 Task: Find connections with filter location Bahādurgarh with filter topic #Datawith filter profile language English with filter current company [24]7.ai with filter school Vivekanandha College of Engineering for Women with filter industry Women's Handbag Manufacturing with filter service category Life Coaching with filter keywords title Virtual Assistant
Action: Mouse moved to (593, 73)
Screenshot: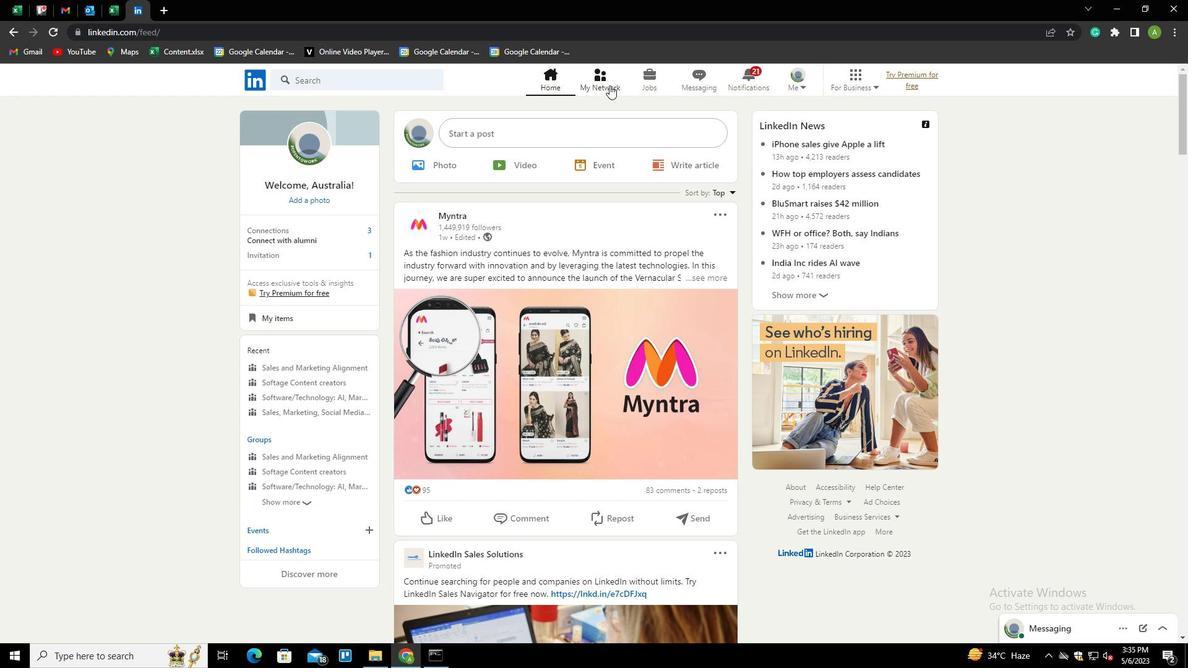 
Action: Mouse pressed left at (593, 73)
Screenshot: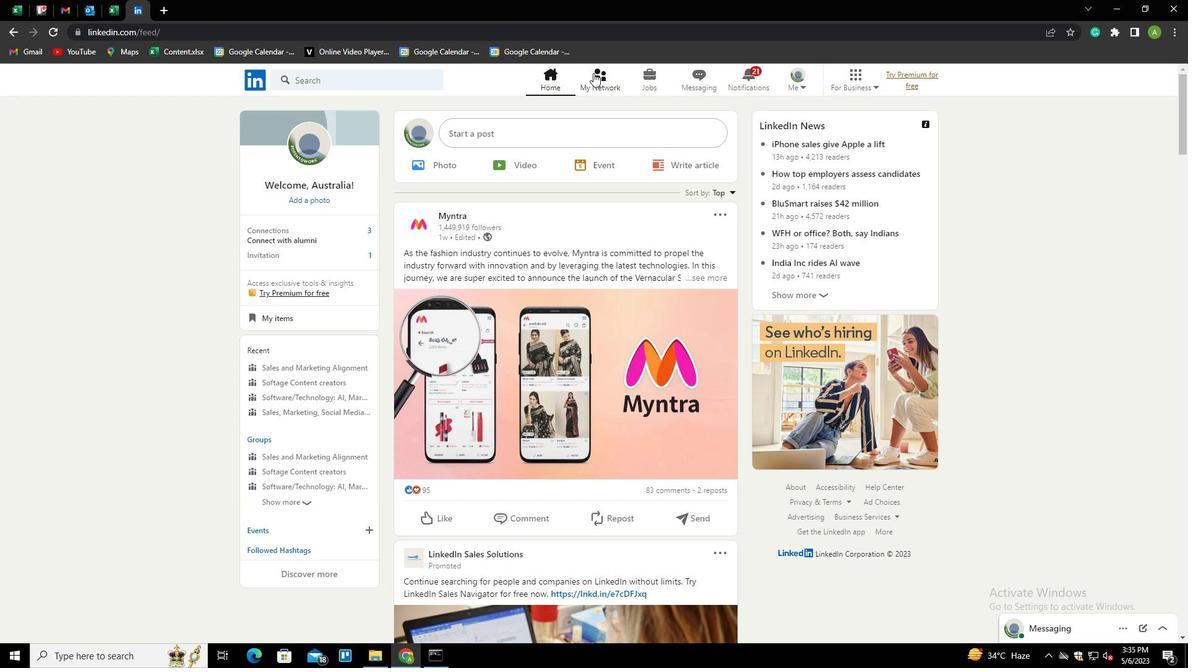 
Action: Mouse moved to (319, 145)
Screenshot: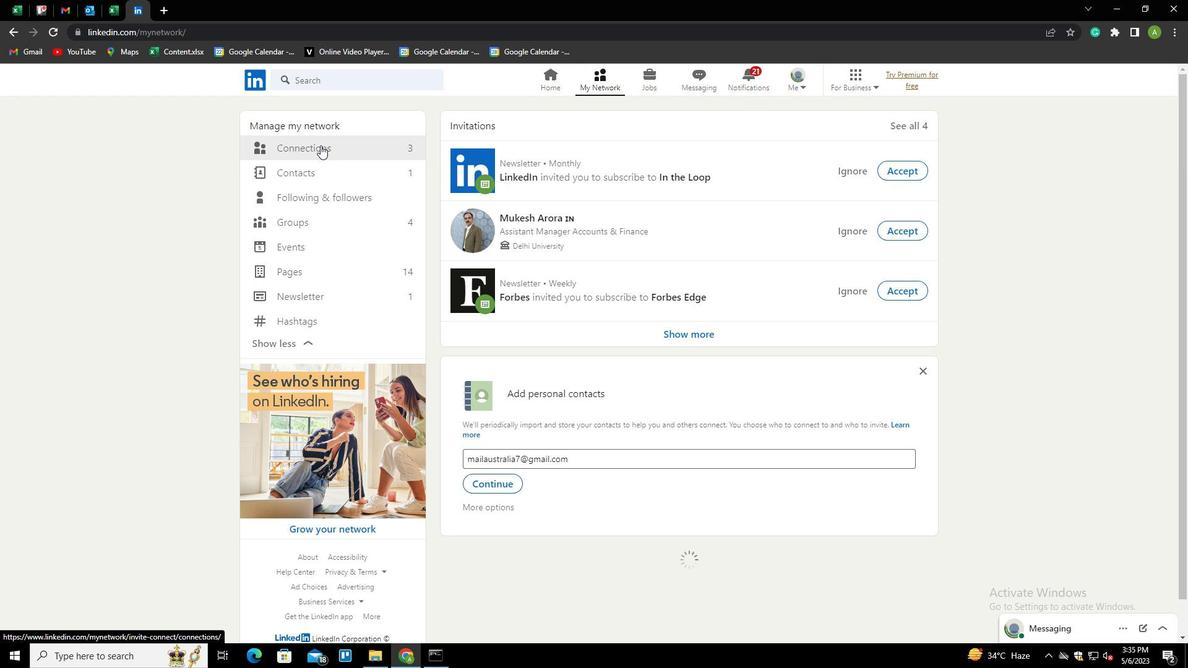 
Action: Mouse pressed left at (319, 145)
Screenshot: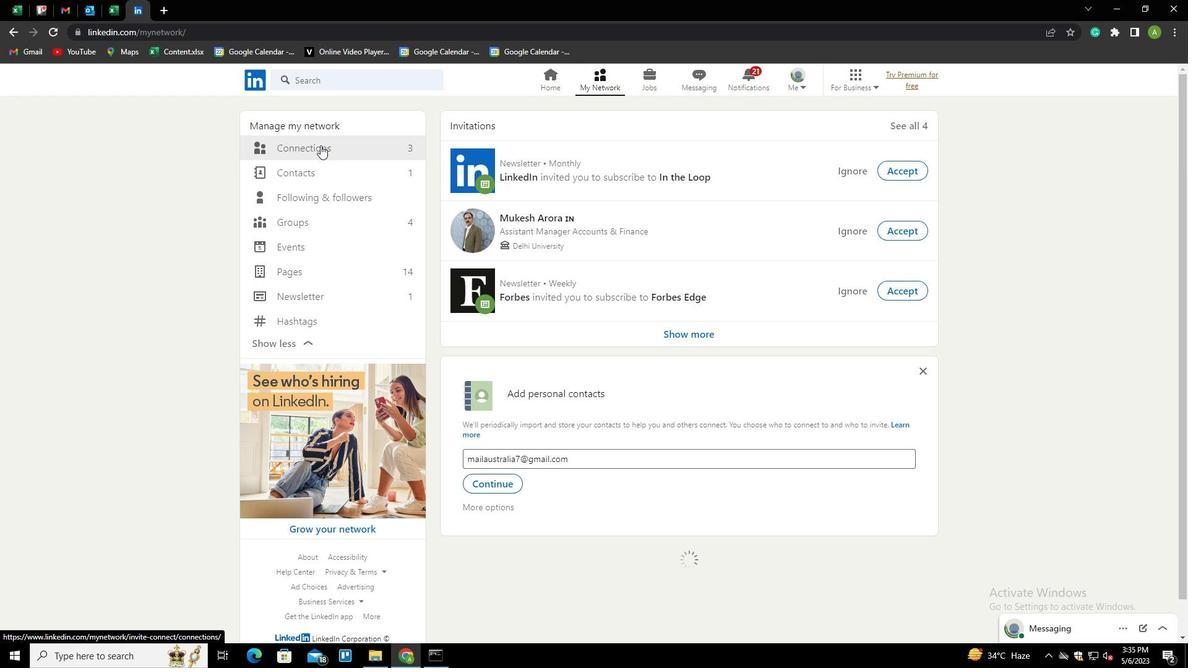 
Action: Mouse moved to (683, 144)
Screenshot: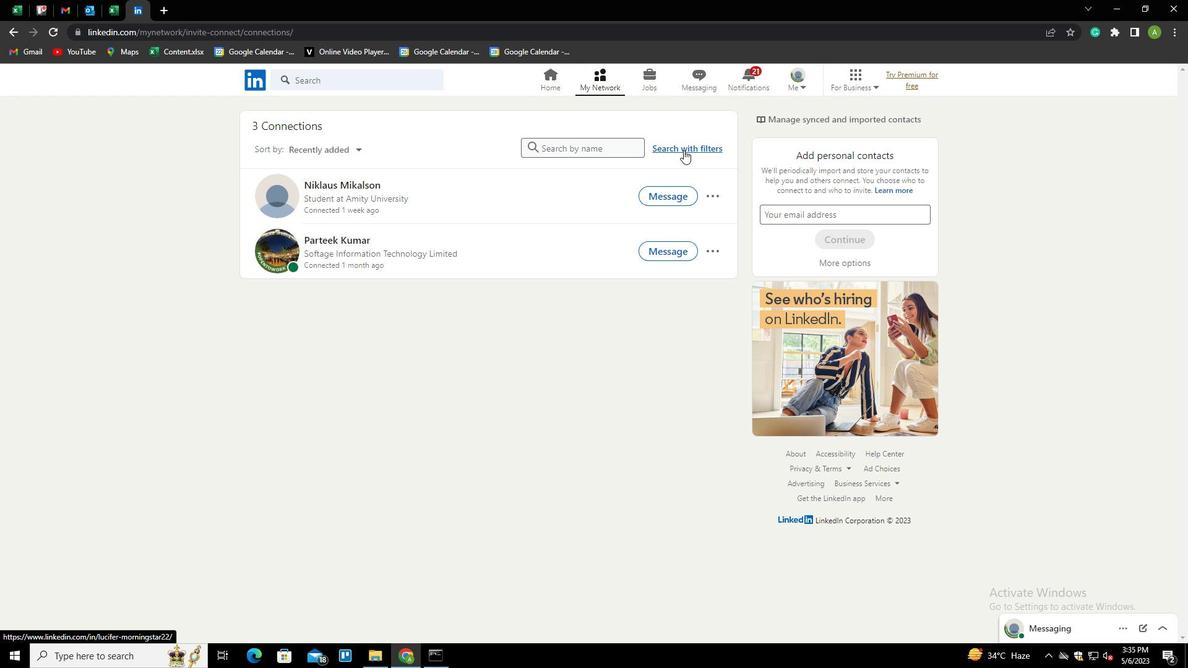 
Action: Mouse pressed left at (683, 144)
Screenshot: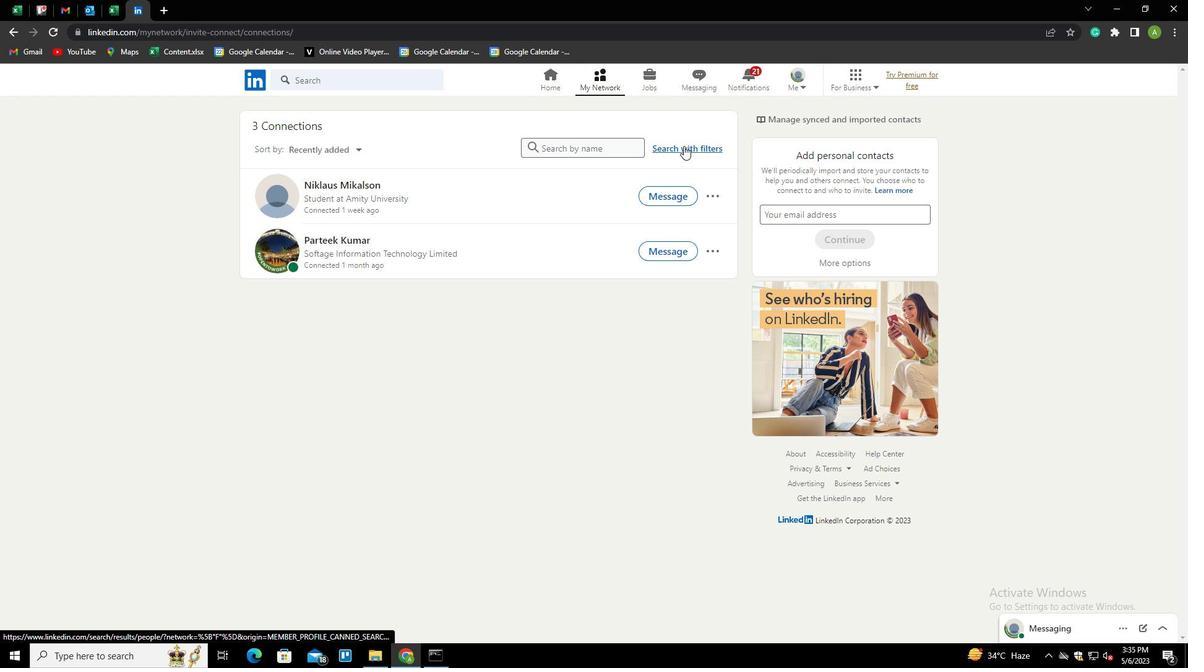 
Action: Mouse moved to (630, 109)
Screenshot: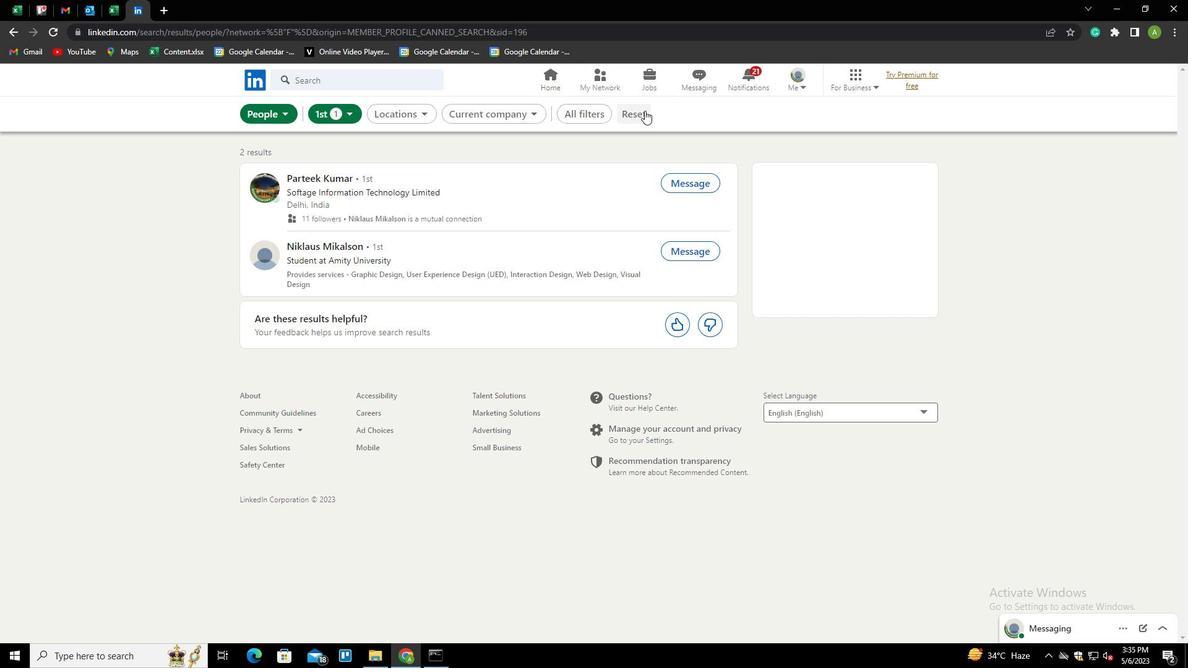
Action: Mouse pressed left at (630, 109)
Screenshot: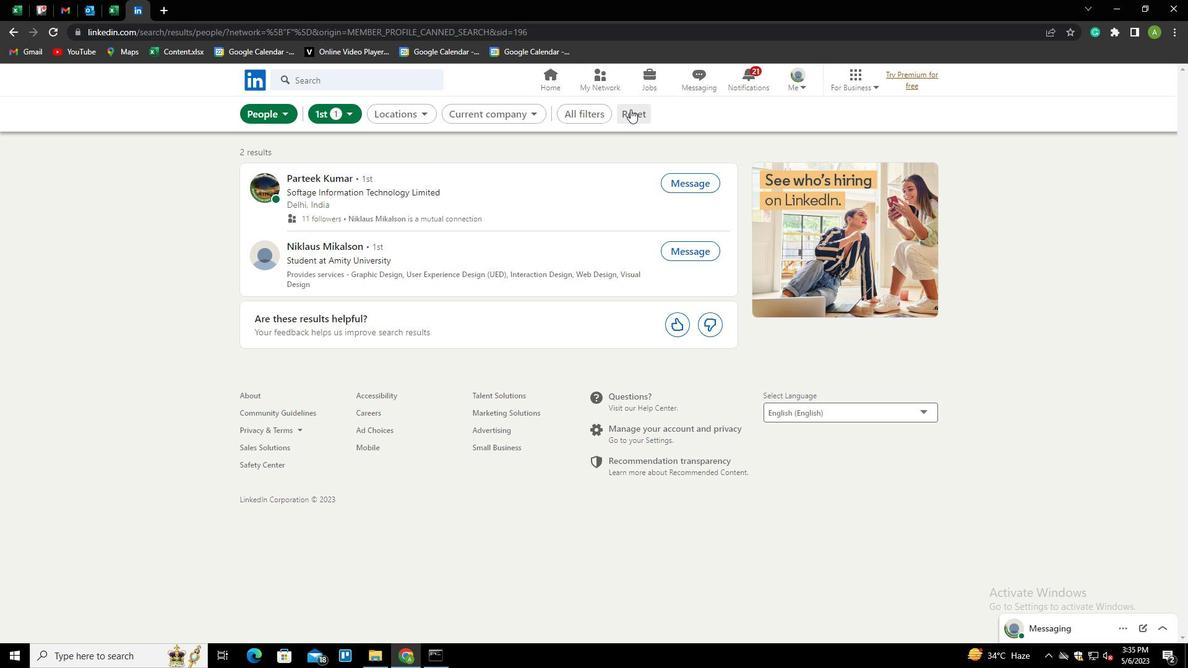 
Action: Mouse moved to (614, 115)
Screenshot: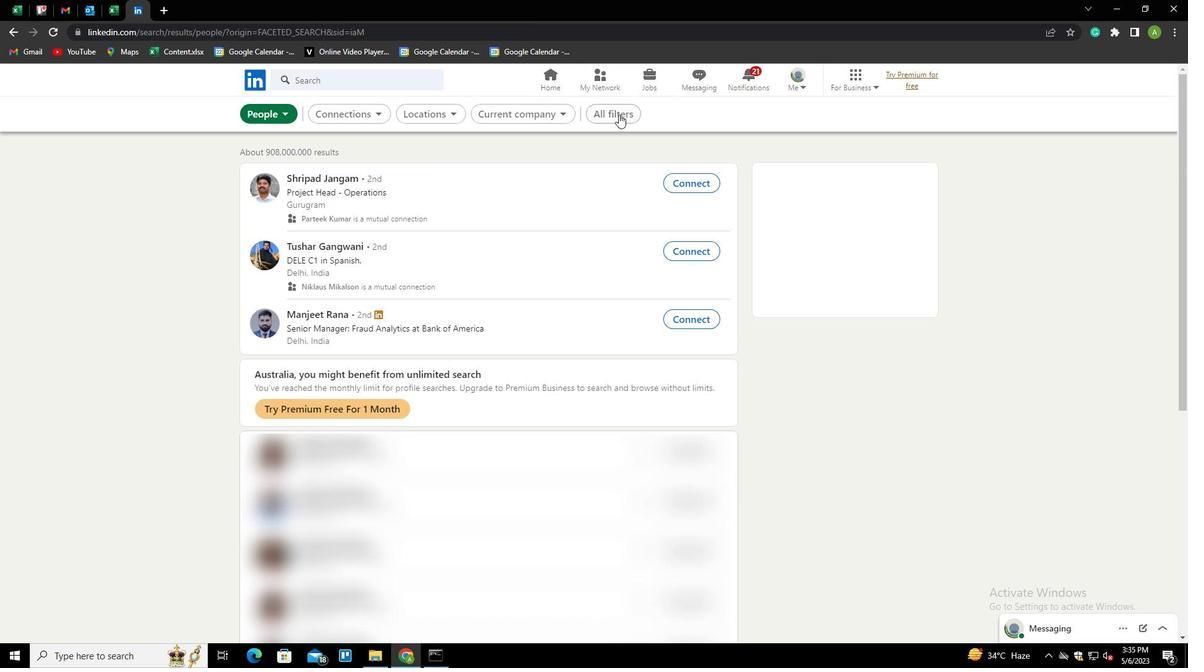 
Action: Mouse pressed left at (614, 115)
Screenshot: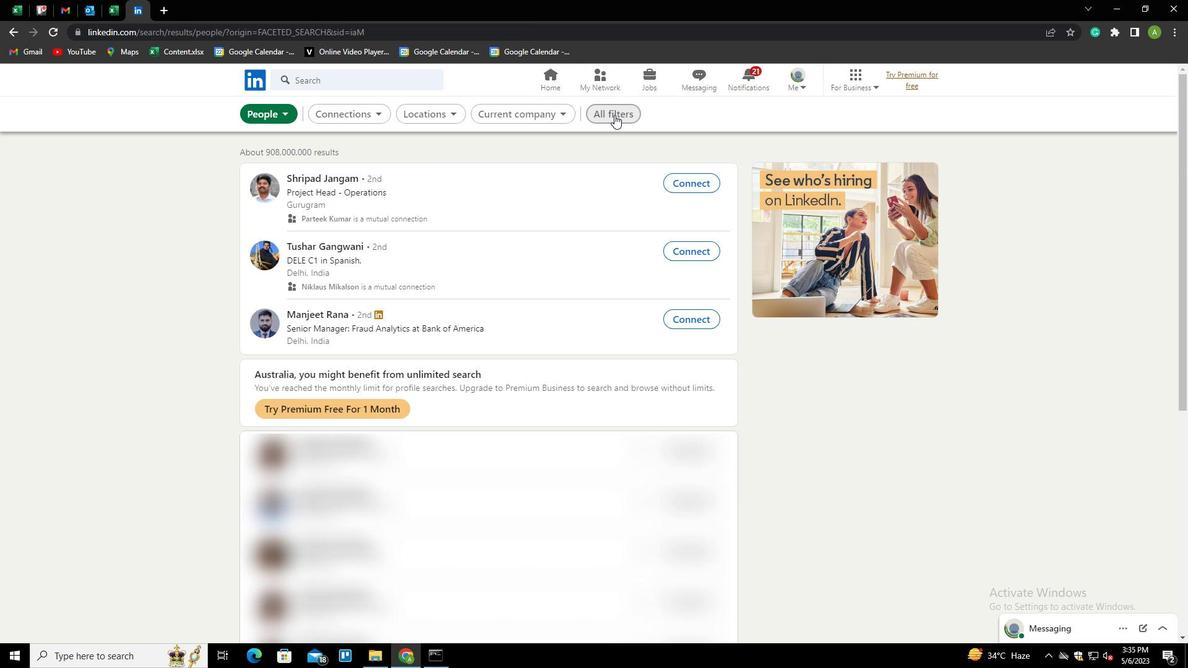
Action: Mouse moved to (1088, 354)
Screenshot: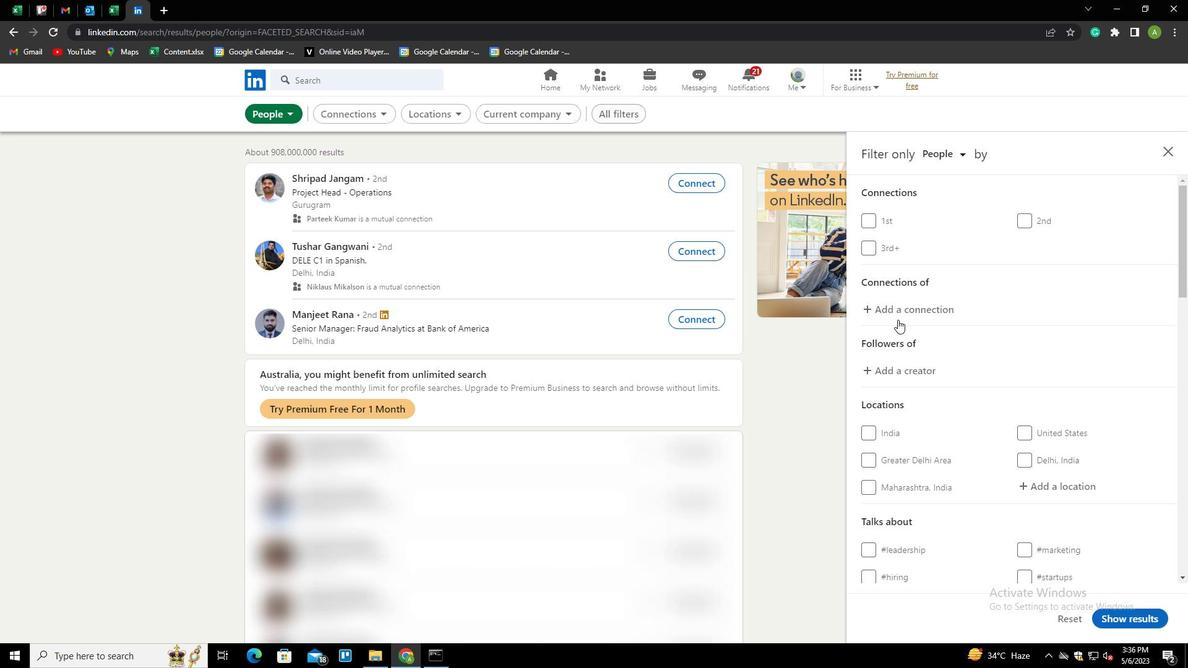 
Action: Mouse scrolled (1088, 353) with delta (0, 0)
Screenshot: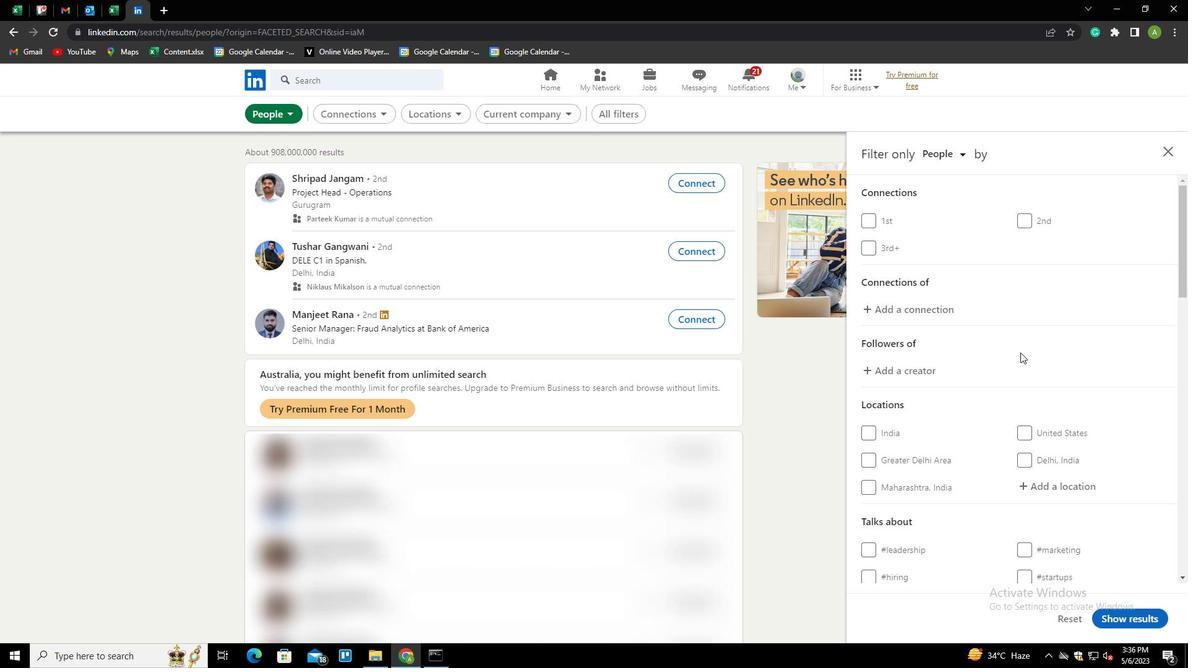 
Action: Mouse moved to (1088, 354)
Screenshot: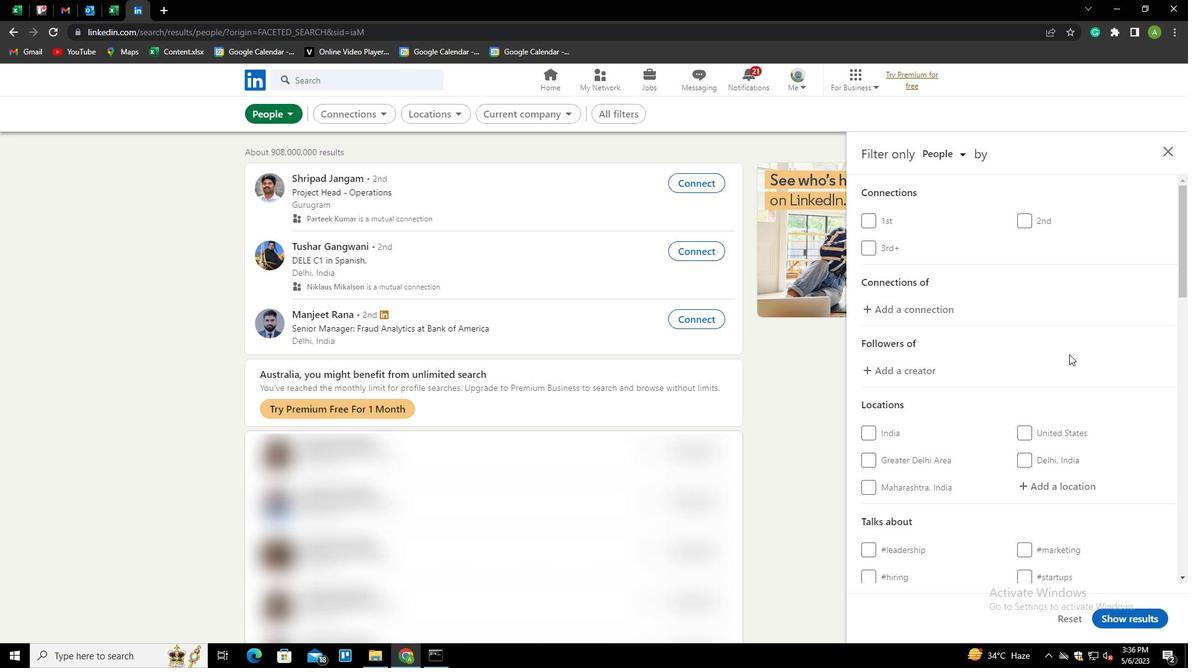 
Action: Mouse scrolled (1088, 353) with delta (0, 0)
Screenshot: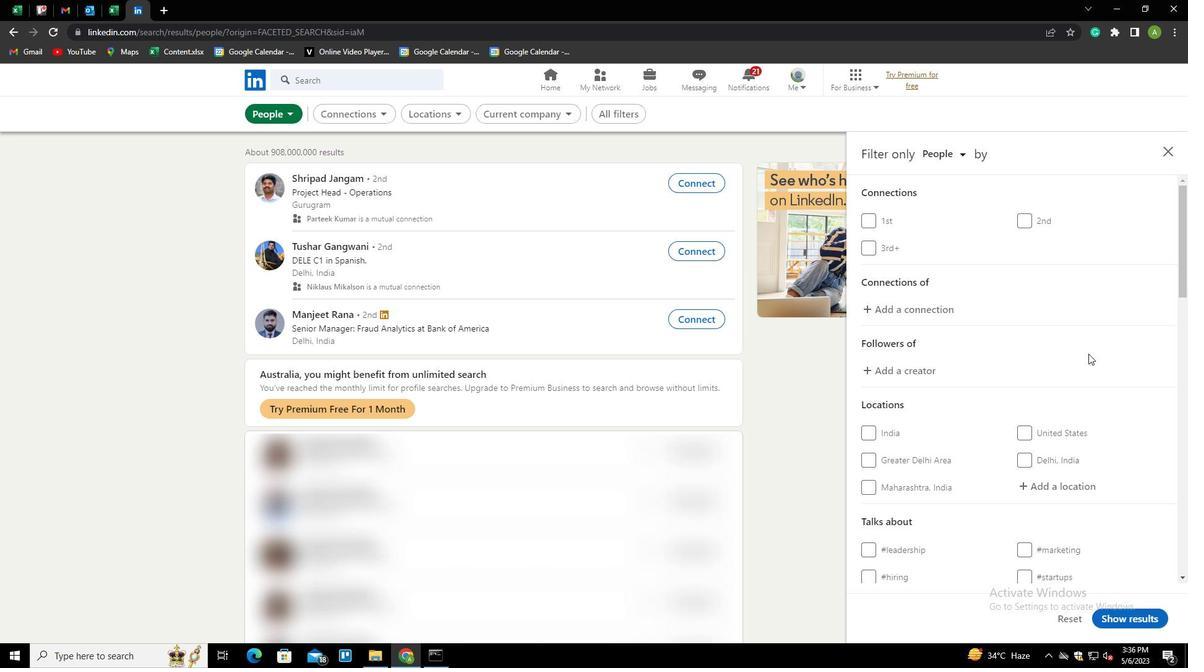 
Action: Mouse scrolled (1088, 353) with delta (0, 0)
Screenshot: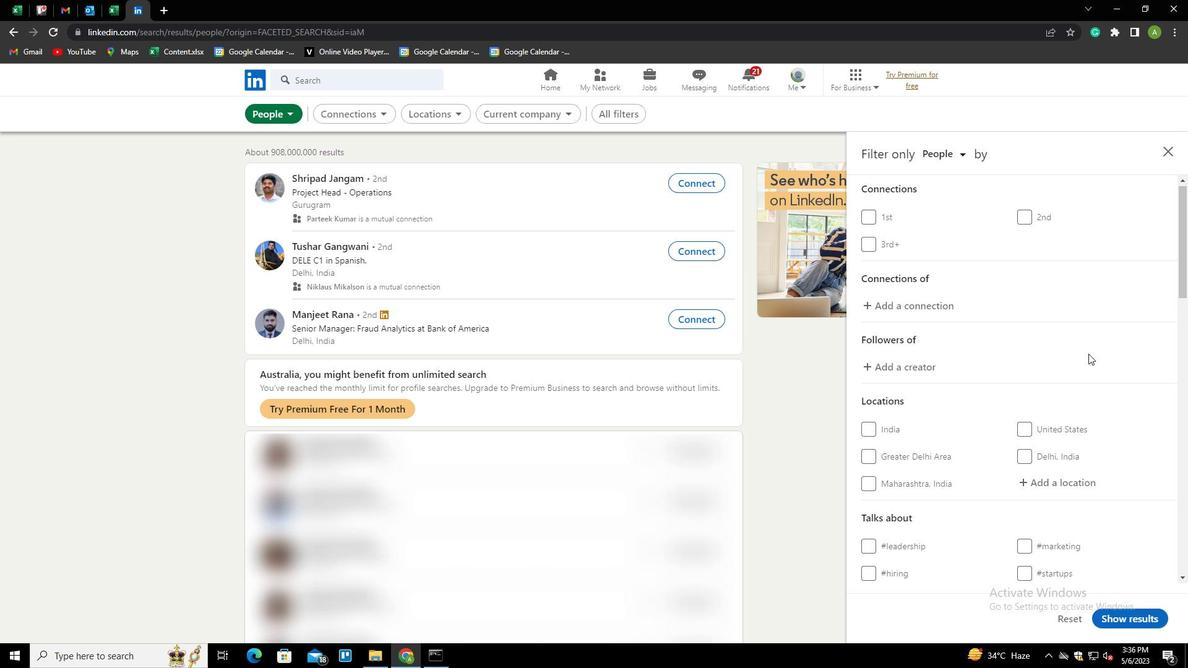 
Action: Mouse moved to (1037, 306)
Screenshot: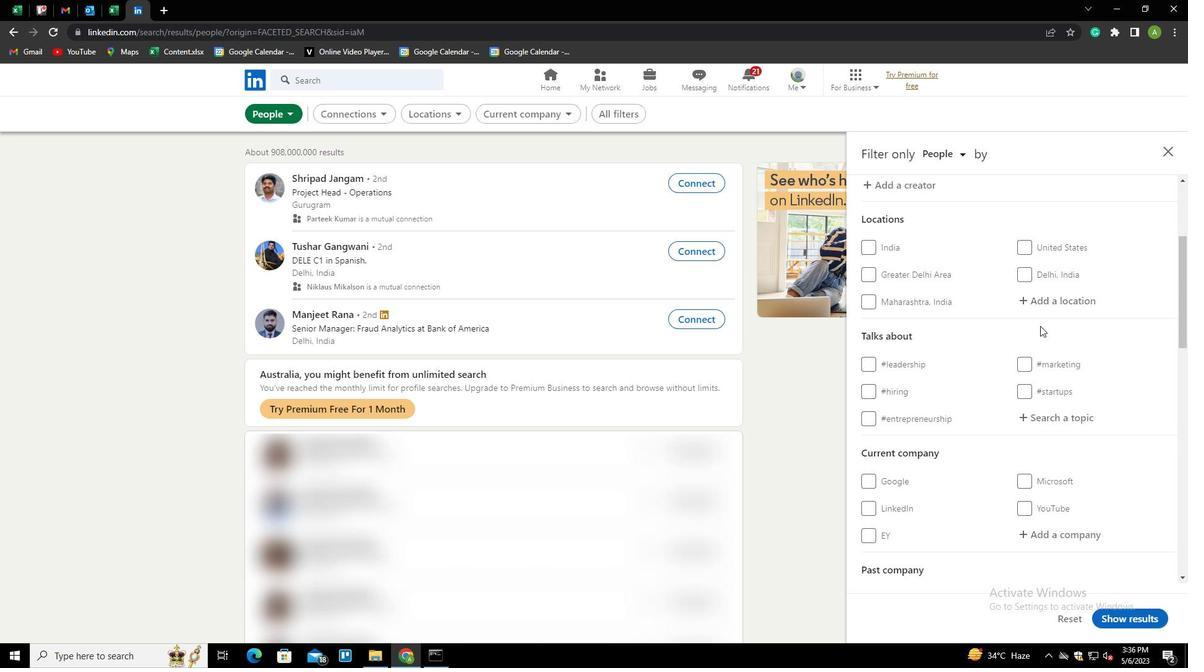 
Action: Mouse pressed left at (1037, 306)
Screenshot: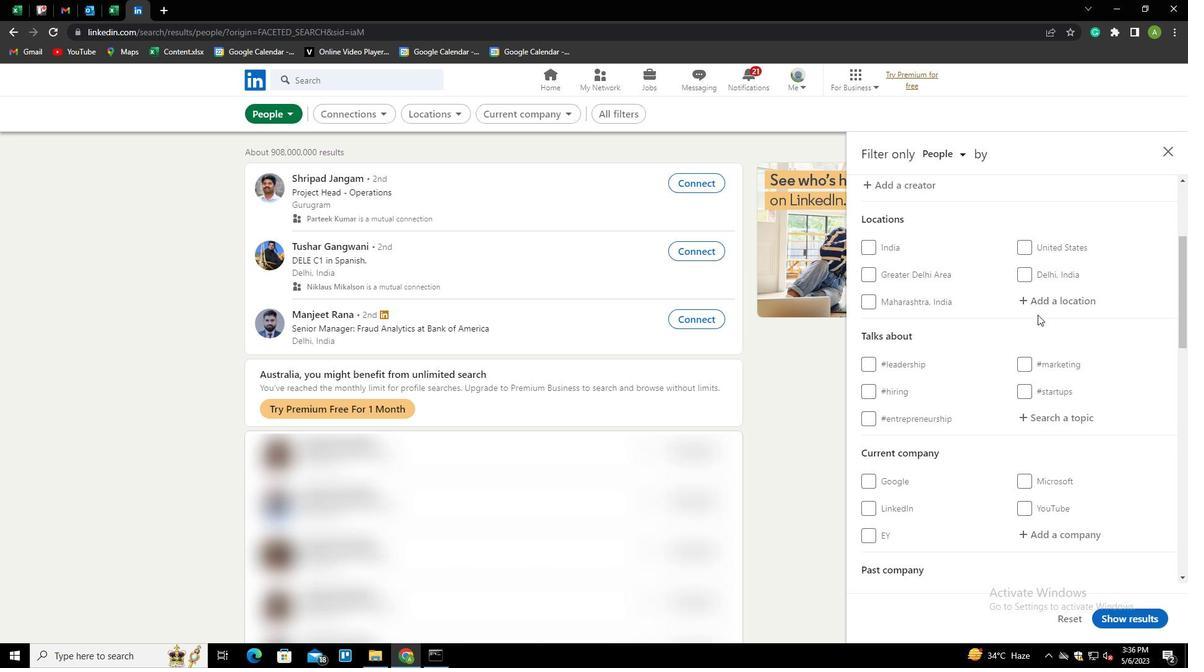 
Action: Key pressed <Key.shift>B
Screenshot: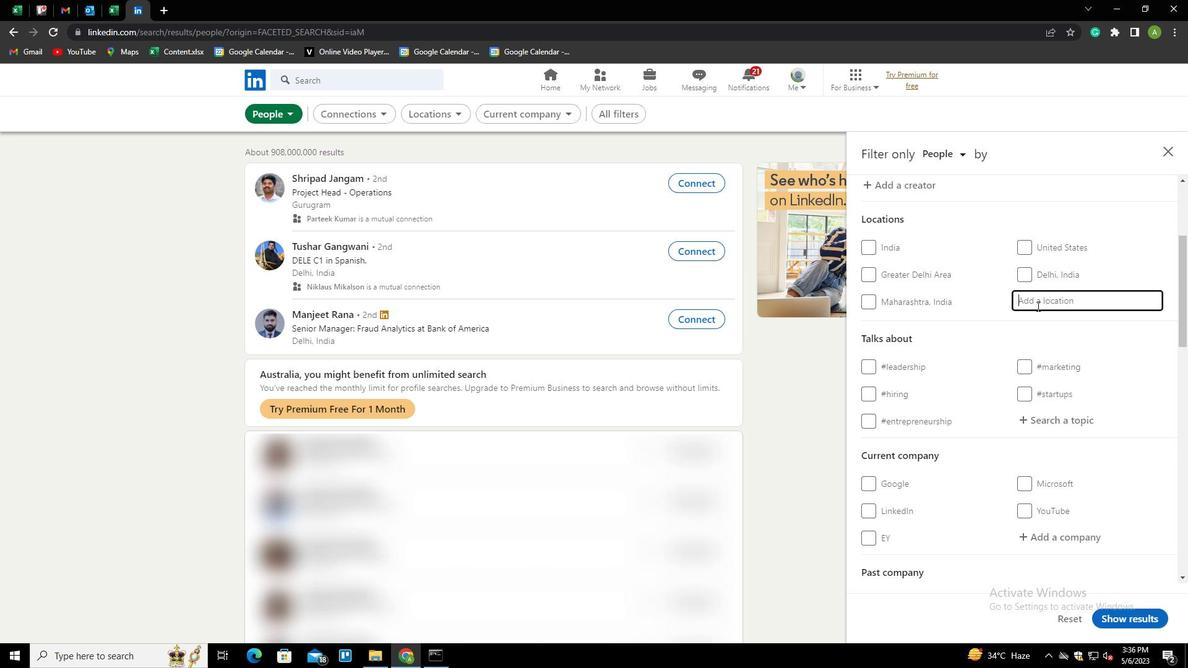 
Action: Mouse moved to (1007, 276)
Screenshot: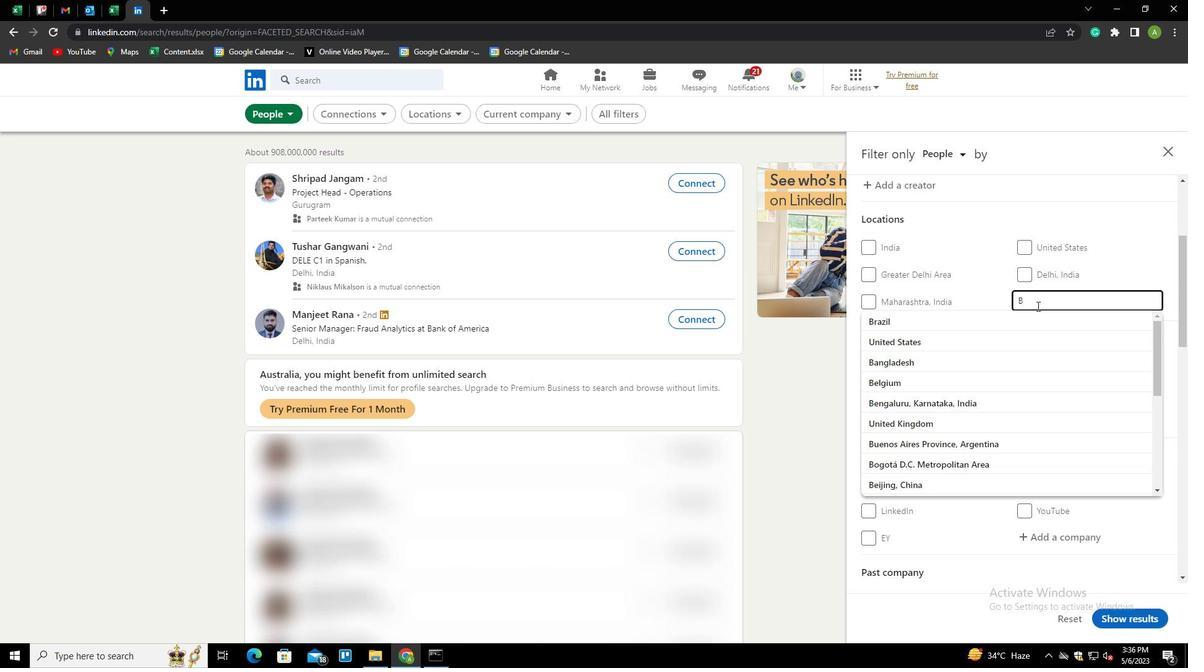 
Action: Key pressed AHADURGARH<Key.down><Key.enter>
Screenshot: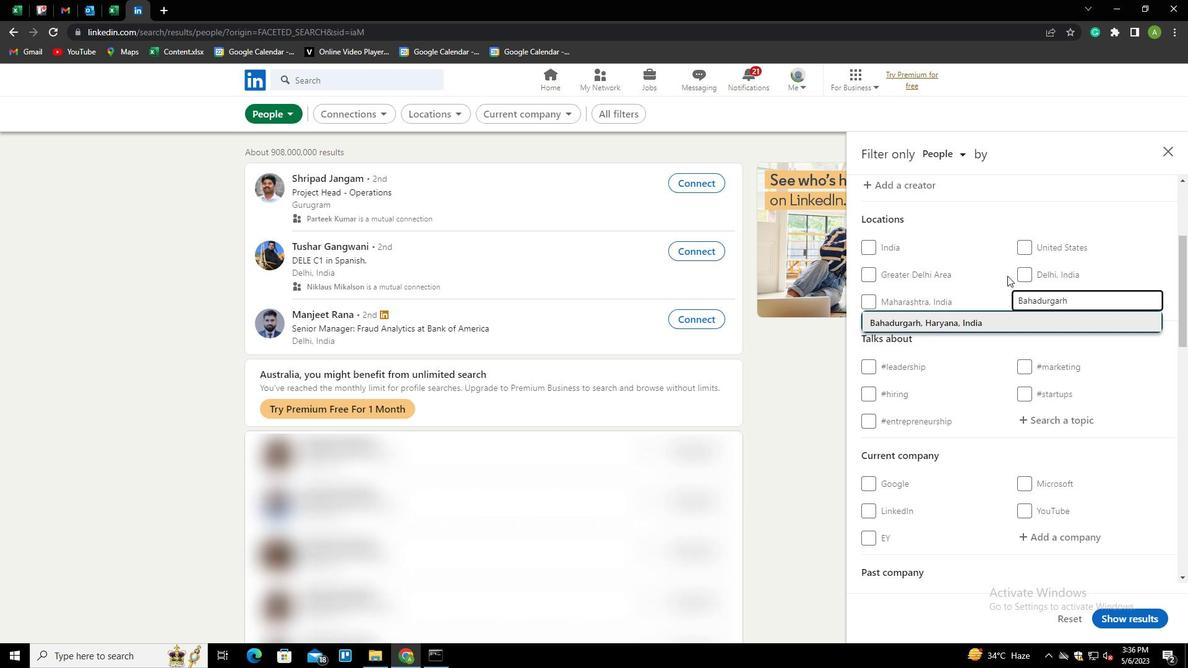 
Action: Mouse moved to (1010, 277)
Screenshot: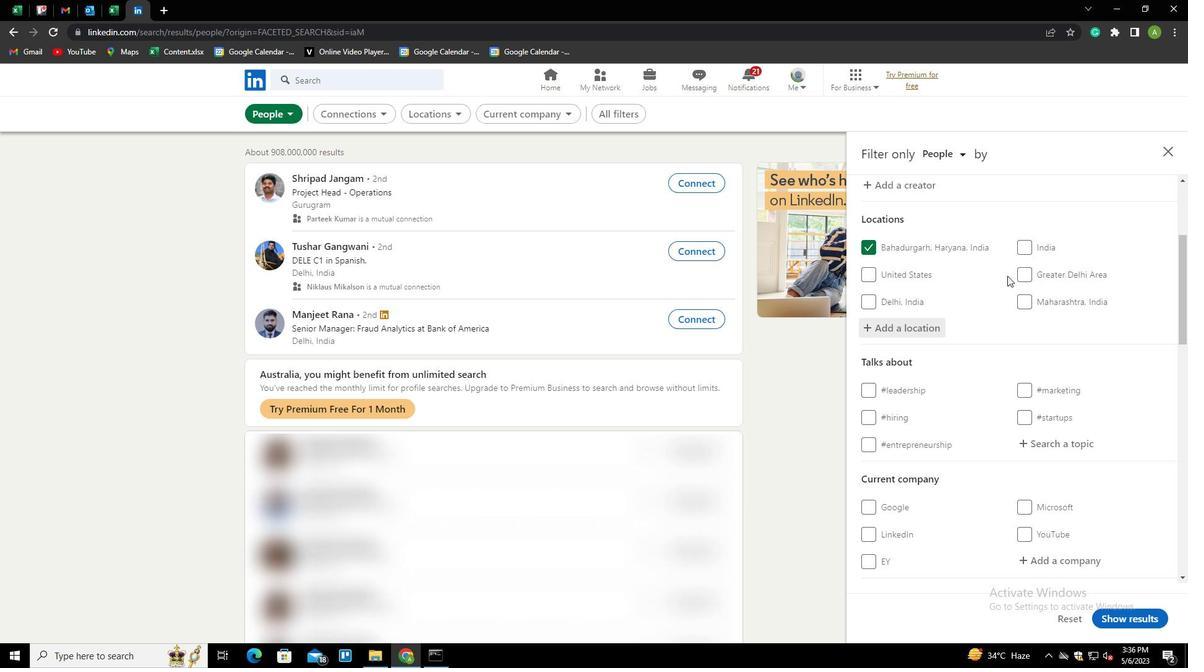 
Action: Mouse scrolled (1010, 276) with delta (0, 0)
Screenshot: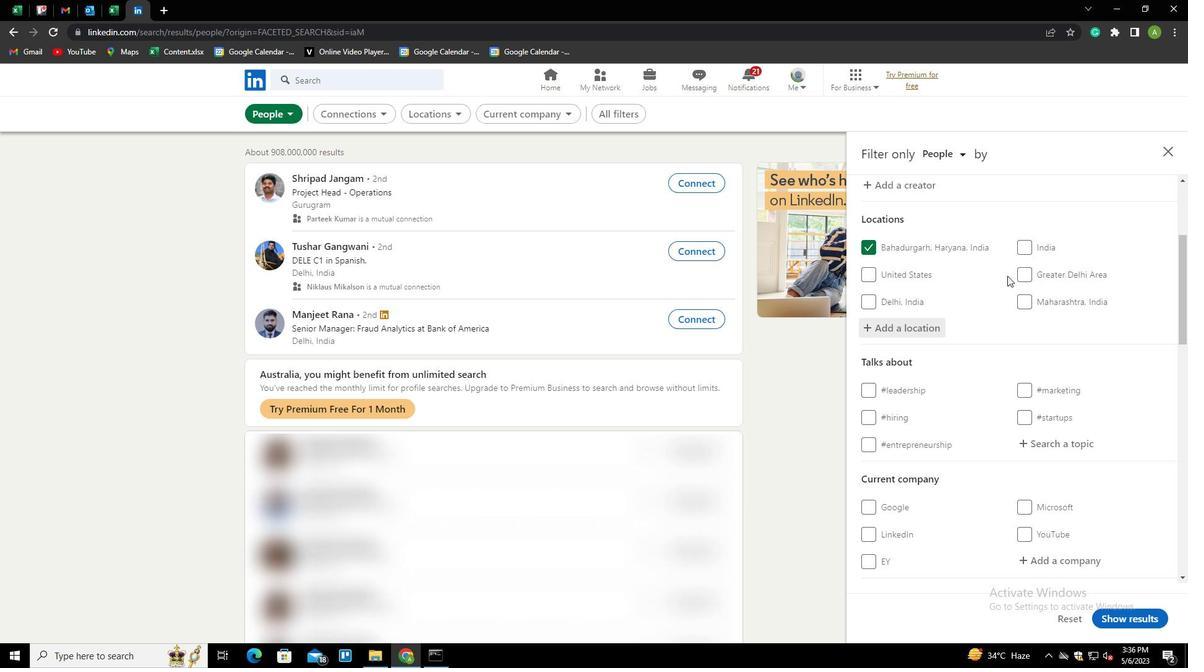 
Action: Mouse moved to (1009, 279)
Screenshot: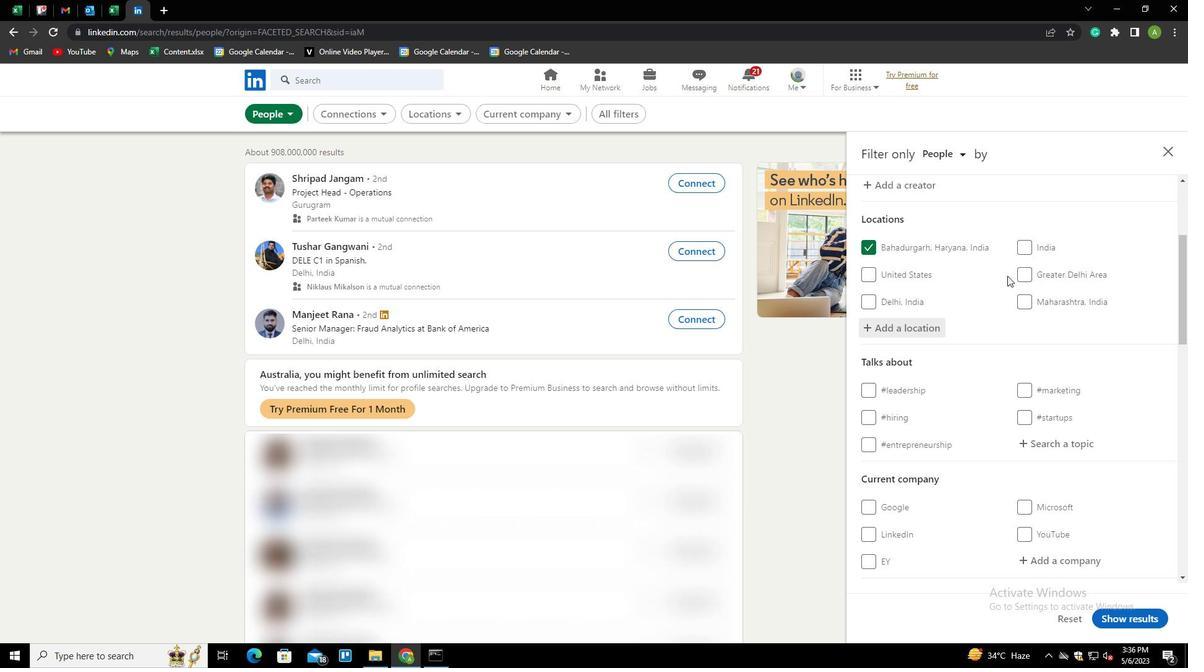 
Action: Mouse scrolled (1009, 279) with delta (0, 0)
Screenshot: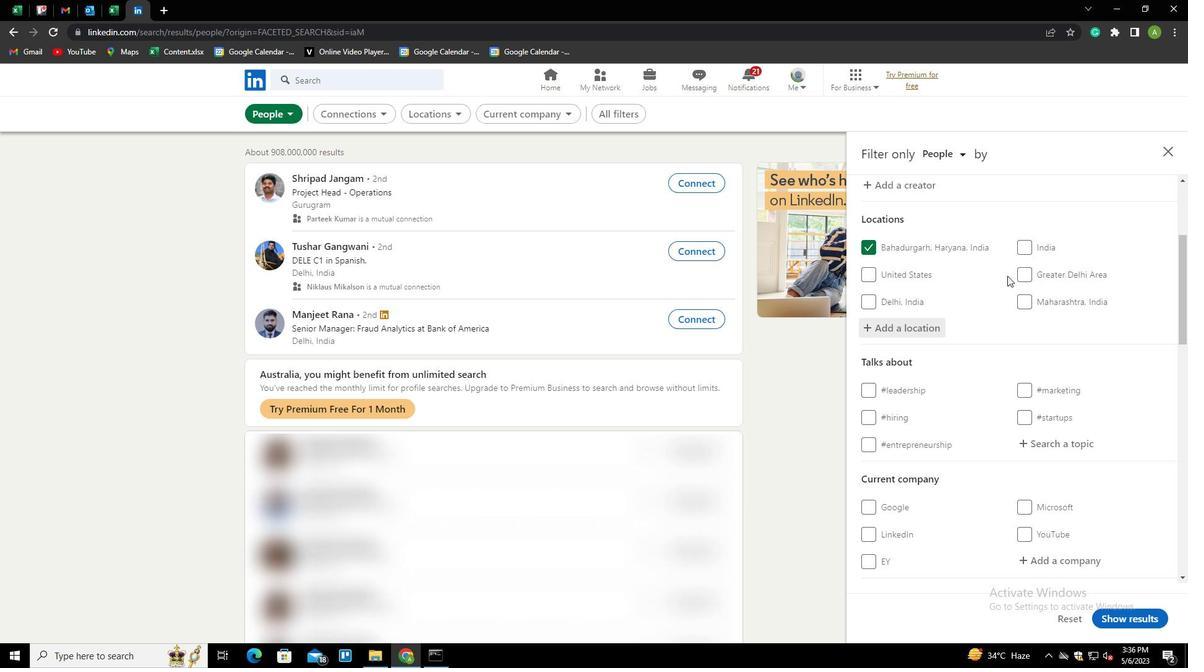 
Action: Mouse moved to (1008, 280)
Screenshot: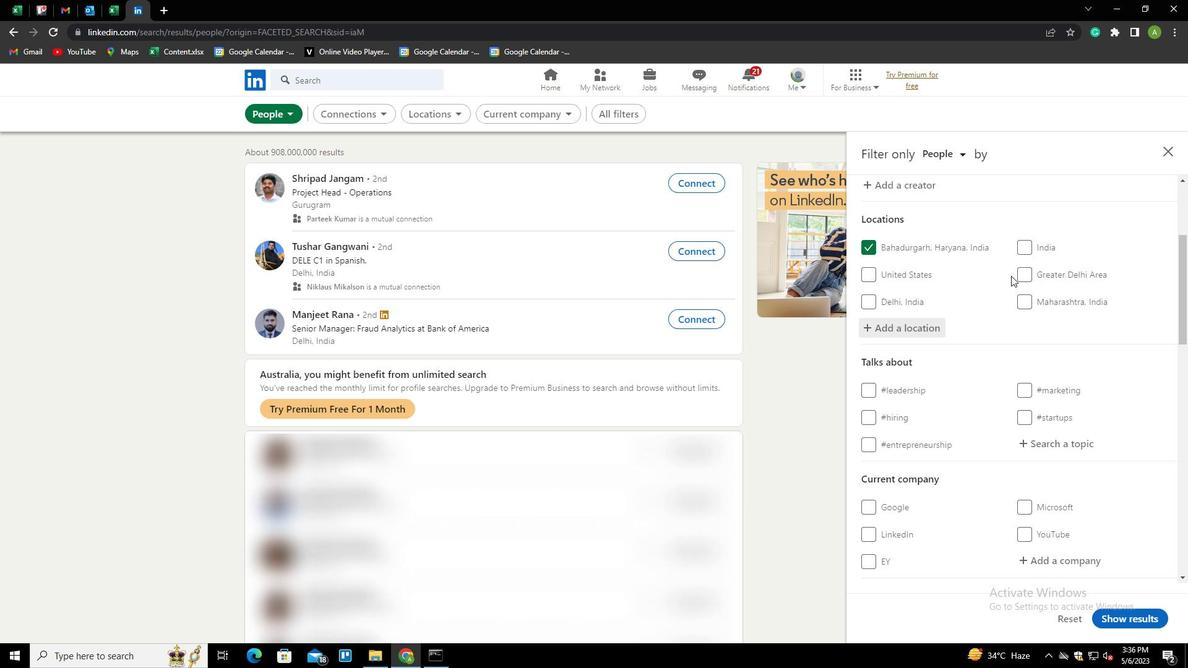 
Action: Mouse scrolled (1008, 279) with delta (0, 0)
Screenshot: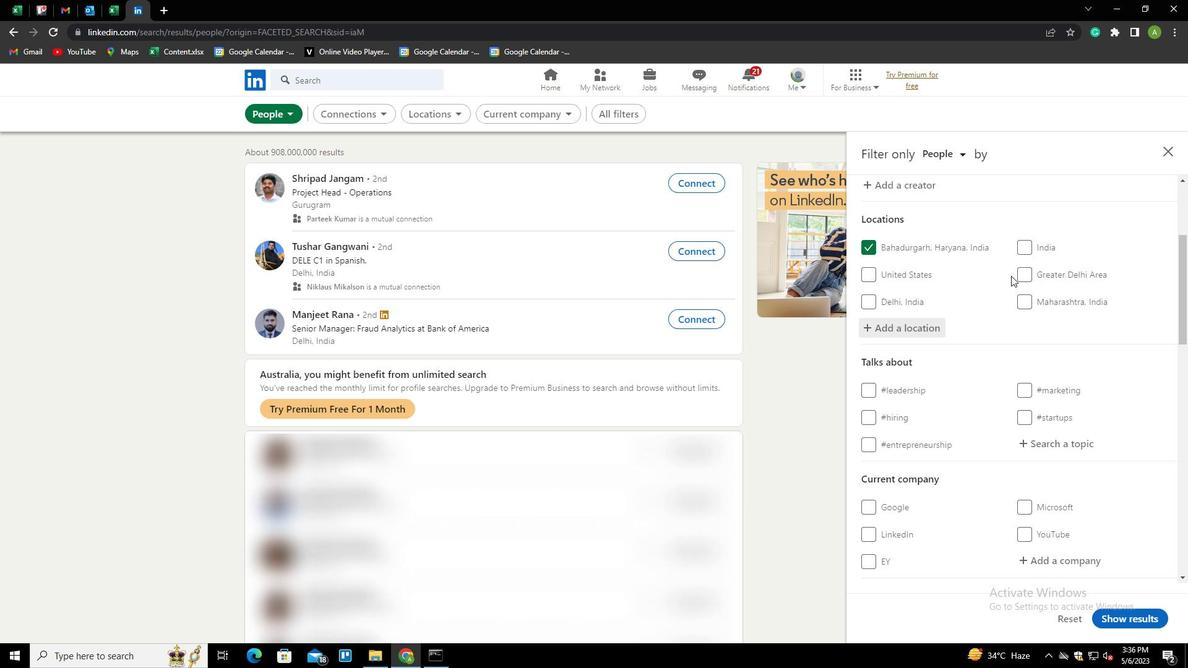 
Action: Mouse moved to (1068, 254)
Screenshot: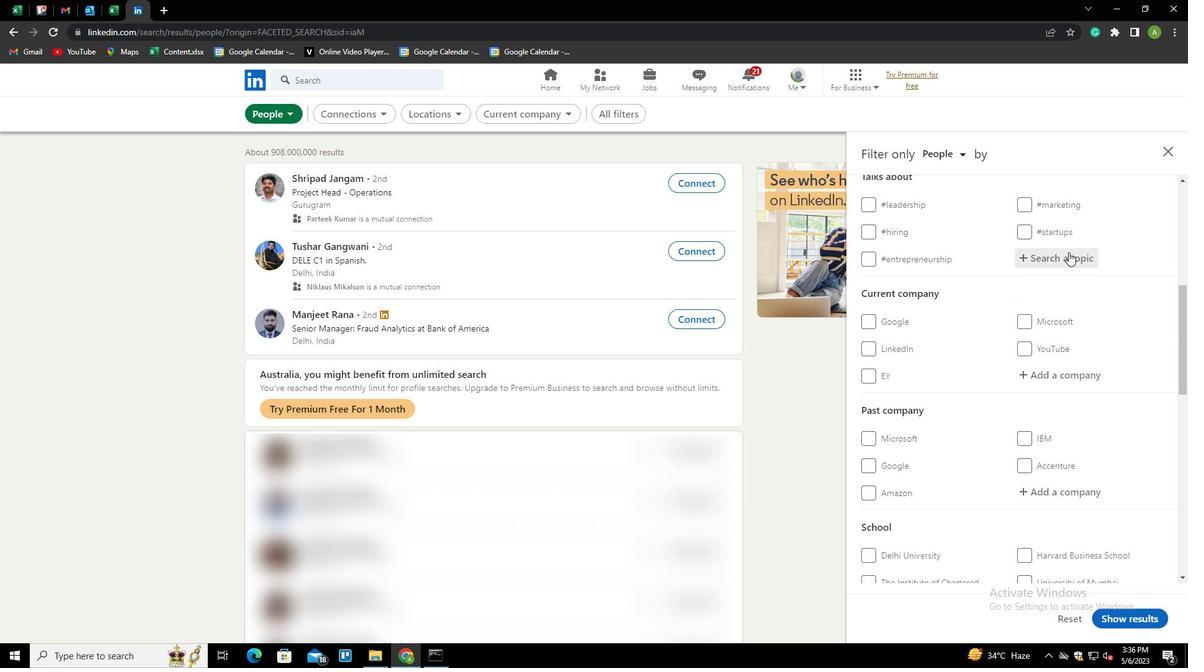 
Action: Mouse pressed left at (1068, 254)
Screenshot: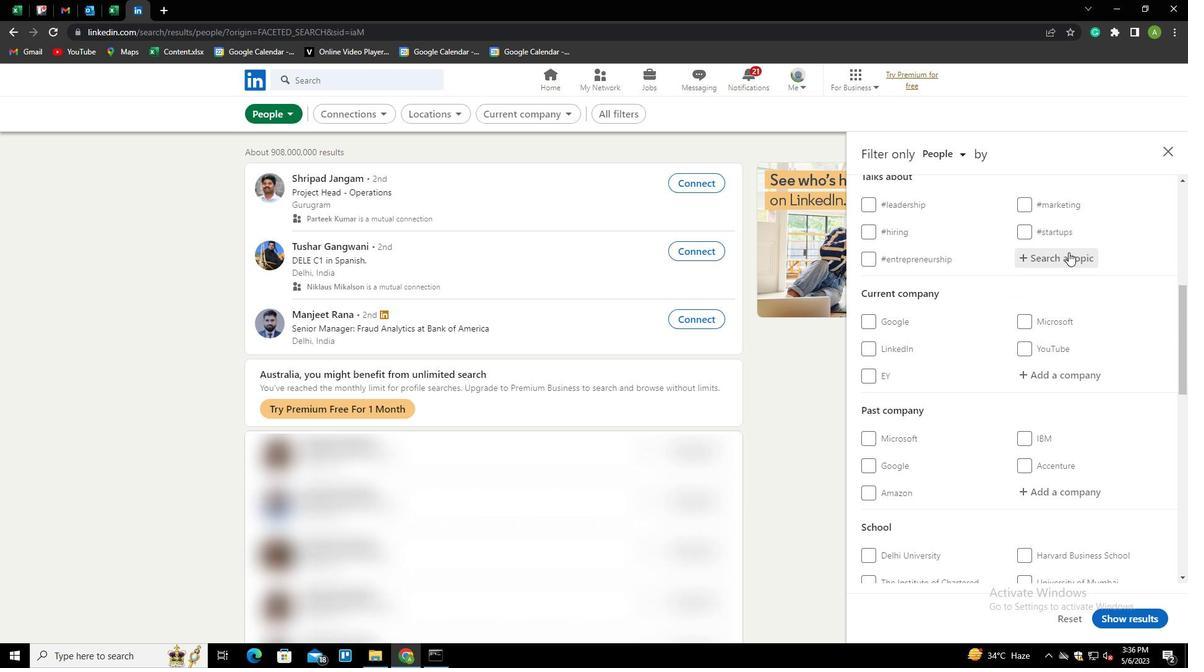 
Action: Key pressed DATA<Key.down><Key.enter>
Screenshot: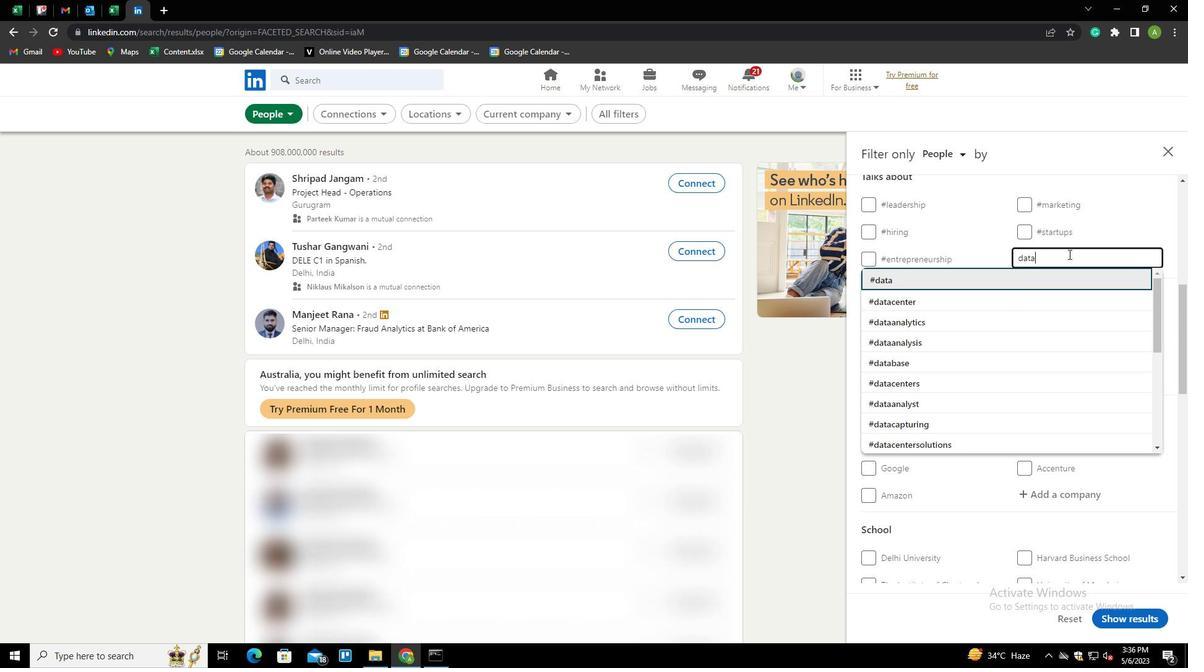 
Action: Mouse scrolled (1068, 253) with delta (0, 0)
Screenshot: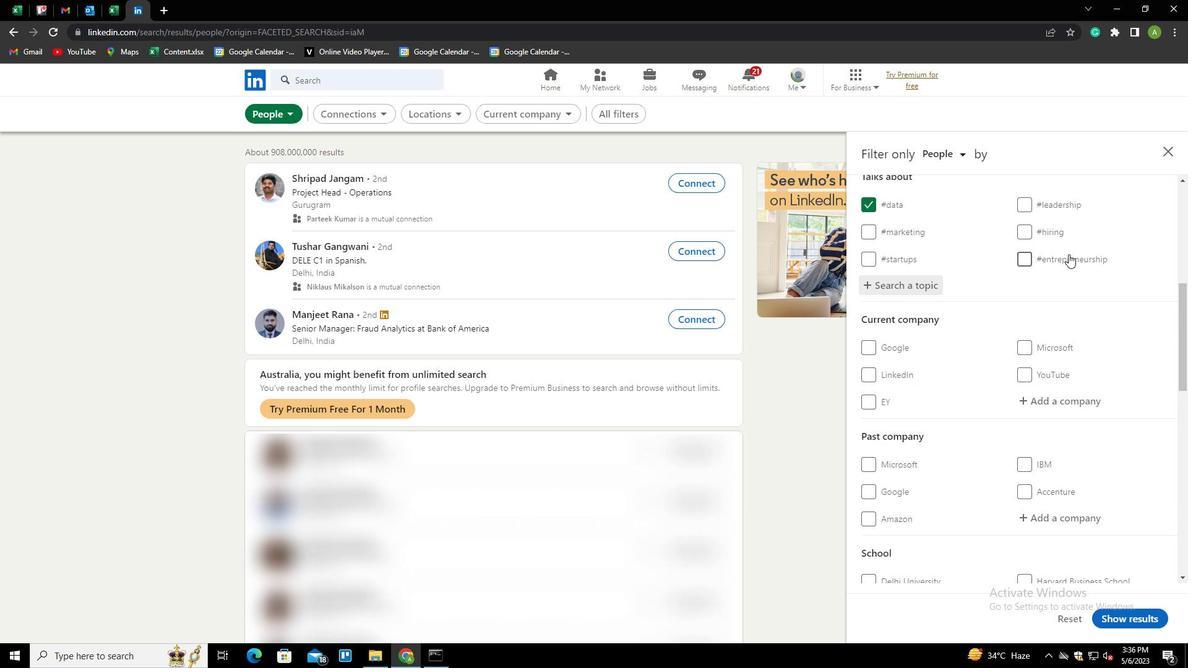 
Action: Mouse moved to (1065, 266)
Screenshot: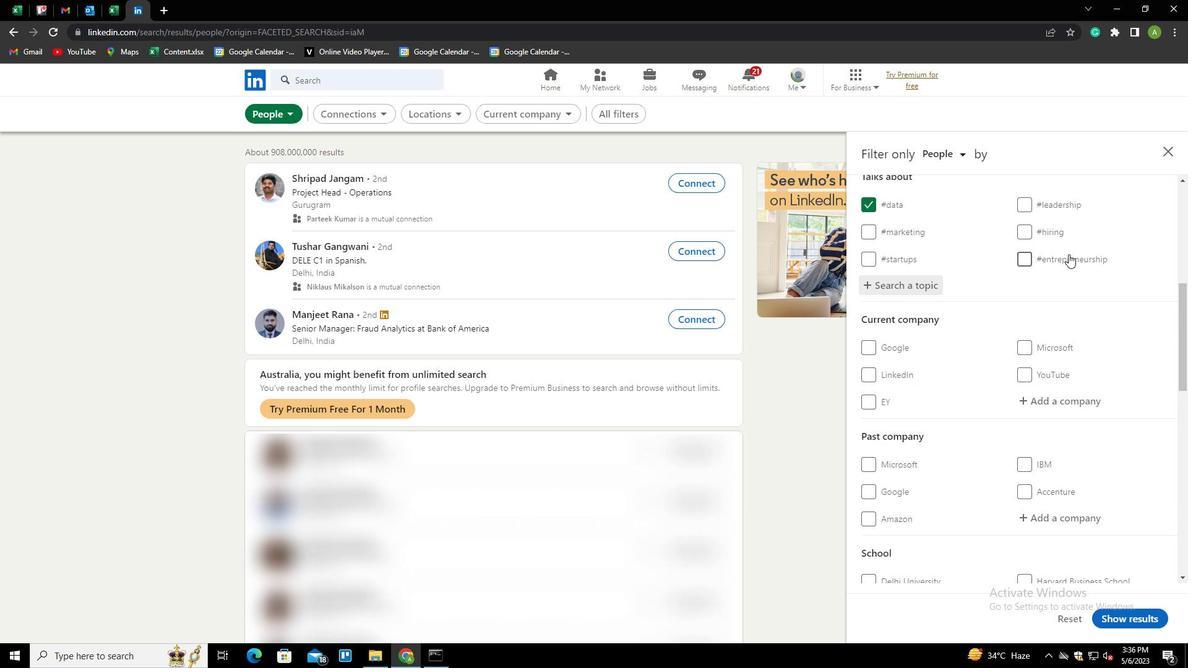
Action: Mouse scrolled (1065, 266) with delta (0, 0)
Screenshot: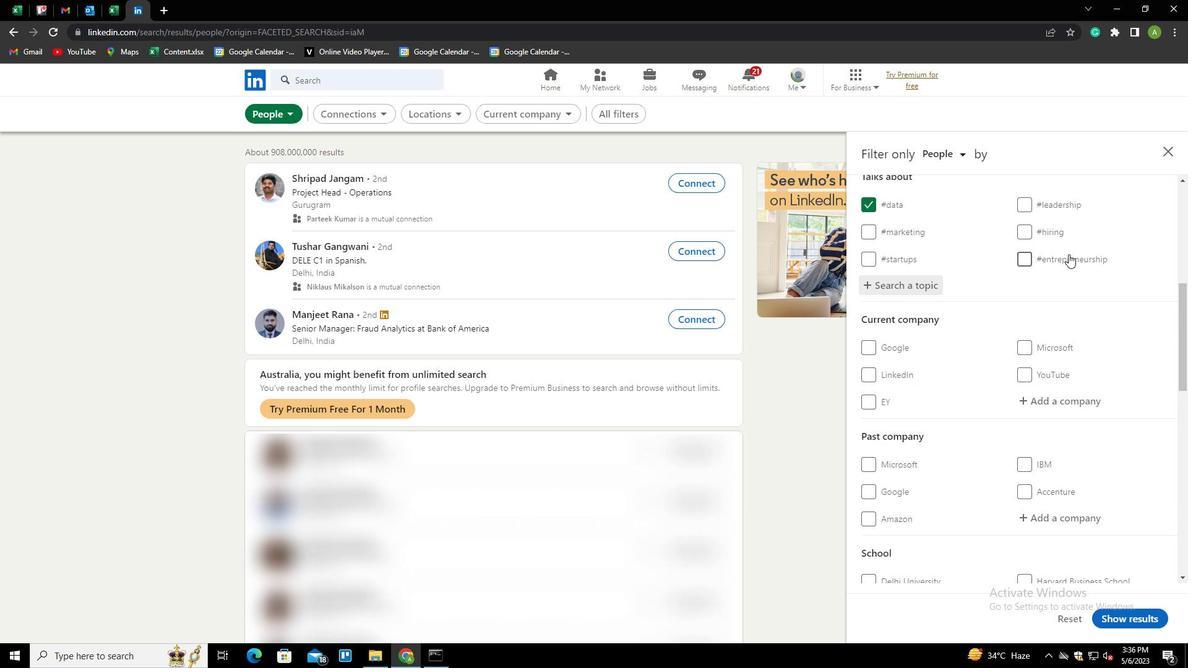 
Action: Mouse moved to (1064, 271)
Screenshot: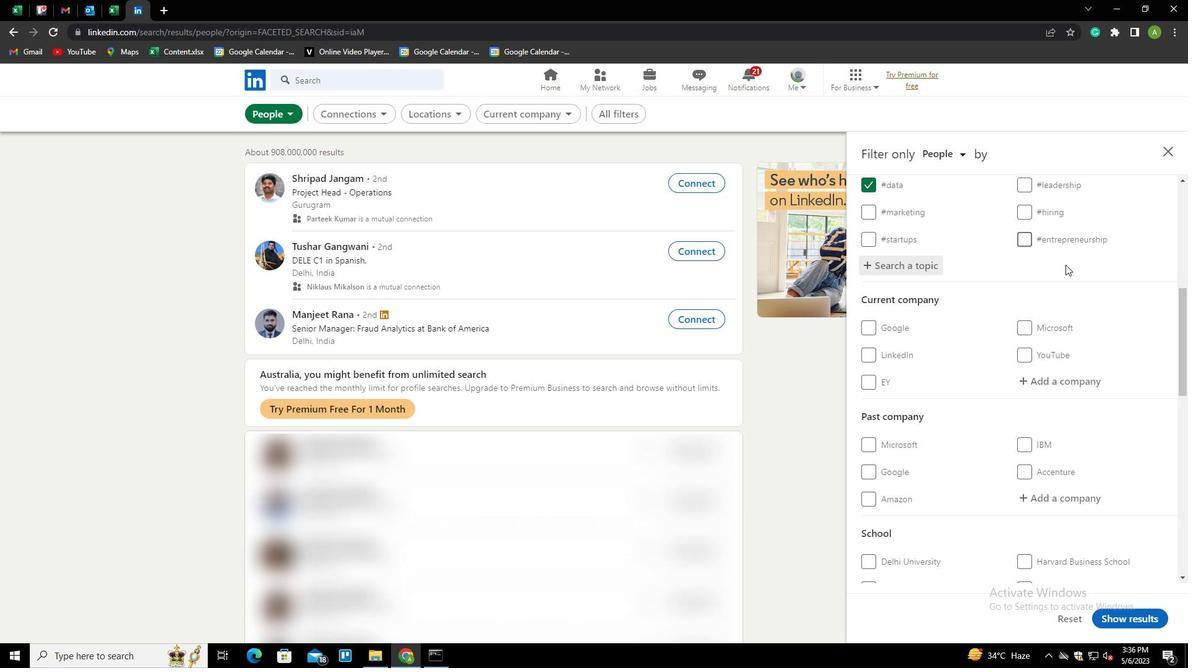 
Action: Mouse scrolled (1064, 270) with delta (0, 0)
Screenshot: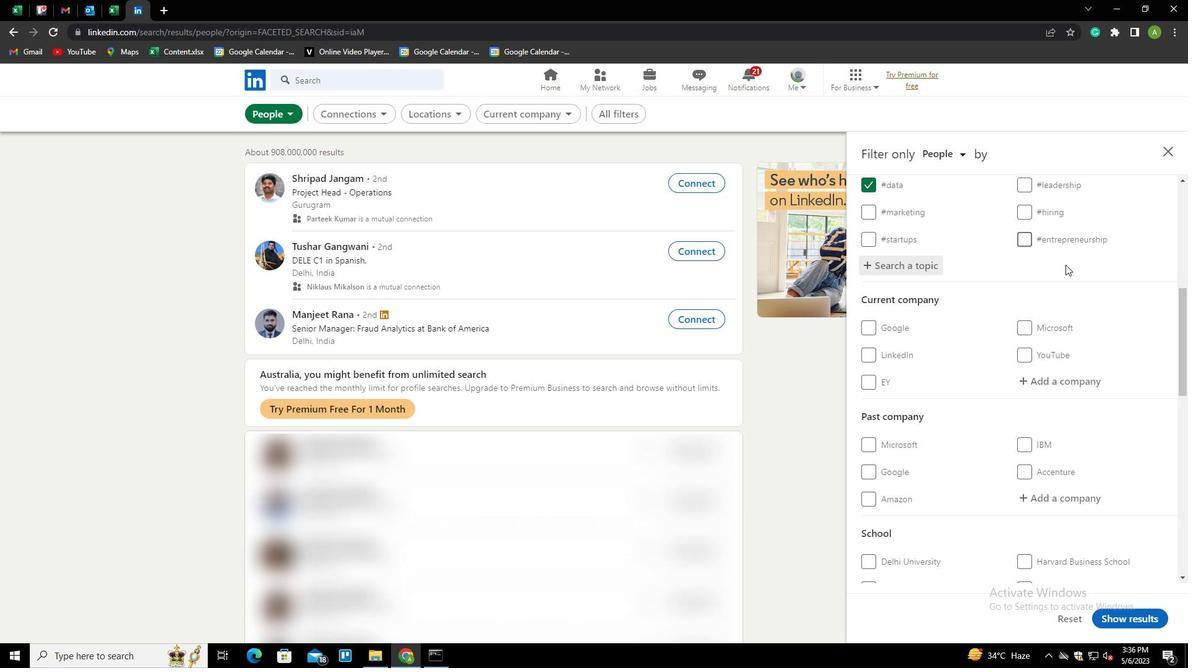 
Action: Mouse moved to (1064, 275)
Screenshot: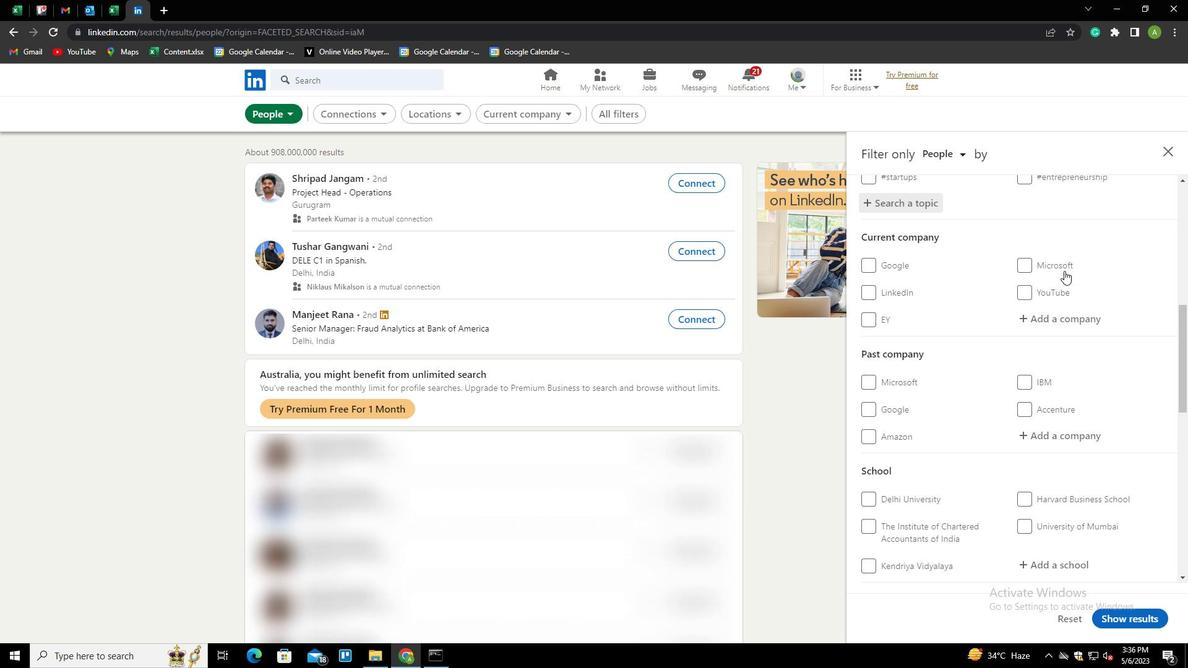 
Action: Mouse scrolled (1064, 274) with delta (0, 0)
Screenshot: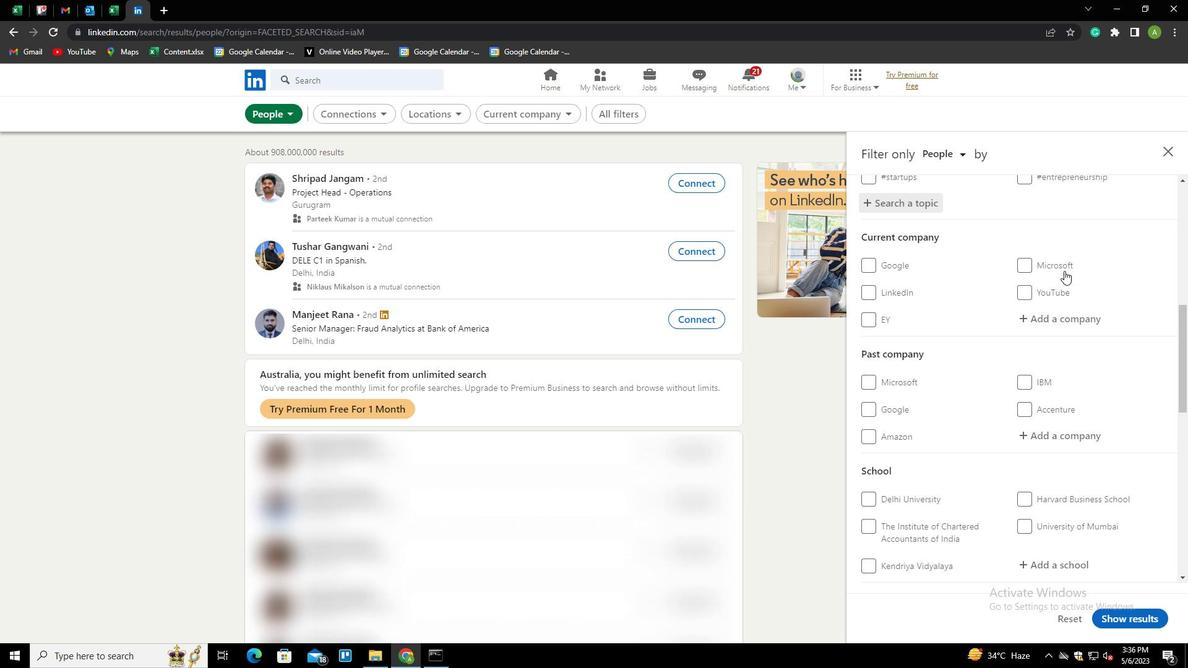
Action: Mouse moved to (1063, 279)
Screenshot: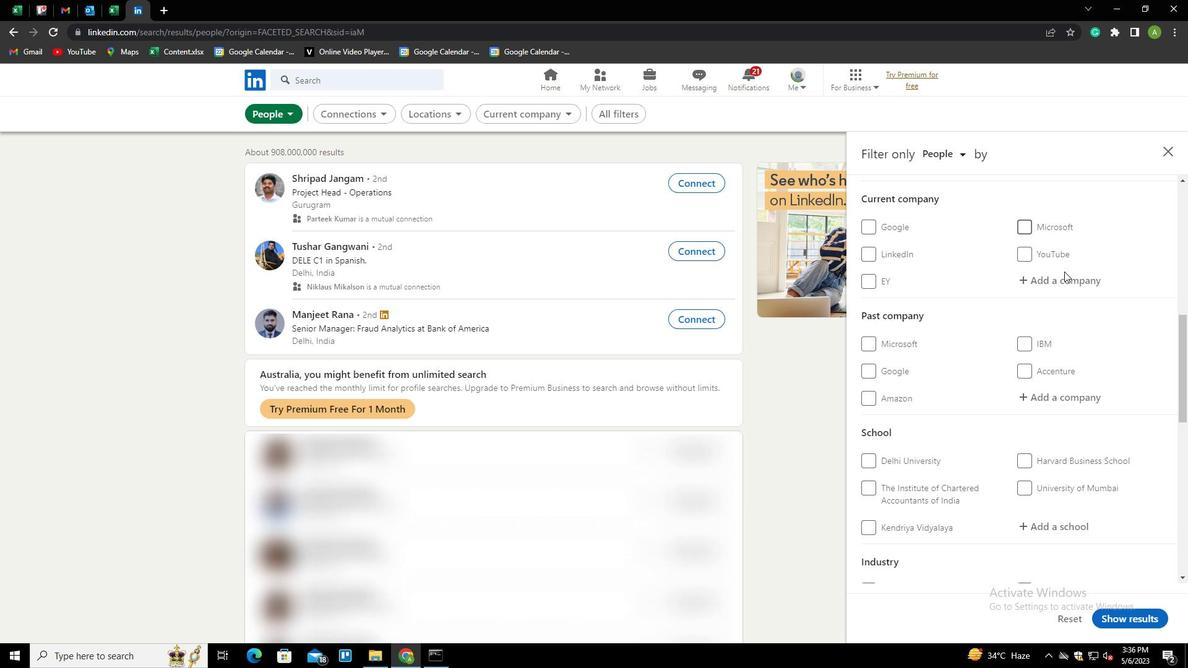 
Action: Mouse scrolled (1063, 278) with delta (0, 0)
Screenshot: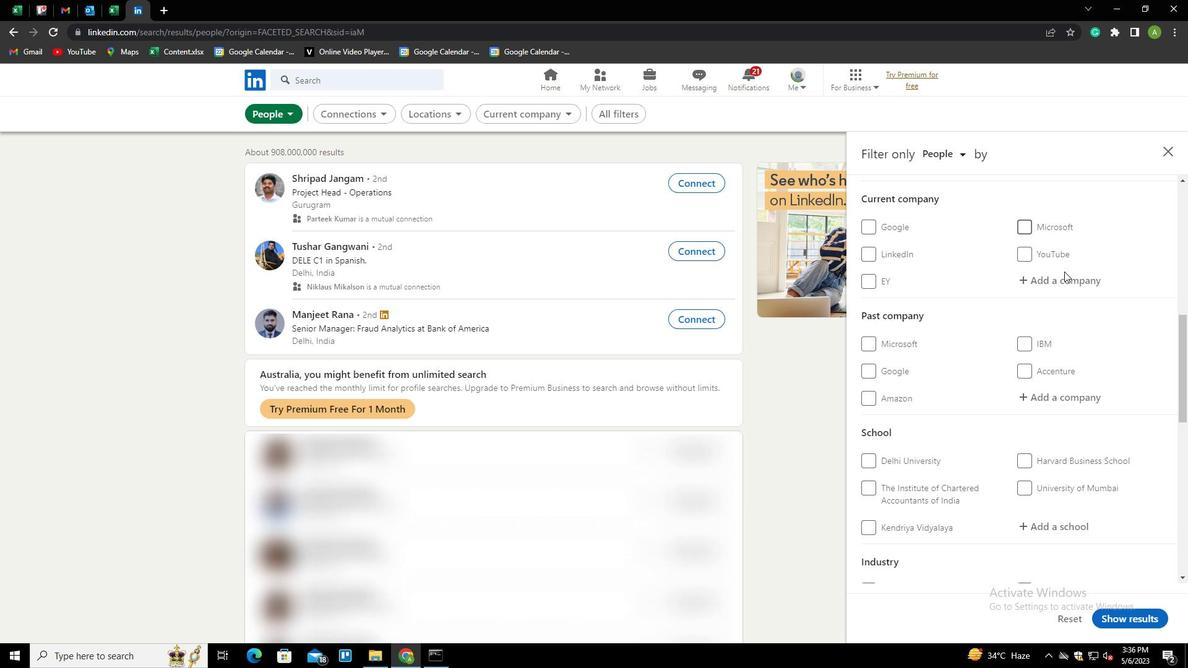 
Action: Mouse moved to (1063, 279)
Screenshot: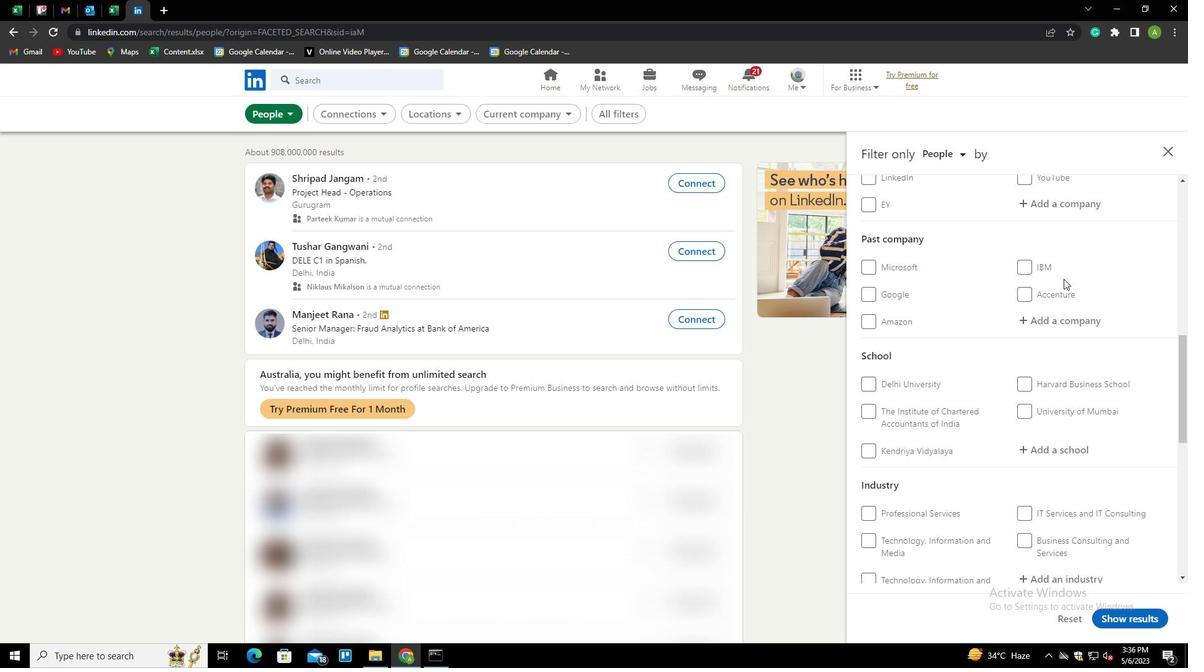 
Action: Mouse scrolled (1063, 279) with delta (0, 0)
Screenshot: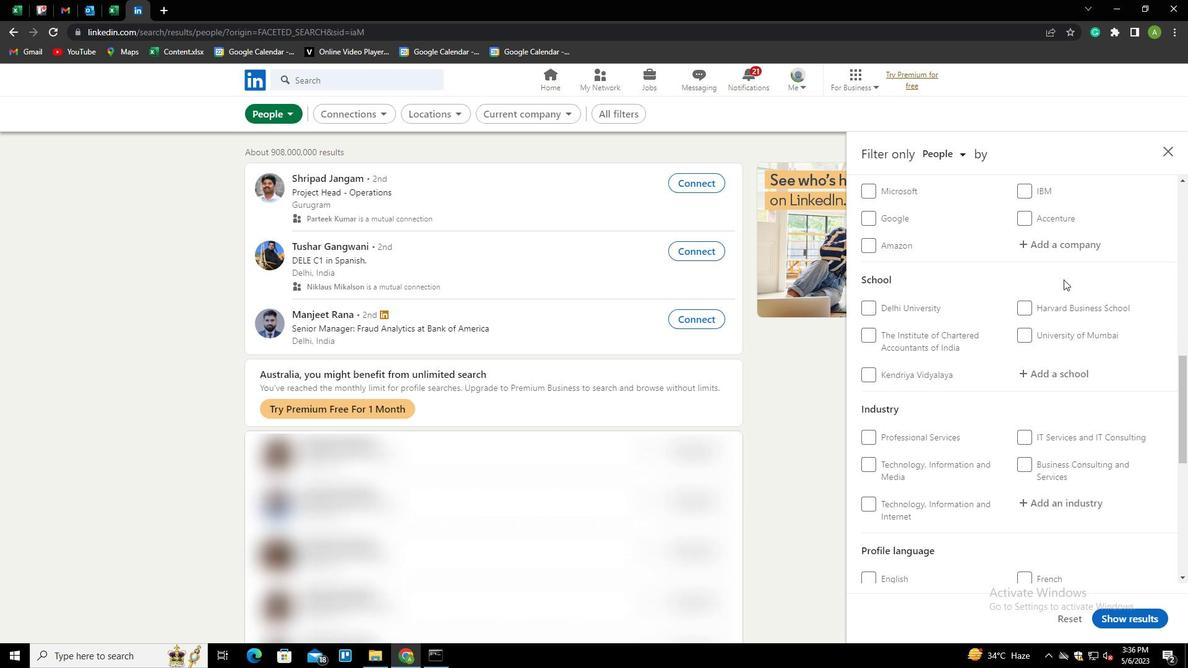 
Action: Mouse scrolled (1063, 279) with delta (0, 0)
Screenshot: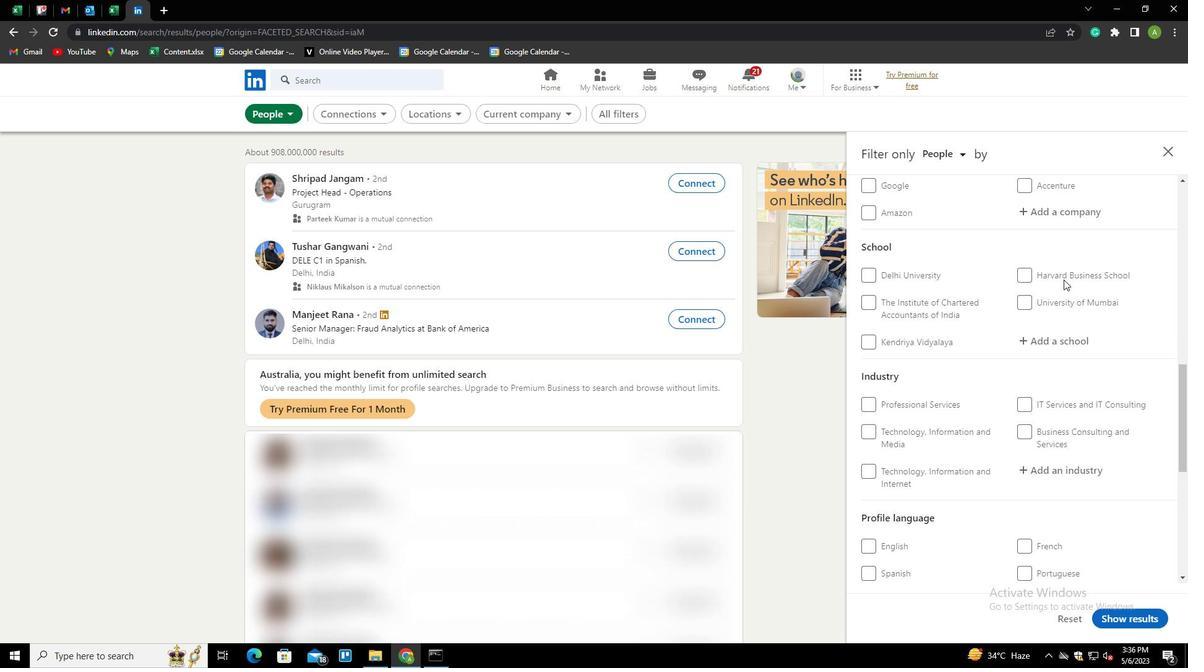 
Action: Mouse scrolled (1063, 279) with delta (0, 0)
Screenshot: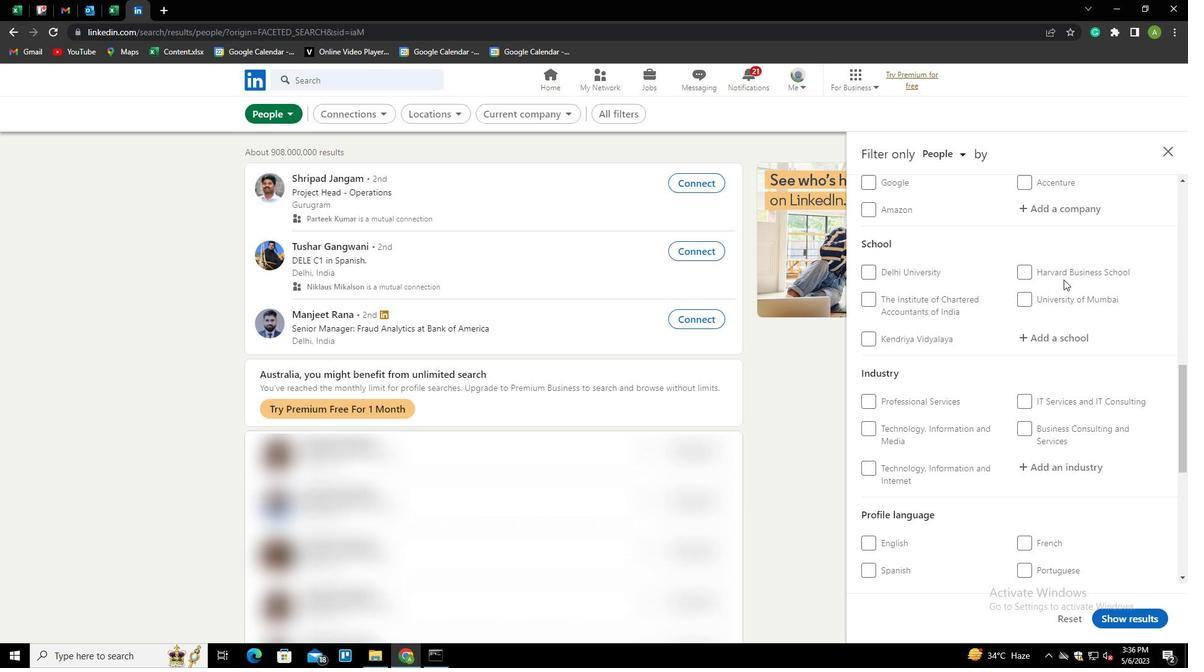 
Action: Mouse moved to (865, 356)
Screenshot: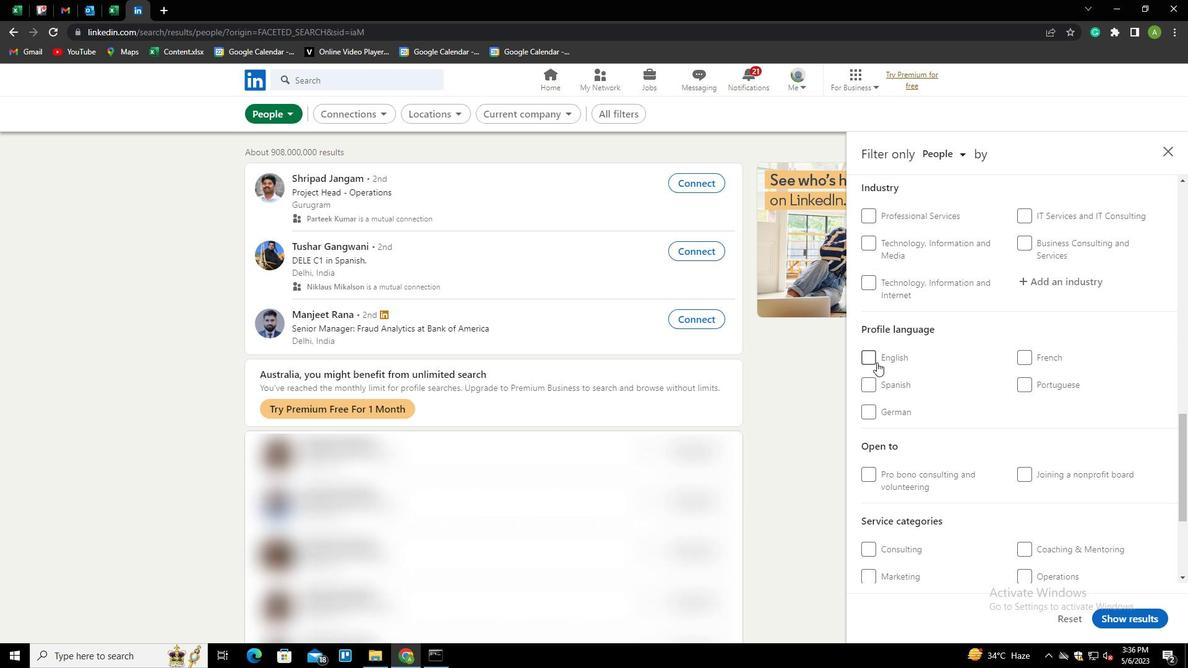 
Action: Mouse pressed left at (865, 356)
Screenshot: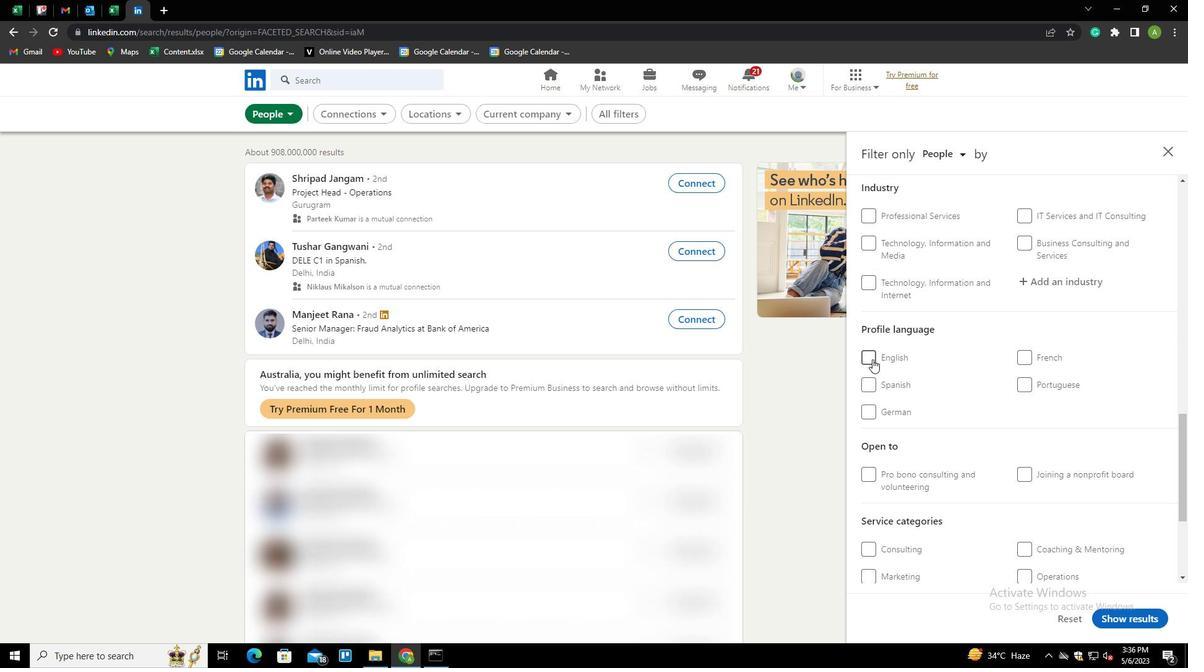 
Action: Mouse moved to (1041, 352)
Screenshot: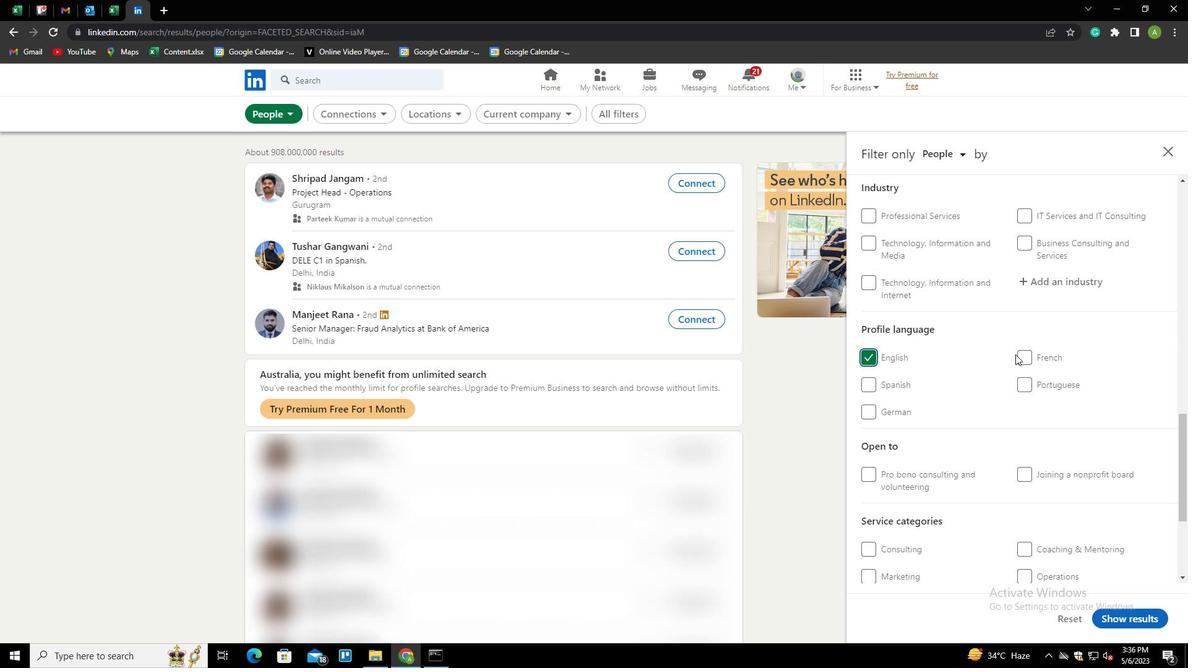 
Action: Mouse scrolled (1041, 353) with delta (0, 0)
Screenshot: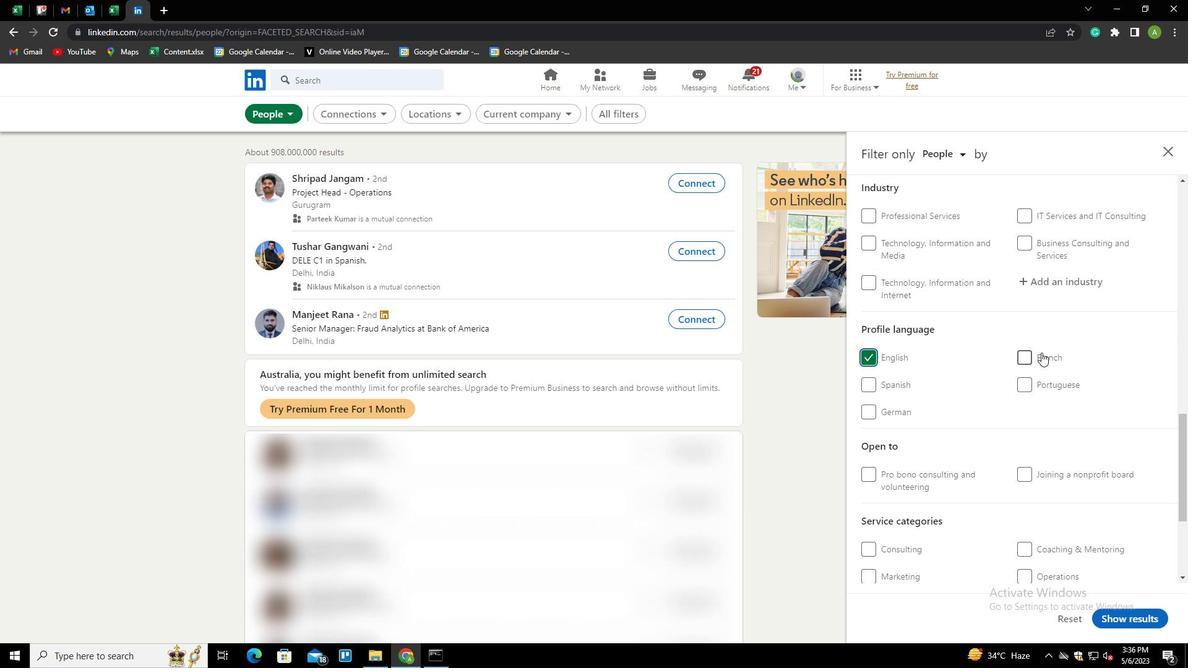 
Action: Mouse scrolled (1041, 353) with delta (0, 0)
Screenshot: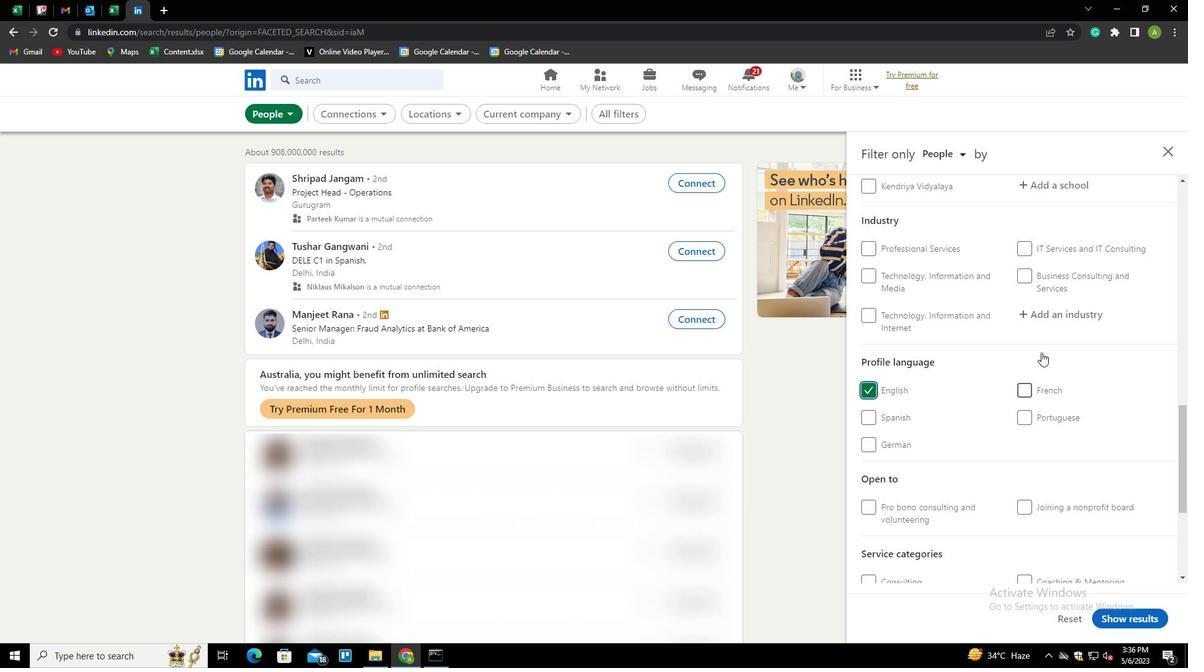 
Action: Mouse scrolled (1041, 353) with delta (0, 0)
Screenshot: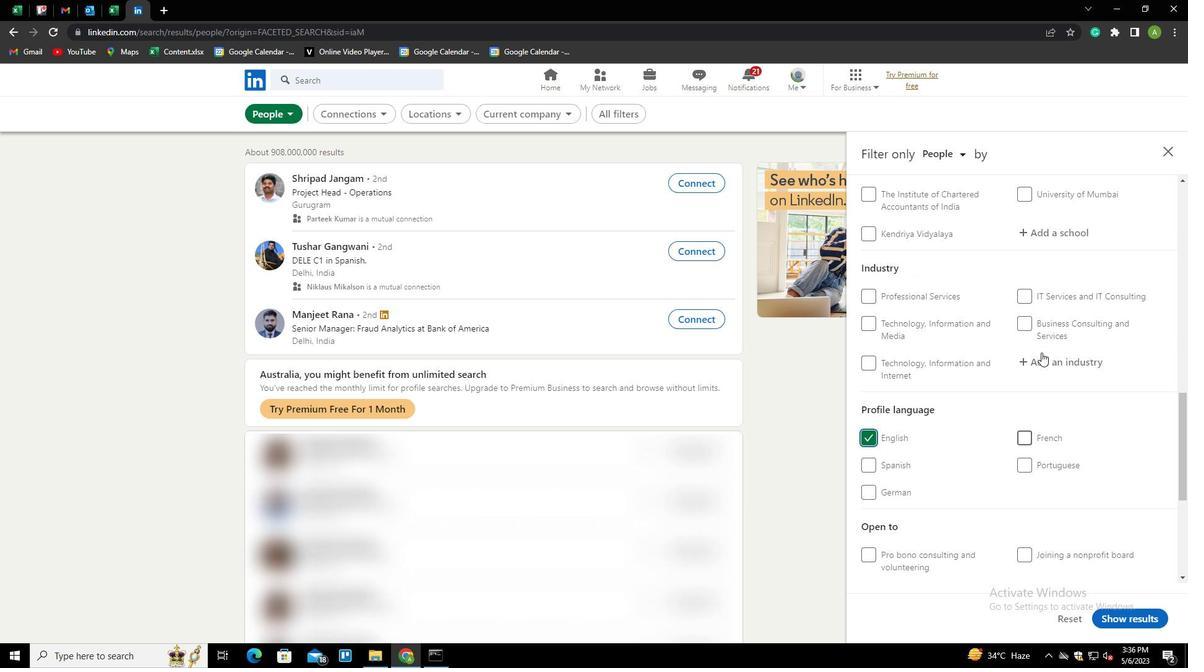 
Action: Mouse scrolled (1041, 353) with delta (0, 0)
Screenshot: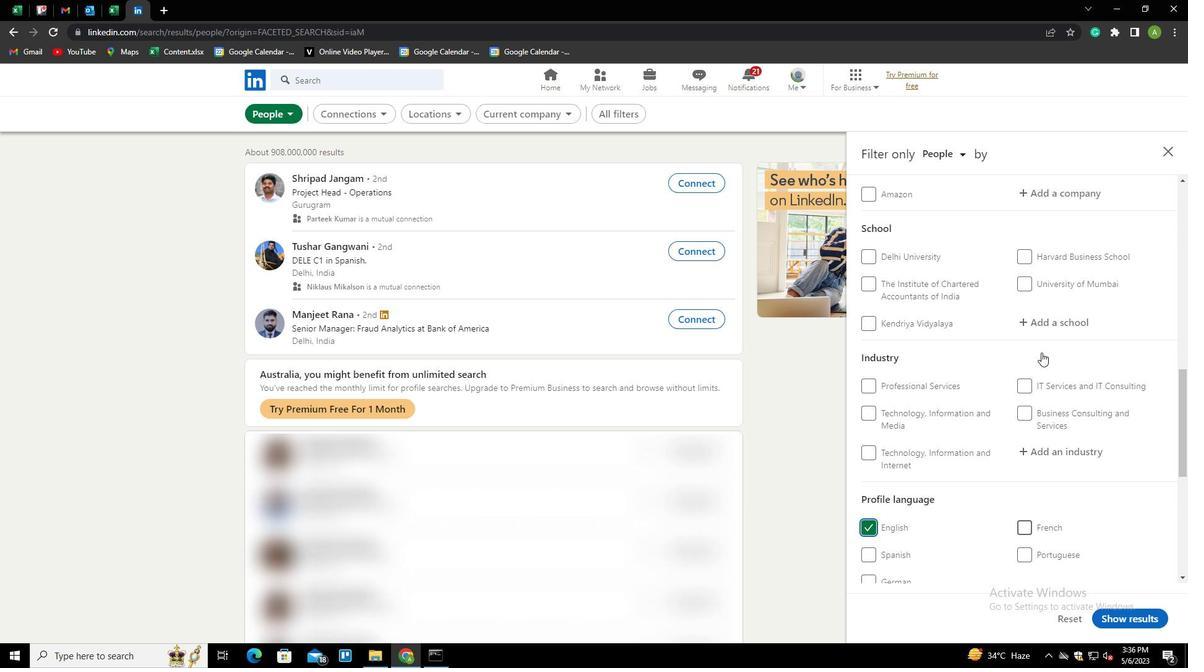 
Action: Mouse scrolled (1041, 353) with delta (0, 0)
Screenshot: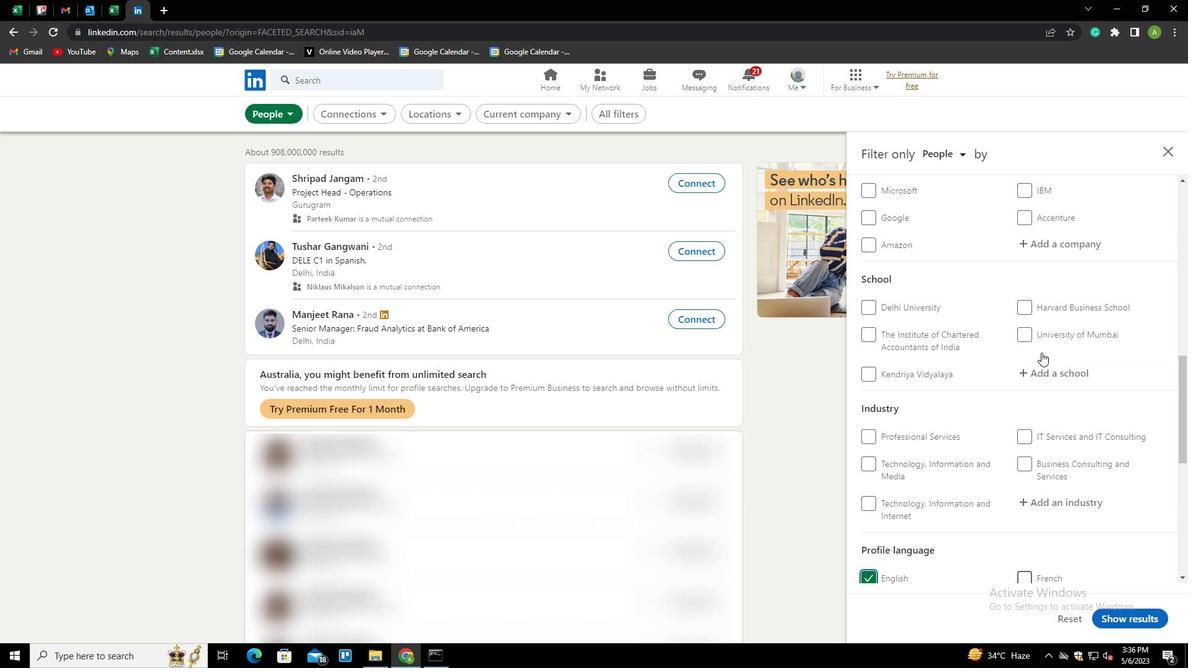 
Action: Mouse scrolled (1041, 353) with delta (0, 0)
Screenshot: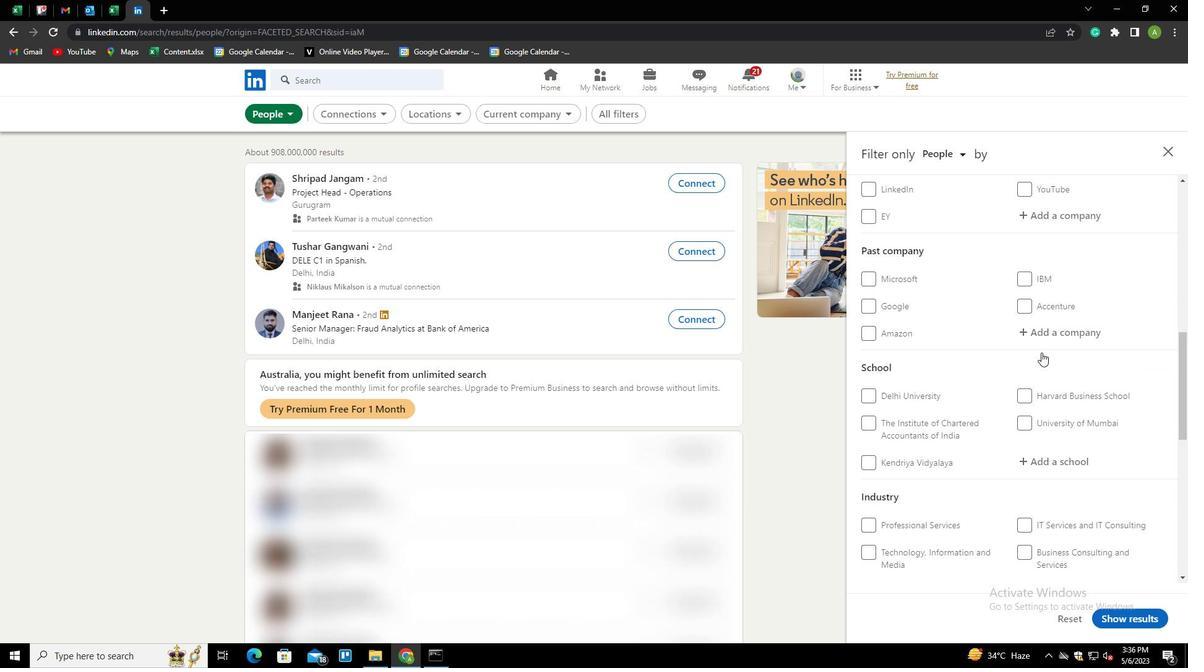 
Action: Mouse scrolled (1041, 353) with delta (0, 0)
Screenshot: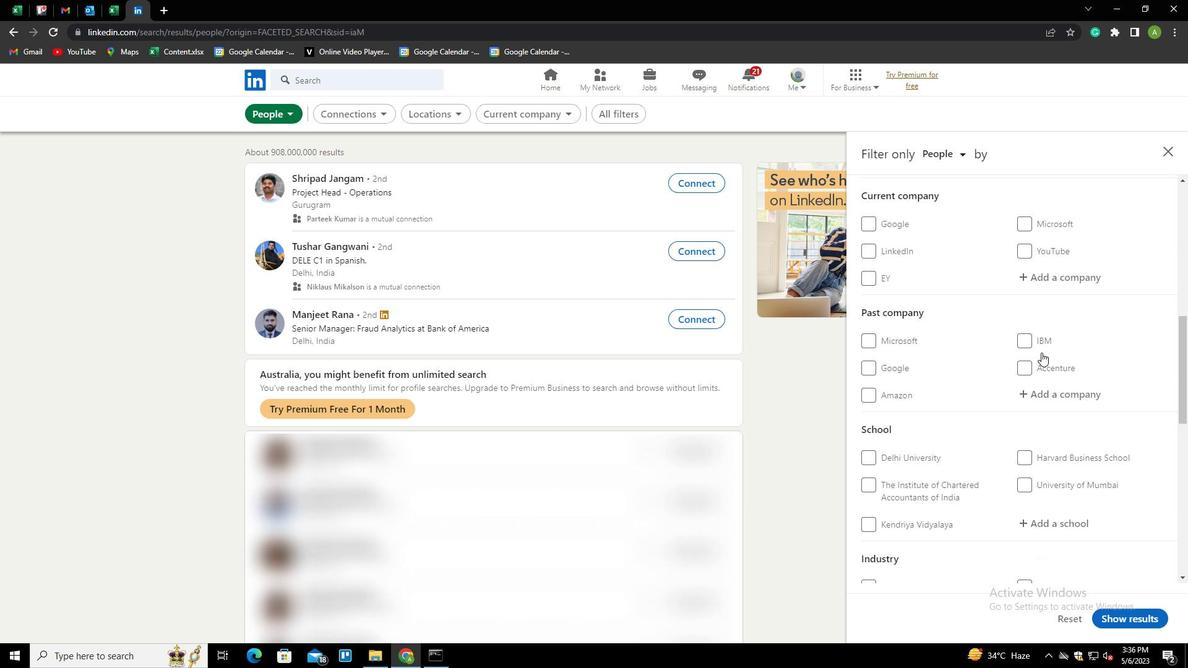 
Action: Mouse moved to (1046, 337)
Screenshot: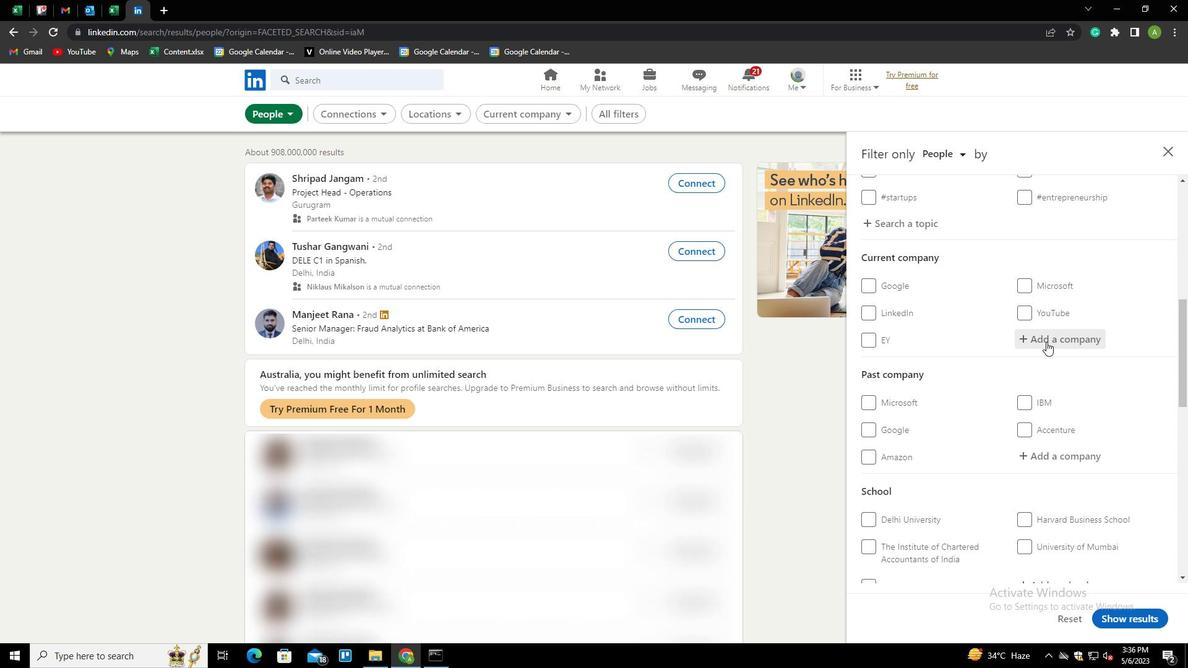 
Action: Mouse pressed left at (1046, 337)
Screenshot: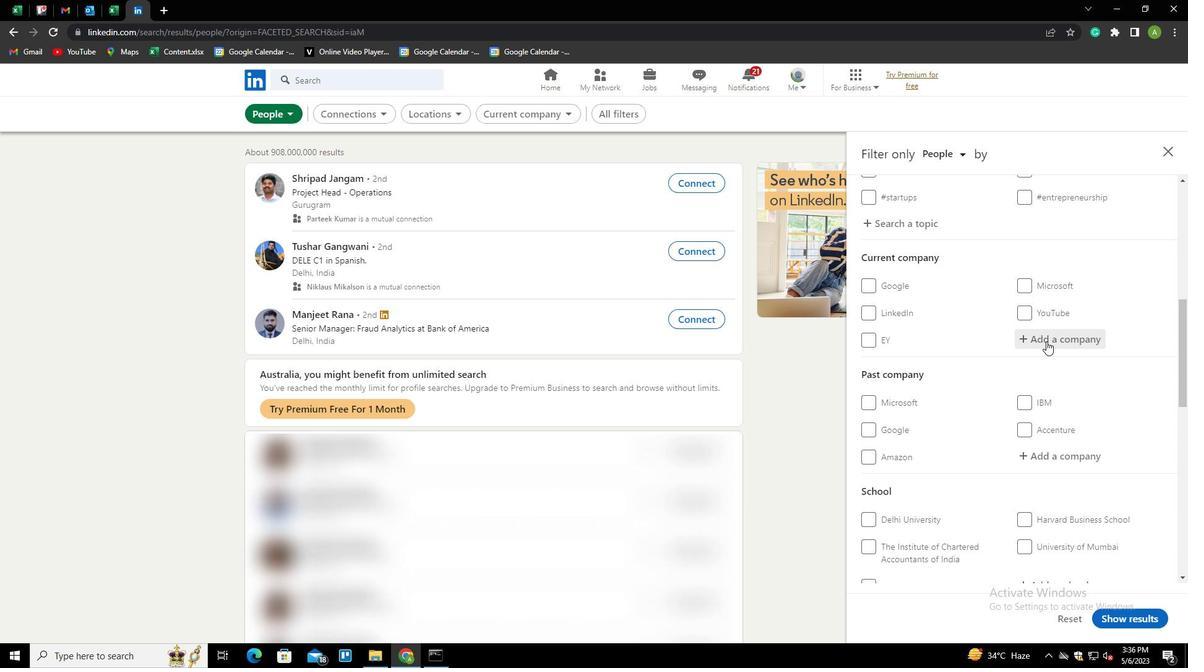 
Action: Key pressed 24<Key.down><Key.down><Key.enter>
Screenshot: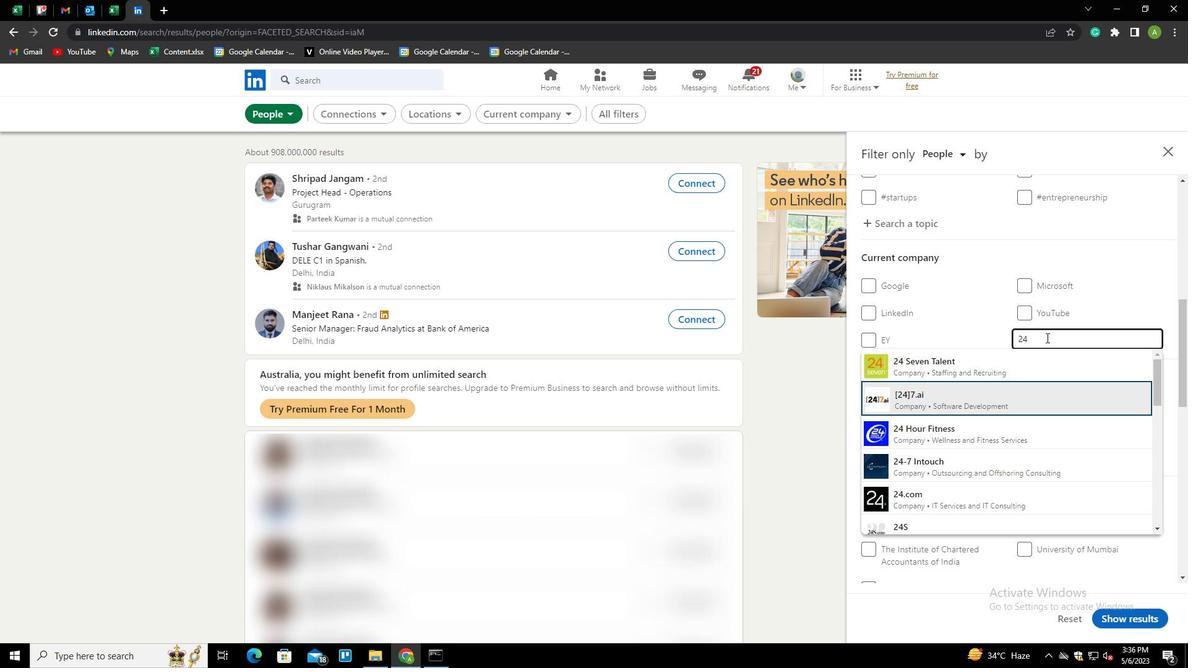 
Action: Mouse moved to (1045, 336)
Screenshot: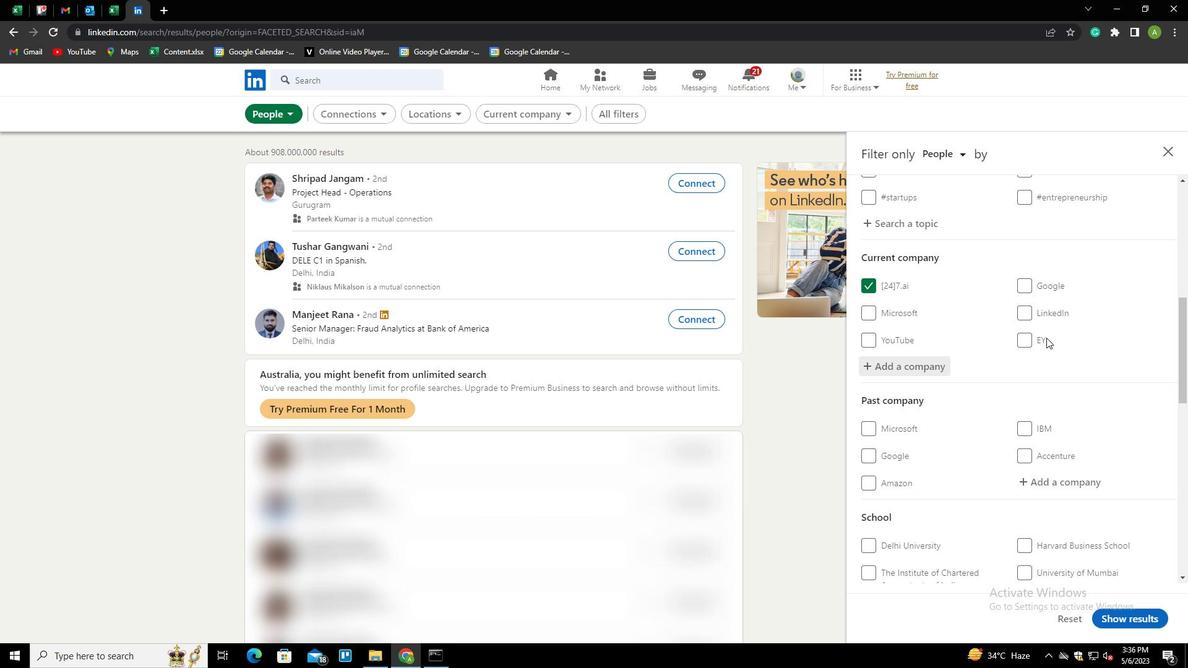 
Action: Mouse scrolled (1045, 335) with delta (0, 0)
Screenshot: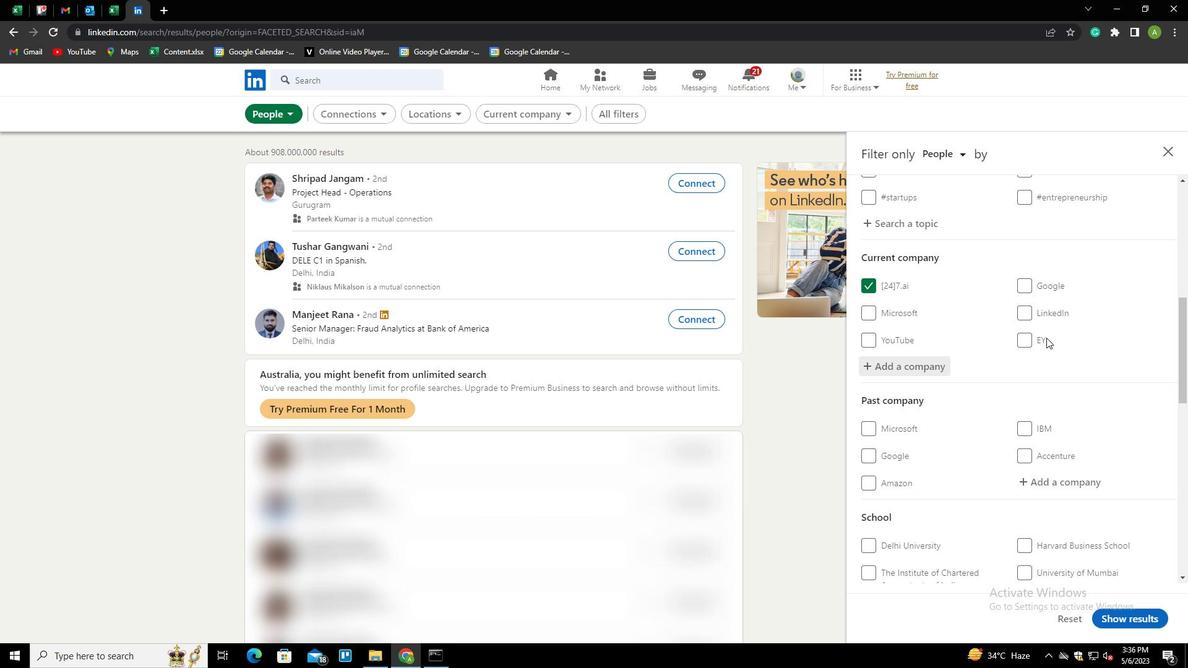 
Action: Mouse scrolled (1045, 335) with delta (0, 0)
Screenshot: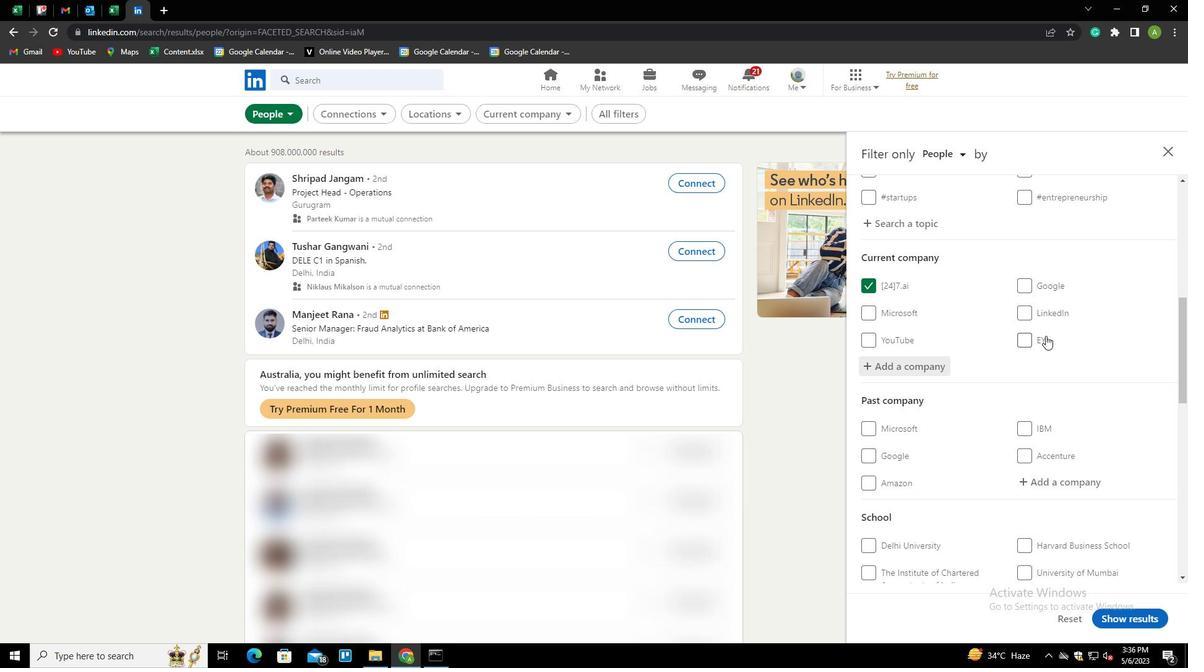 
Action: Mouse scrolled (1045, 335) with delta (0, 0)
Screenshot: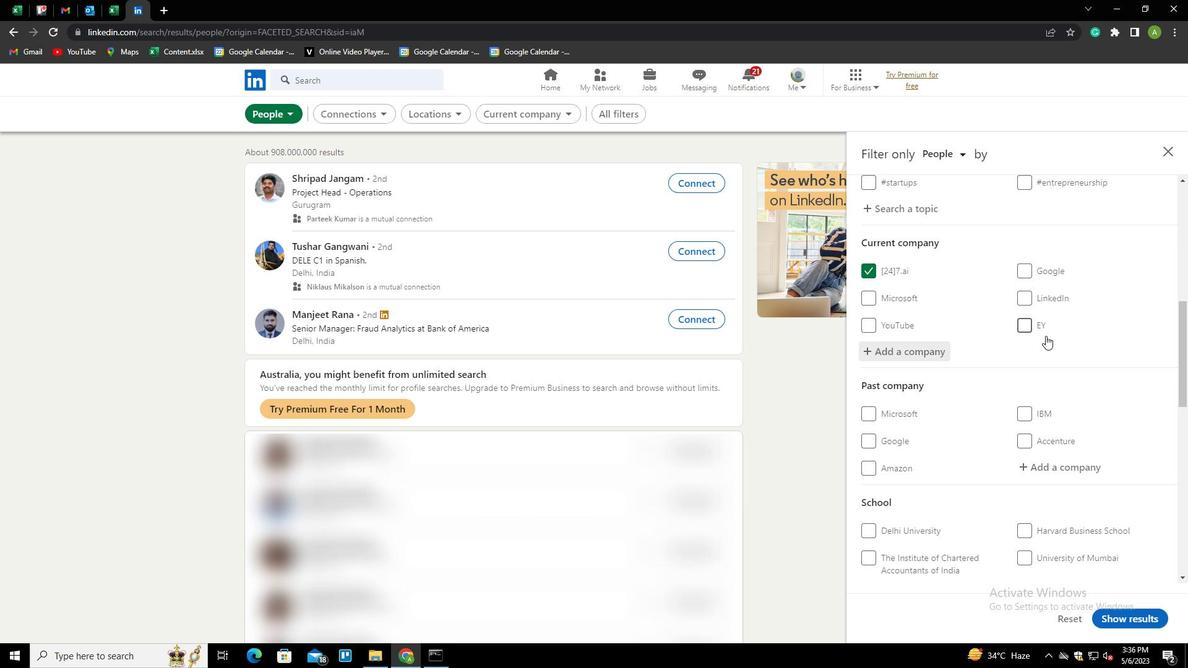 
Action: Mouse scrolled (1045, 335) with delta (0, 0)
Screenshot: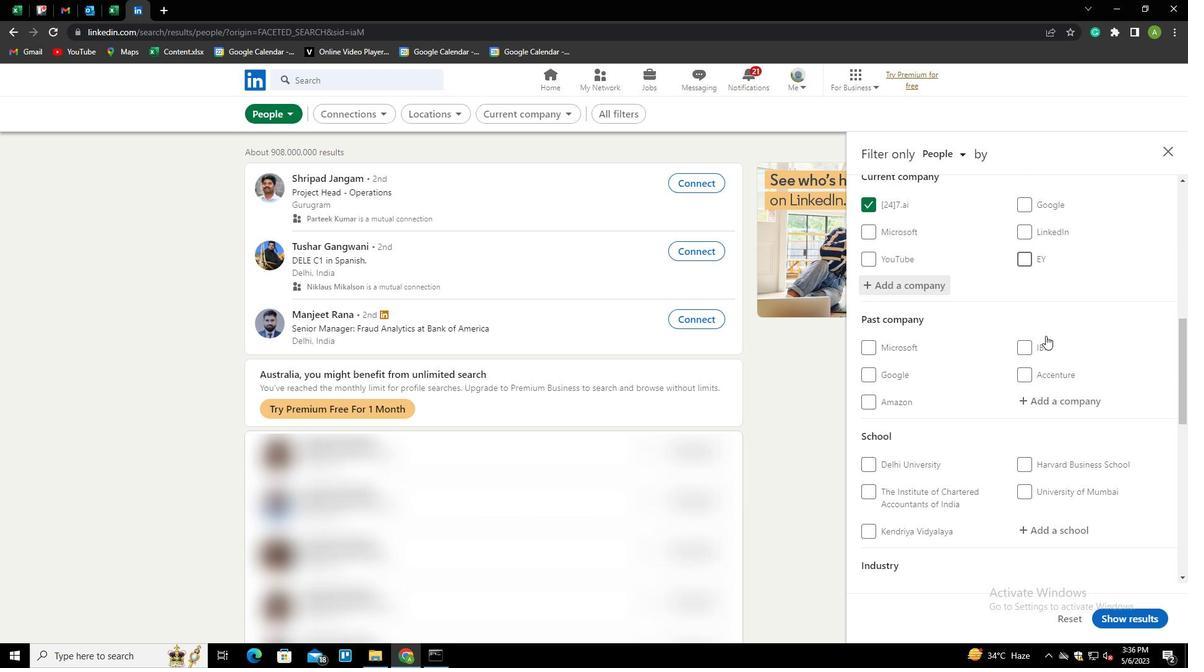 
Action: Mouse scrolled (1045, 335) with delta (0, 0)
Screenshot: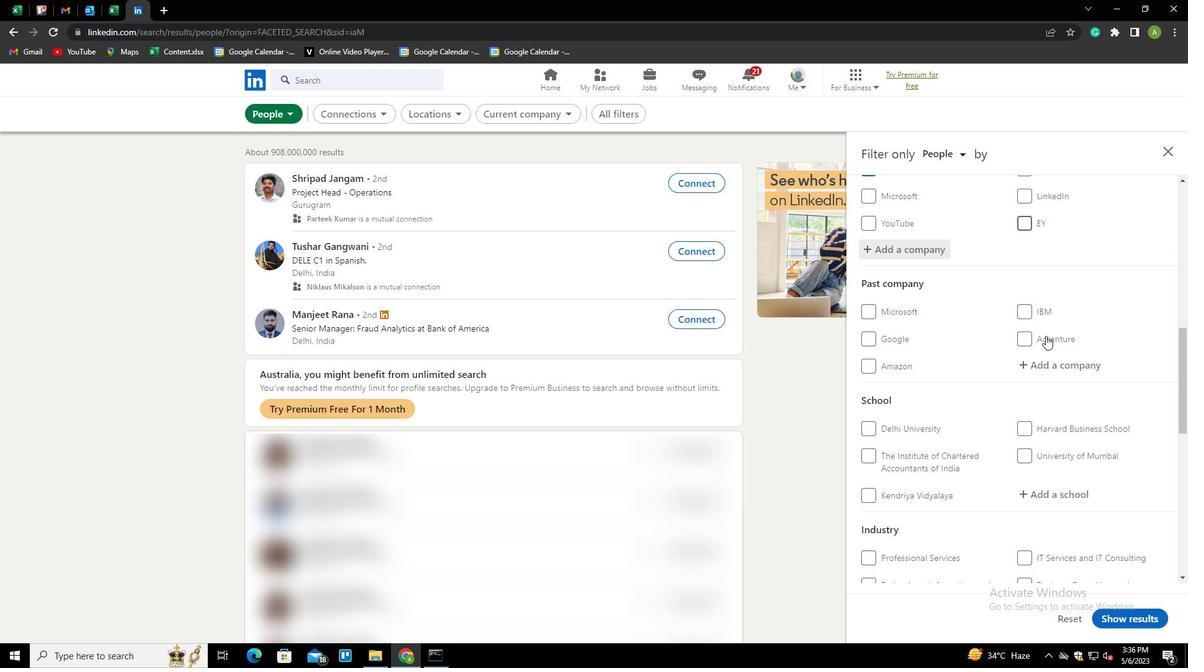 
Action: Mouse moved to (1045, 300)
Screenshot: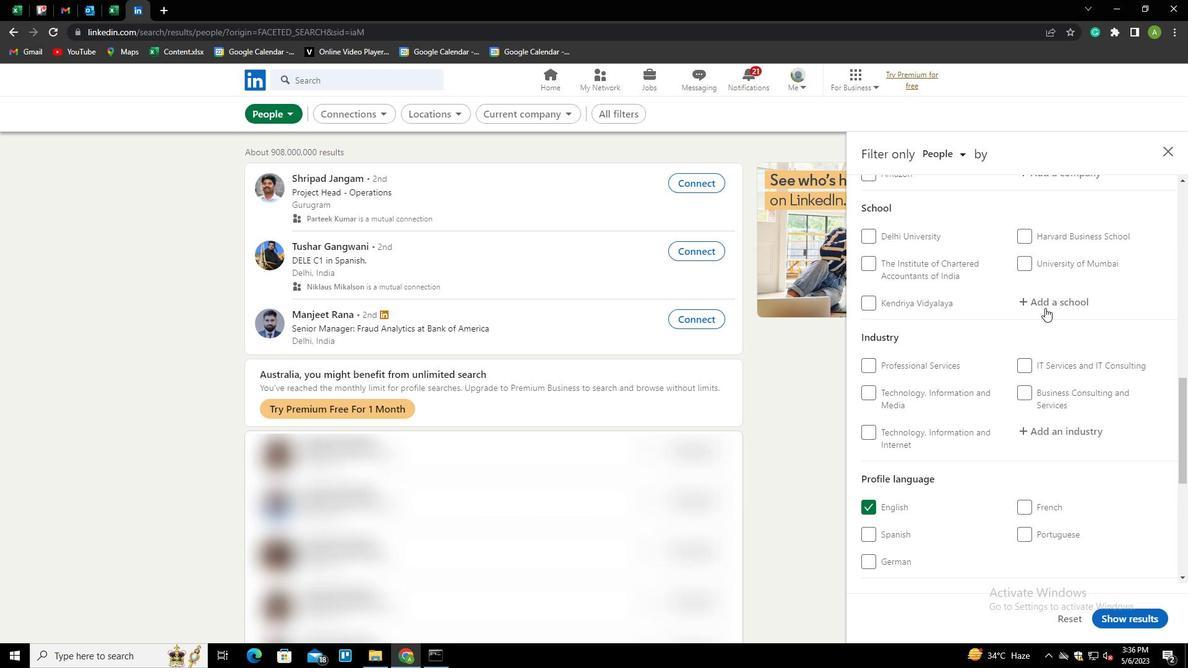 
Action: Mouse pressed left at (1045, 300)
Screenshot: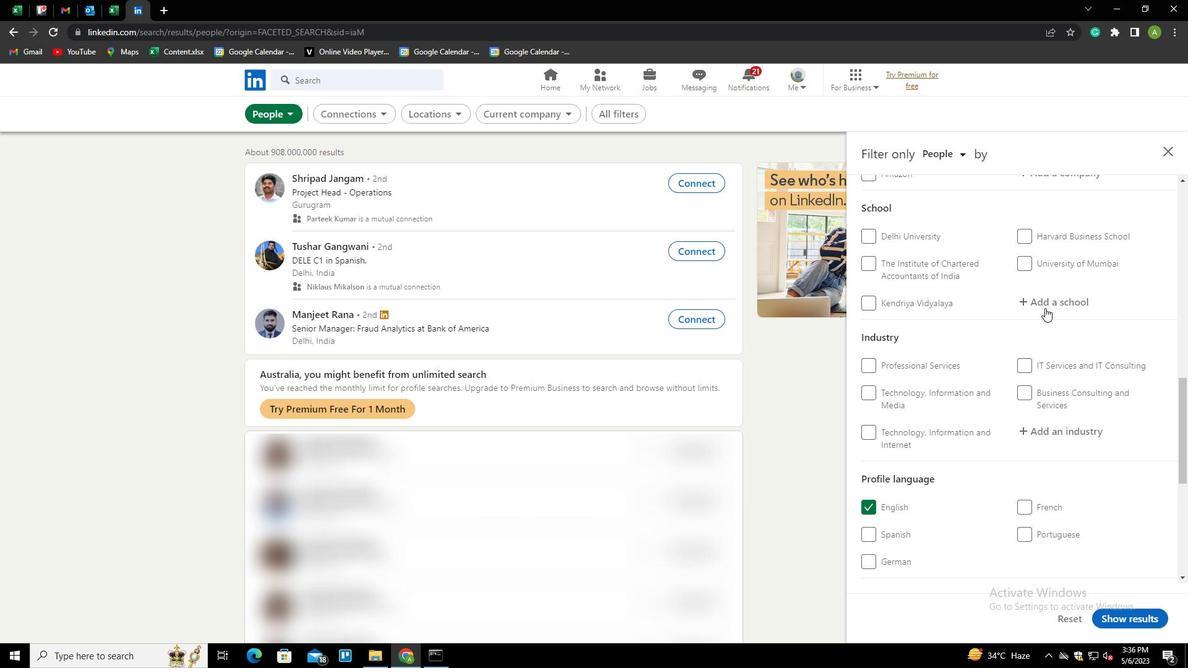 
Action: Key pressed <Key.shift><Key.shift><Key.shift><Key.shift><Key.shift><Key.shift><Key.shift><Key.shift><Key.shift><Key.shift>VIVEKANANDHA<Key.space><Key.shift>COLLEGE<Key.down><Key.enter>
Screenshot: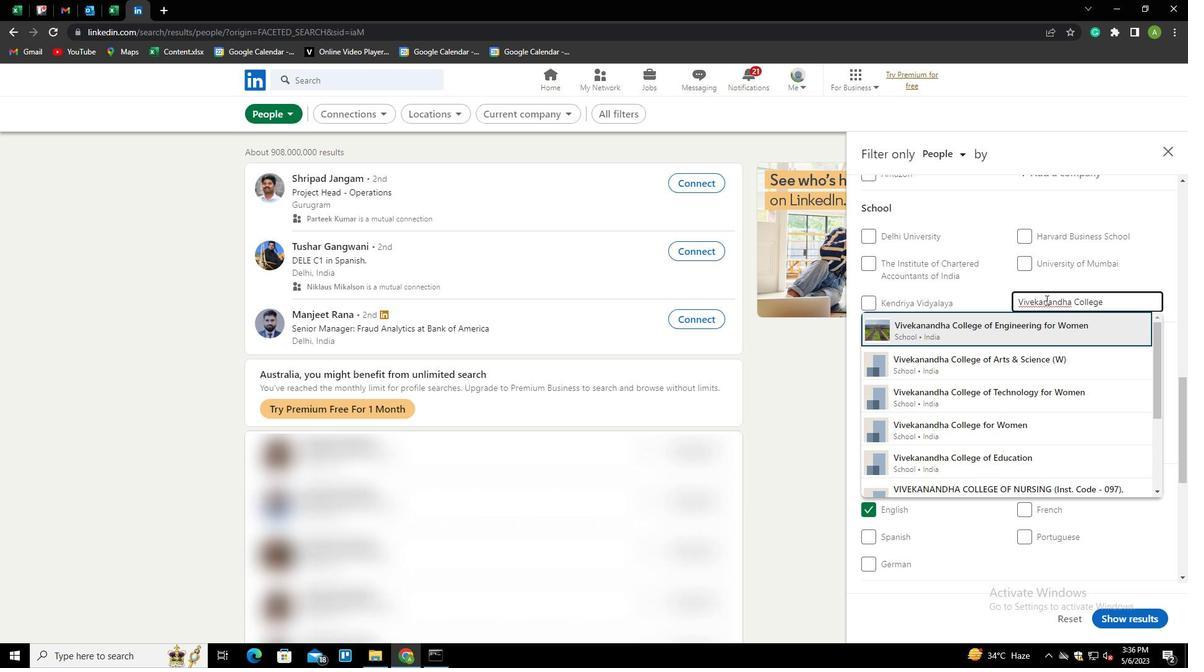 
Action: Mouse scrolled (1045, 299) with delta (0, 0)
Screenshot: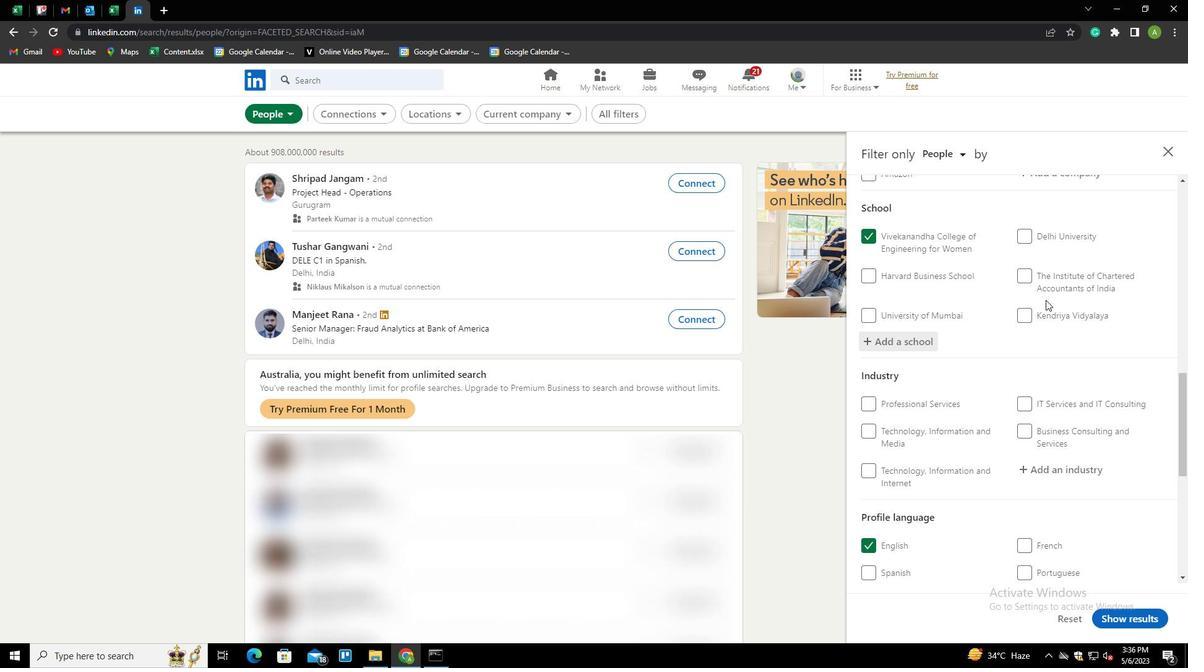
Action: Mouse scrolled (1045, 299) with delta (0, 0)
Screenshot: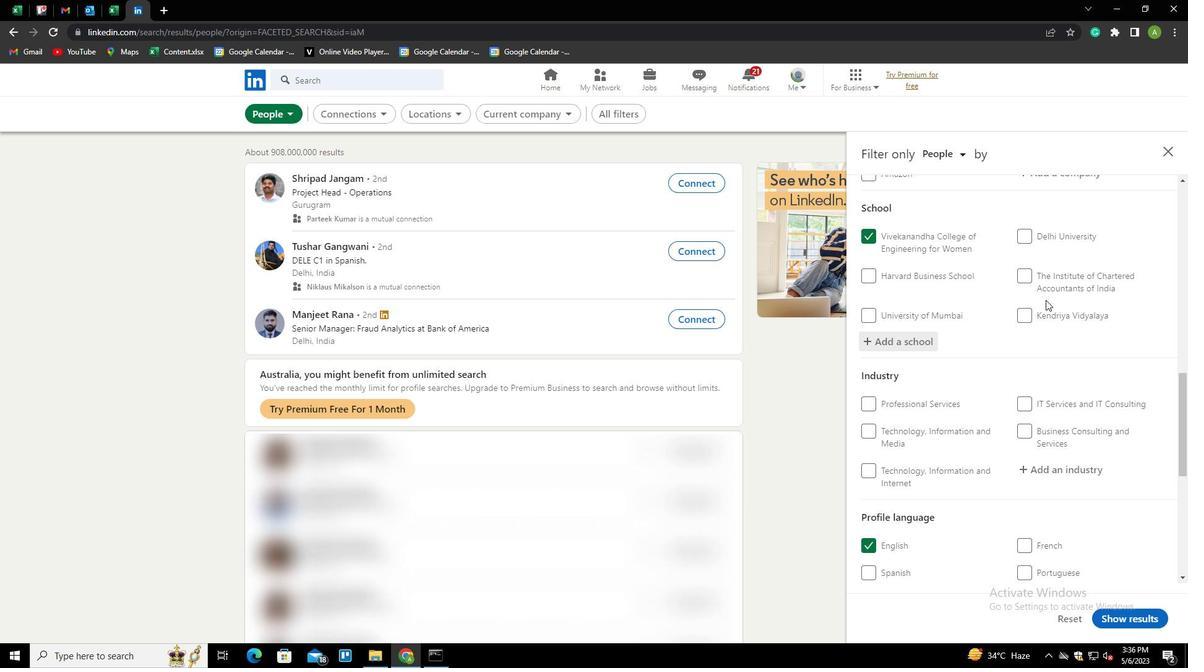 
Action: Mouse scrolled (1045, 299) with delta (0, 0)
Screenshot: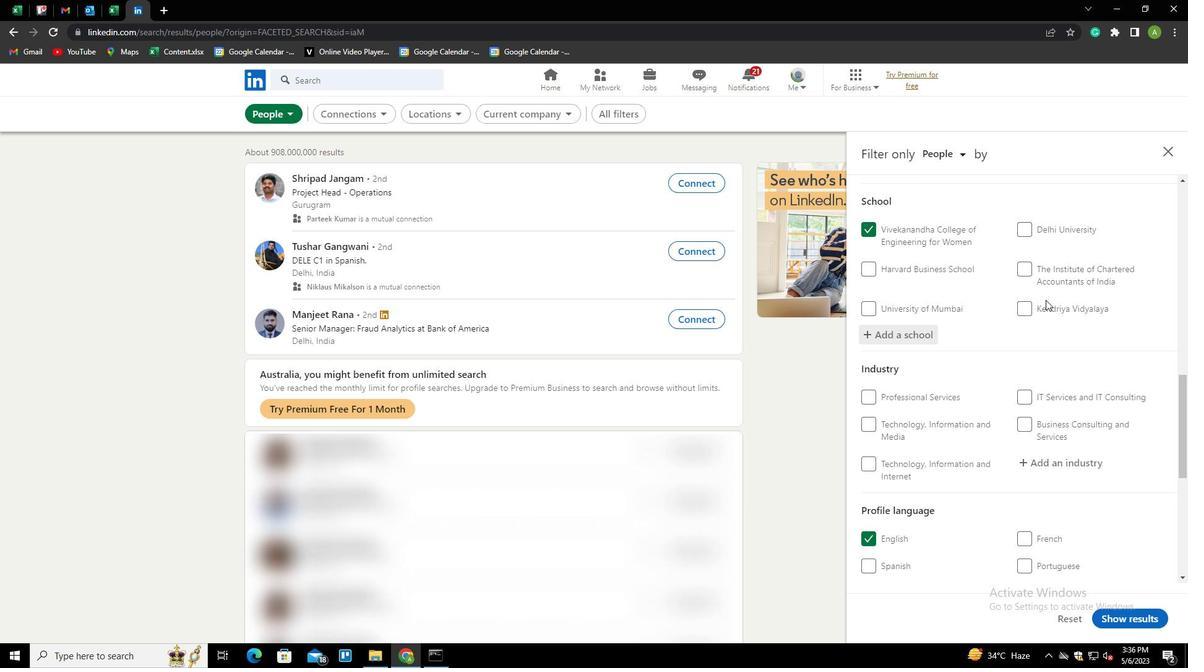 
Action: Mouse moved to (1058, 284)
Screenshot: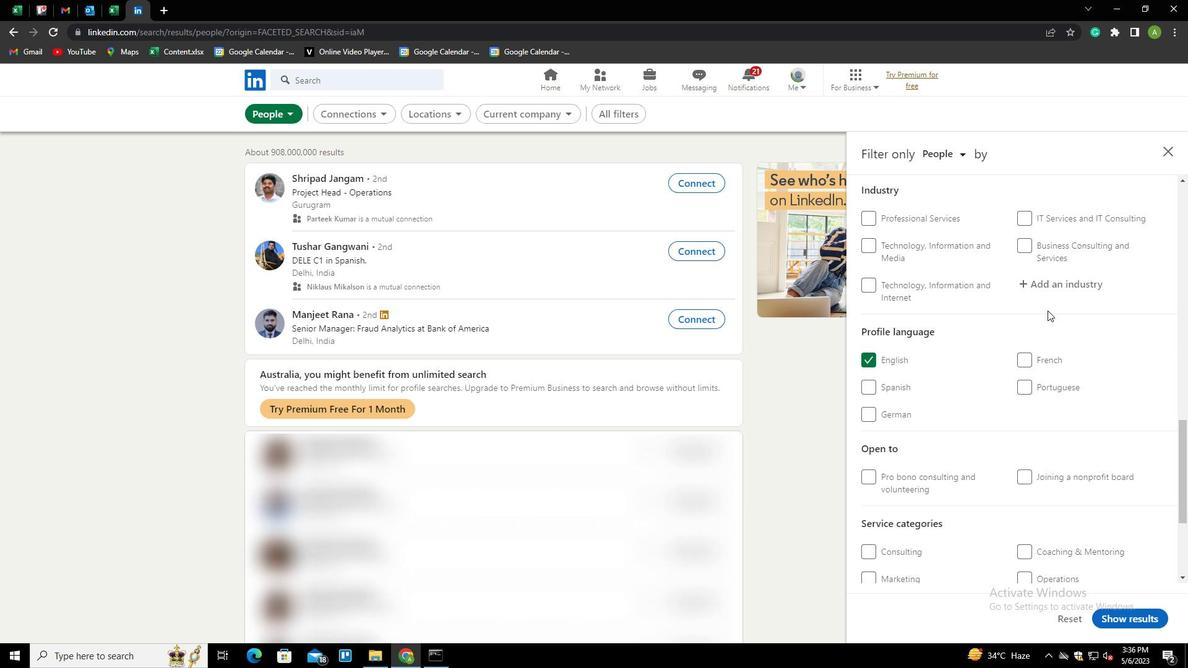 
Action: Mouse pressed left at (1058, 284)
Screenshot: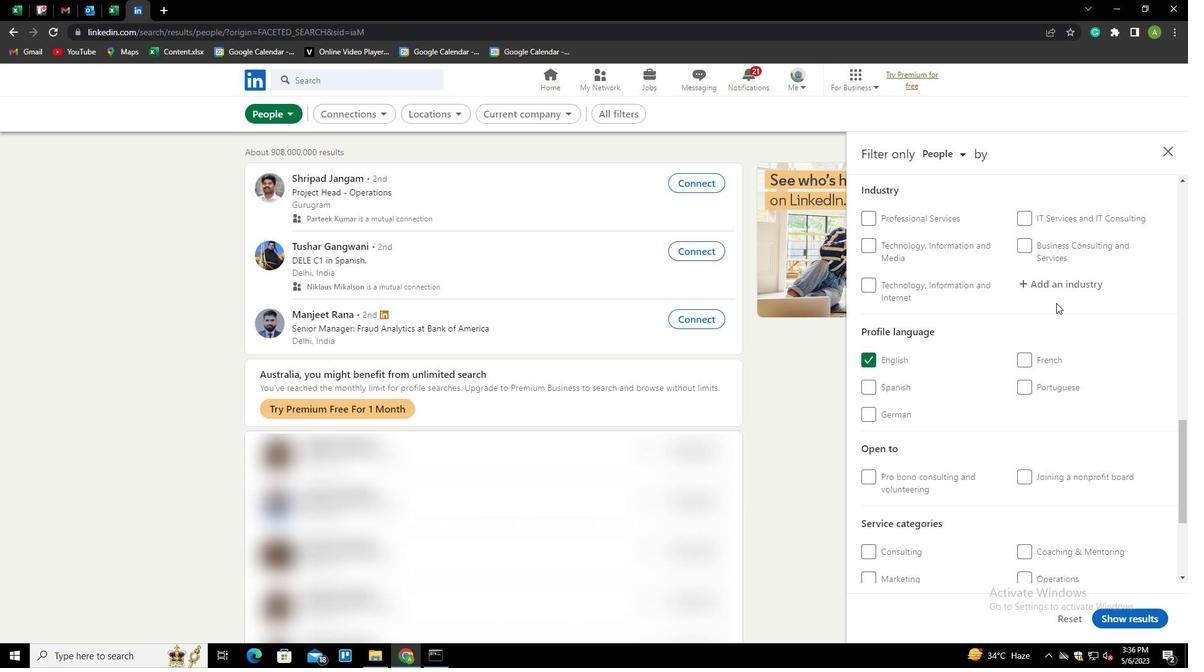 
Action: Mouse moved to (1058, 284)
Screenshot: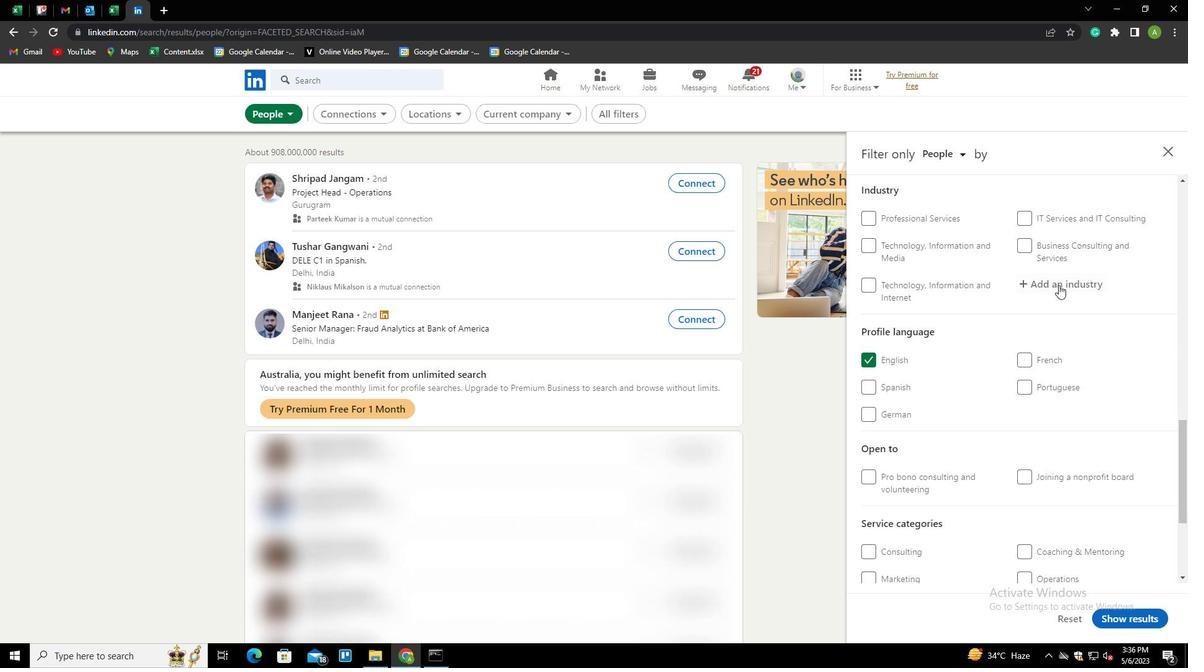 
Action: Key pressed <Key.shift>WOMEN'S<Key.space><Key.shift>HANDBAG<Key.space><Key.shift>MANUFACTURING<Key.down><Key.down><Key.enter>
Screenshot: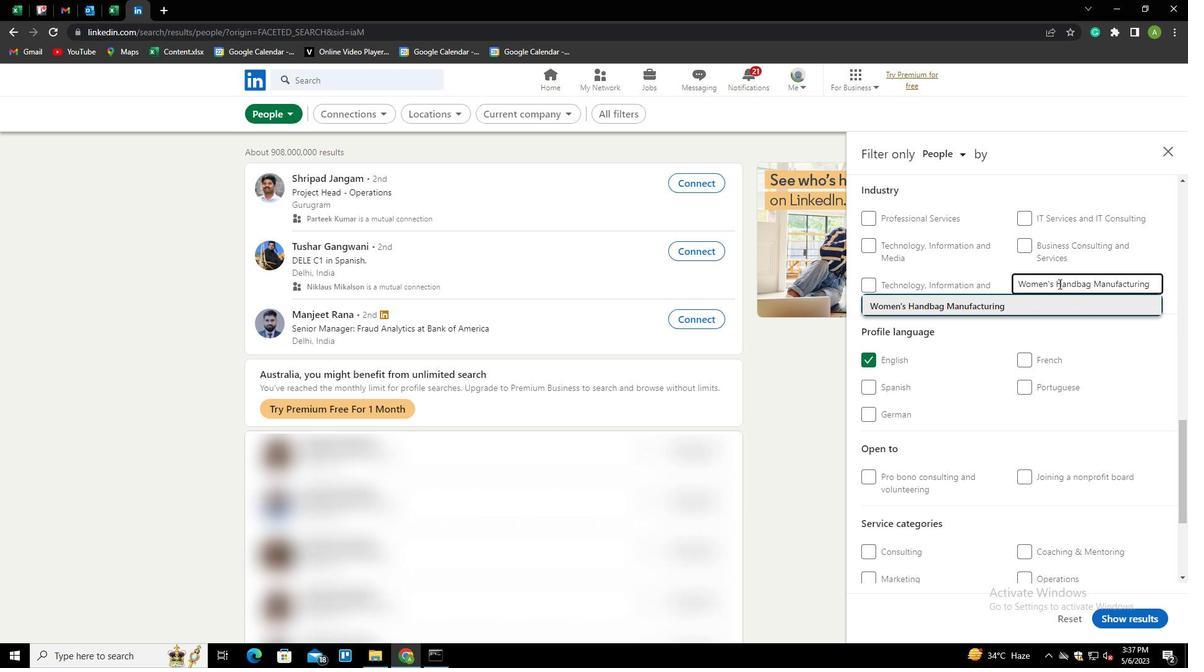 
Action: Mouse moved to (1066, 287)
Screenshot: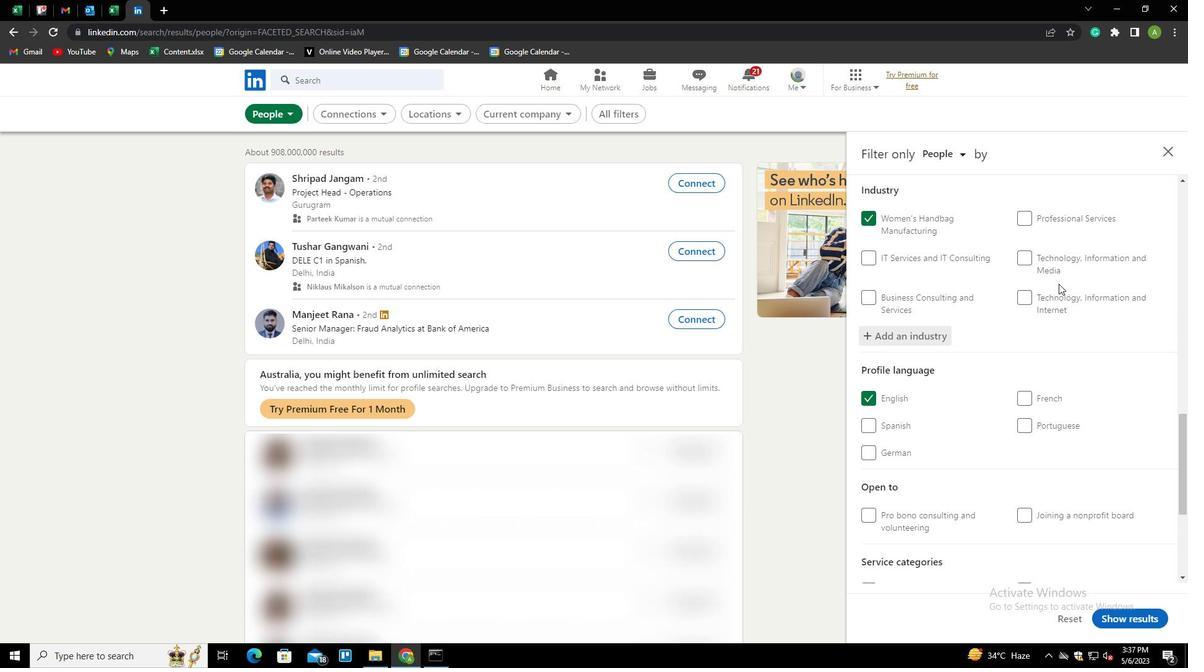 
Action: Mouse scrolled (1066, 287) with delta (0, 0)
Screenshot: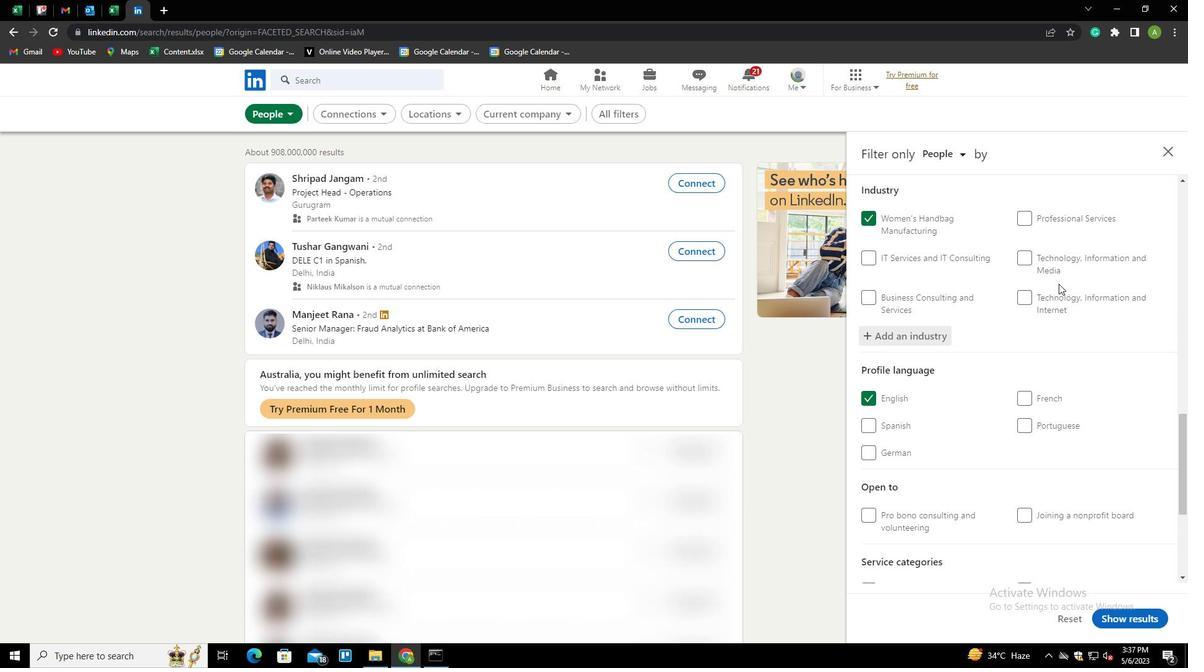 
Action: Mouse moved to (1070, 288)
Screenshot: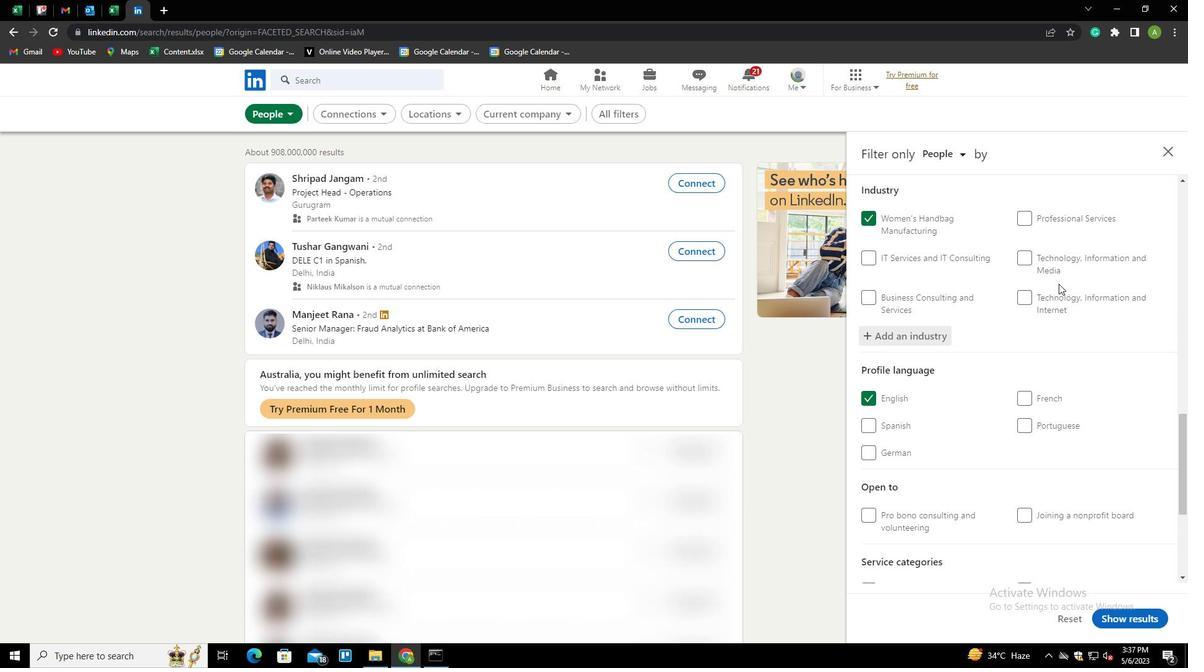 
Action: Mouse scrolled (1070, 287) with delta (0, 0)
Screenshot: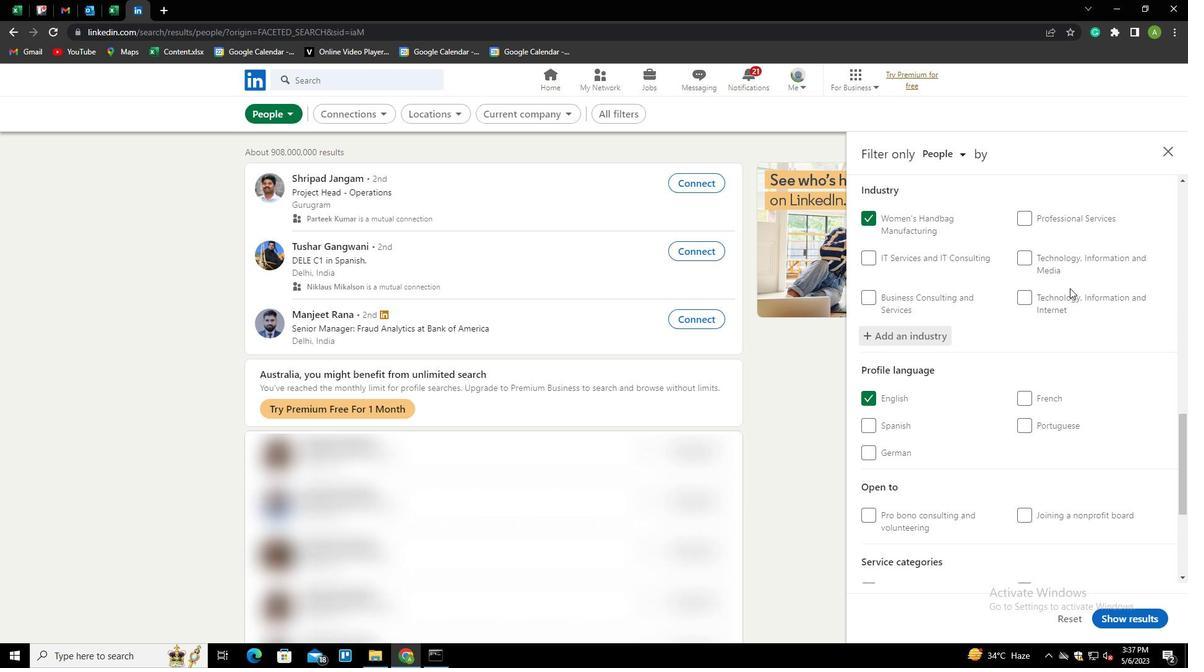
Action: Mouse scrolled (1070, 287) with delta (0, 0)
Screenshot: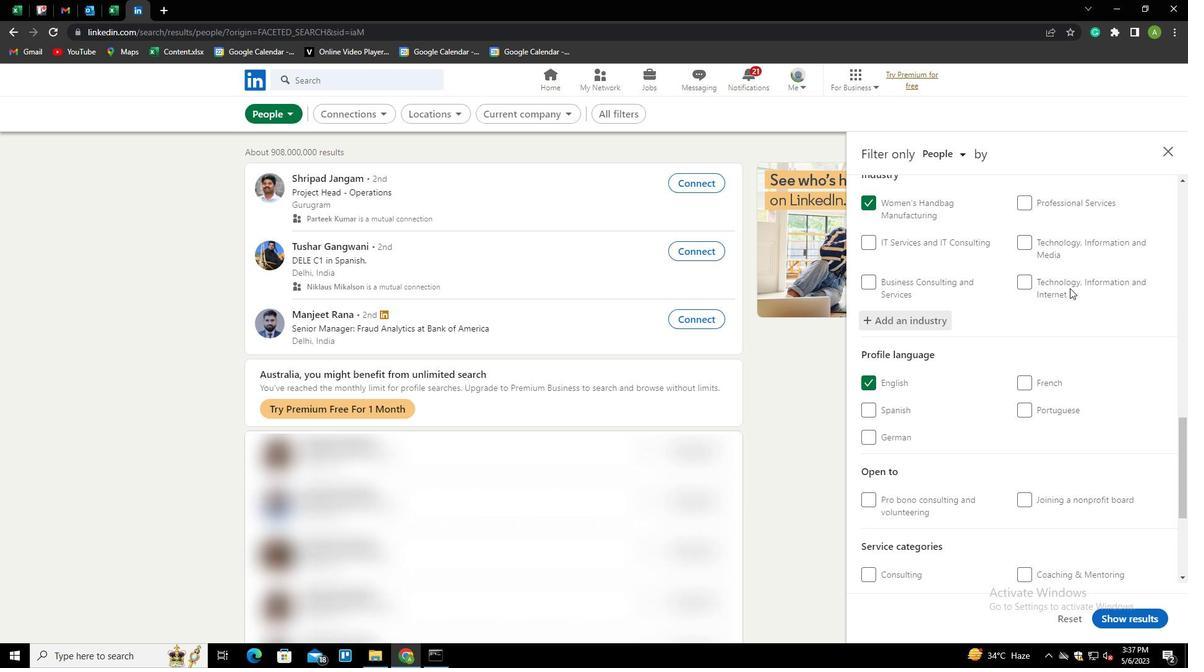 
Action: Mouse moved to (1041, 456)
Screenshot: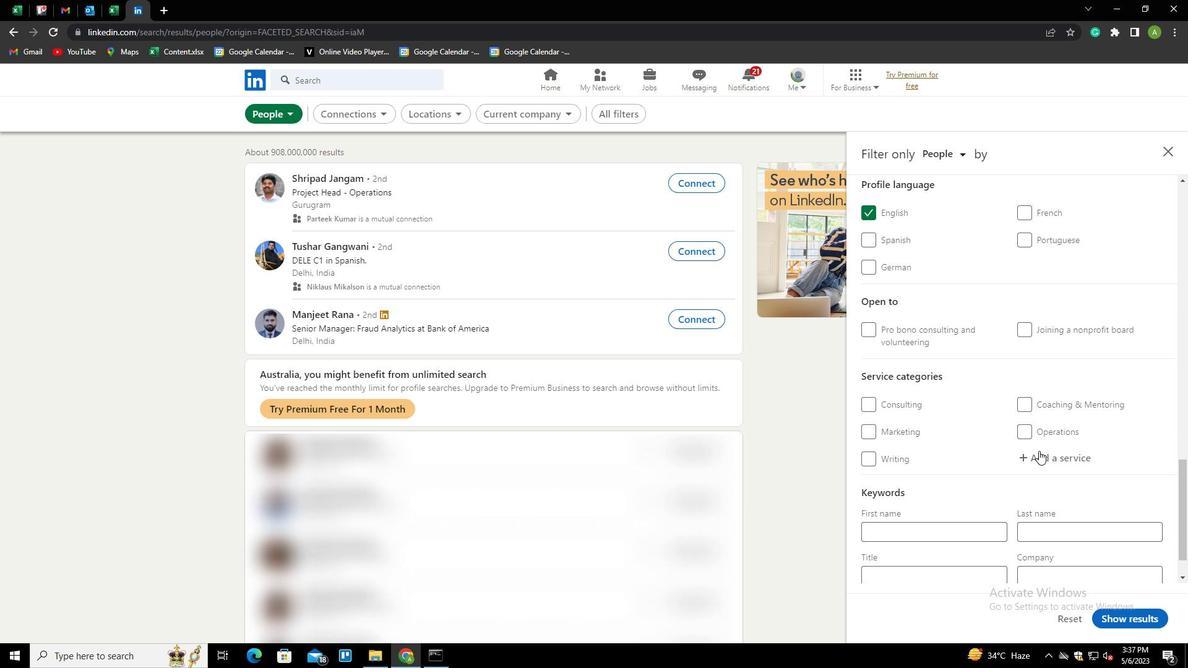 
Action: Mouse pressed left at (1041, 456)
Screenshot: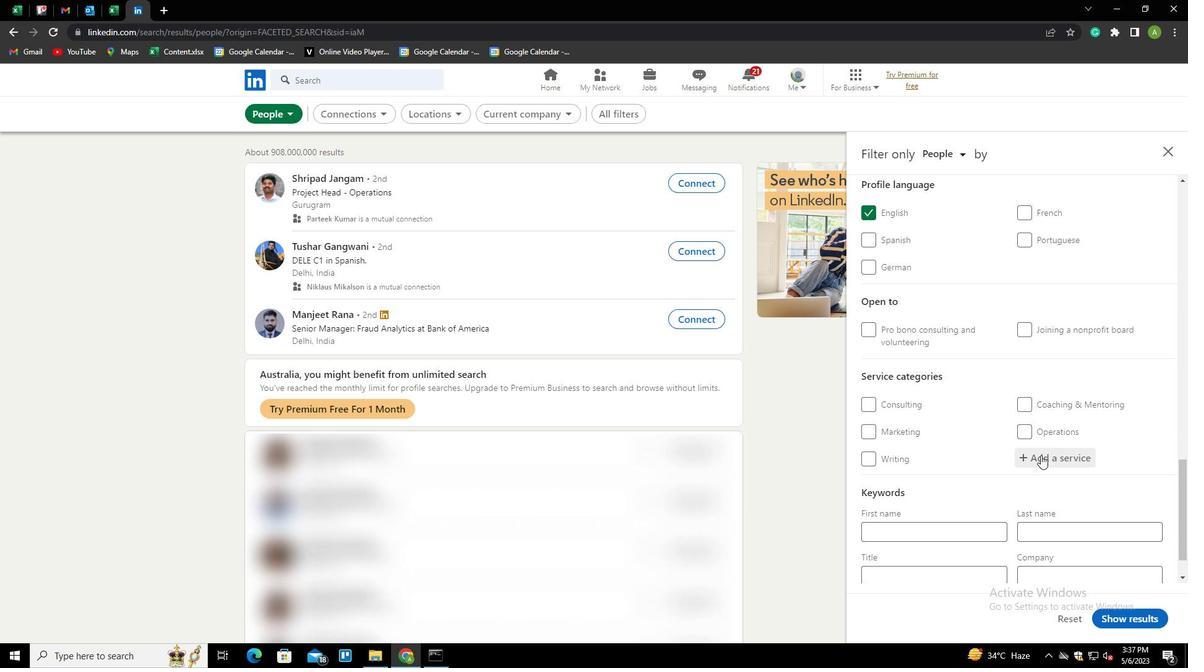 
Action: Mouse moved to (1109, 372)
Screenshot: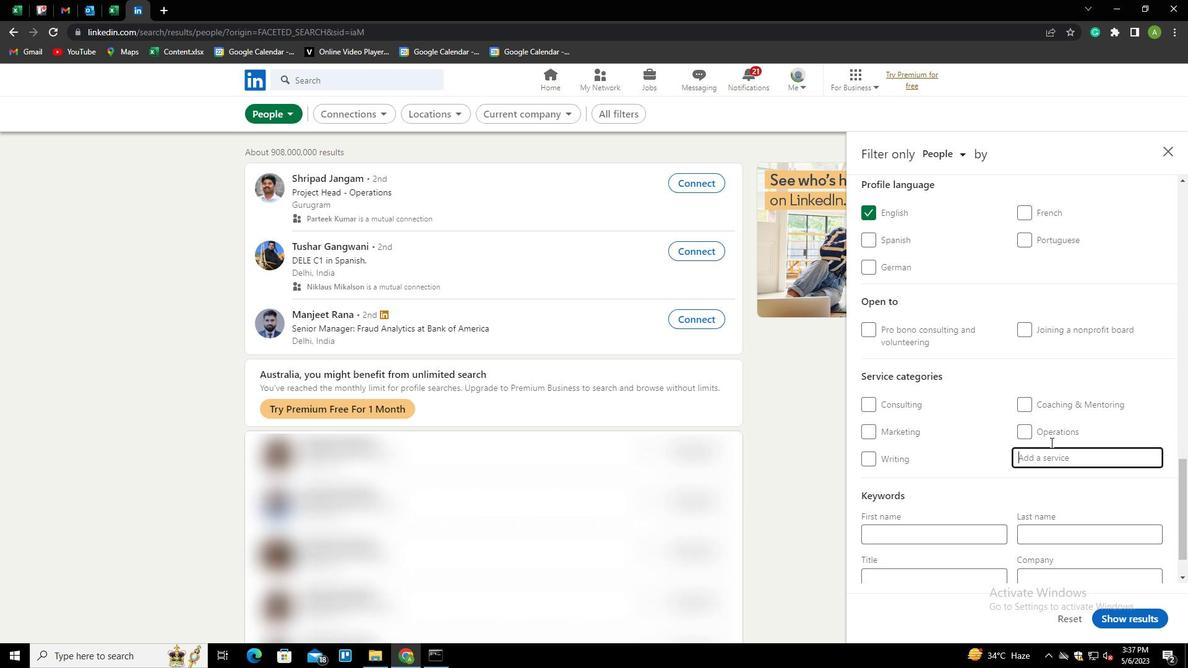 
Action: Key pressed <Key.shift>LIFE<Key.space><Key.shift>O<Key.backspace>COACHING<Key.down><Key.enter>
Screenshot: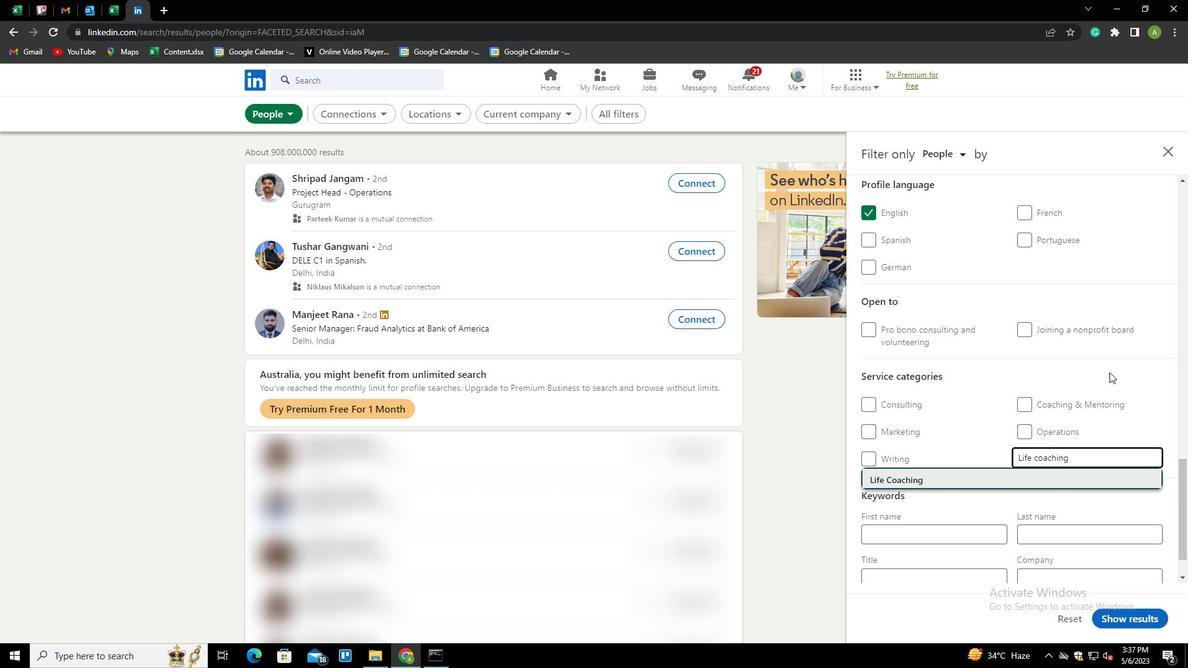 
Action: Mouse scrolled (1109, 371) with delta (0, 0)
Screenshot: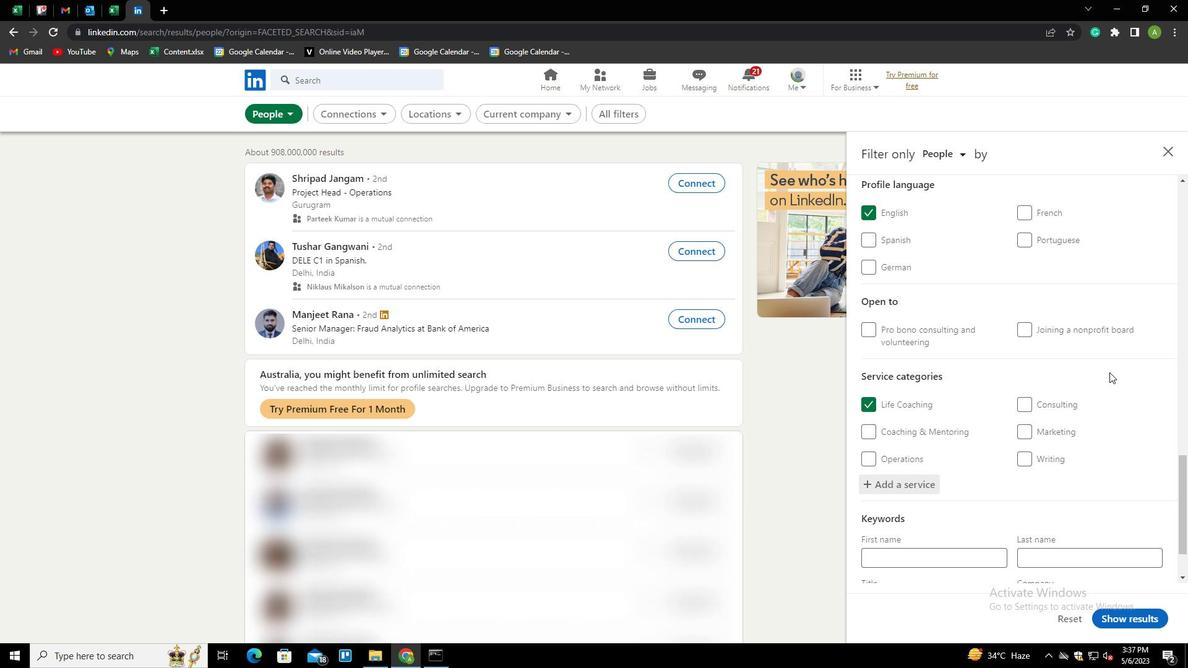 
Action: Mouse scrolled (1109, 371) with delta (0, 0)
Screenshot: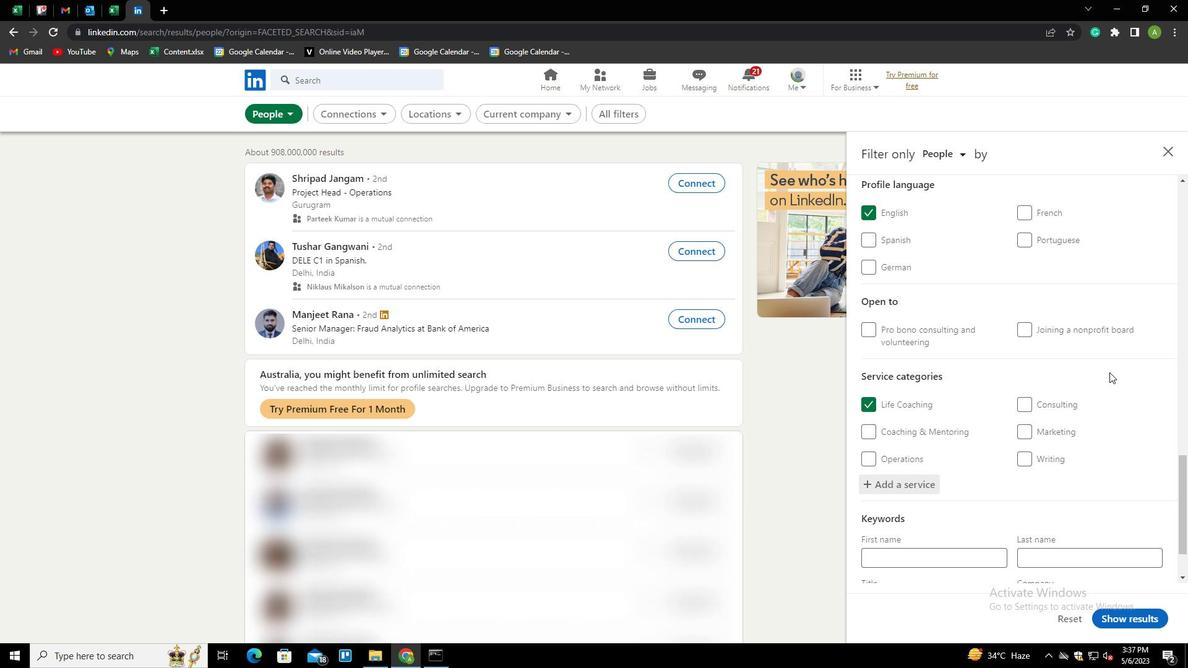 
Action: Mouse scrolled (1109, 371) with delta (0, 0)
Screenshot: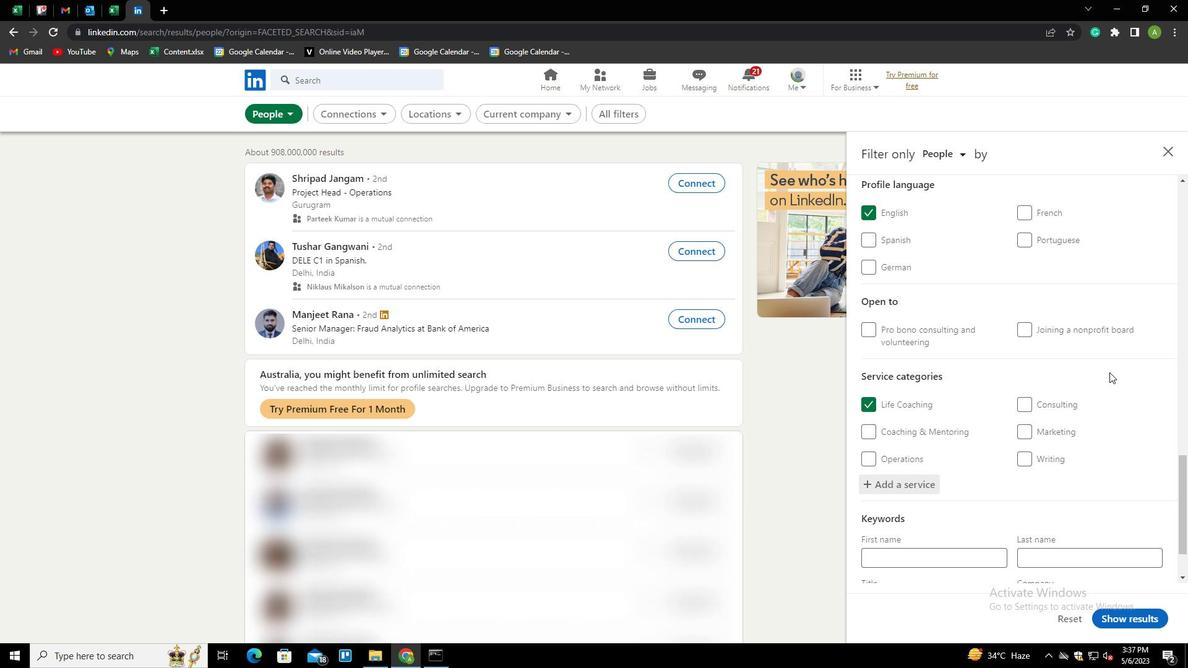 
Action: Mouse scrolled (1109, 371) with delta (0, 0)
Screenshot: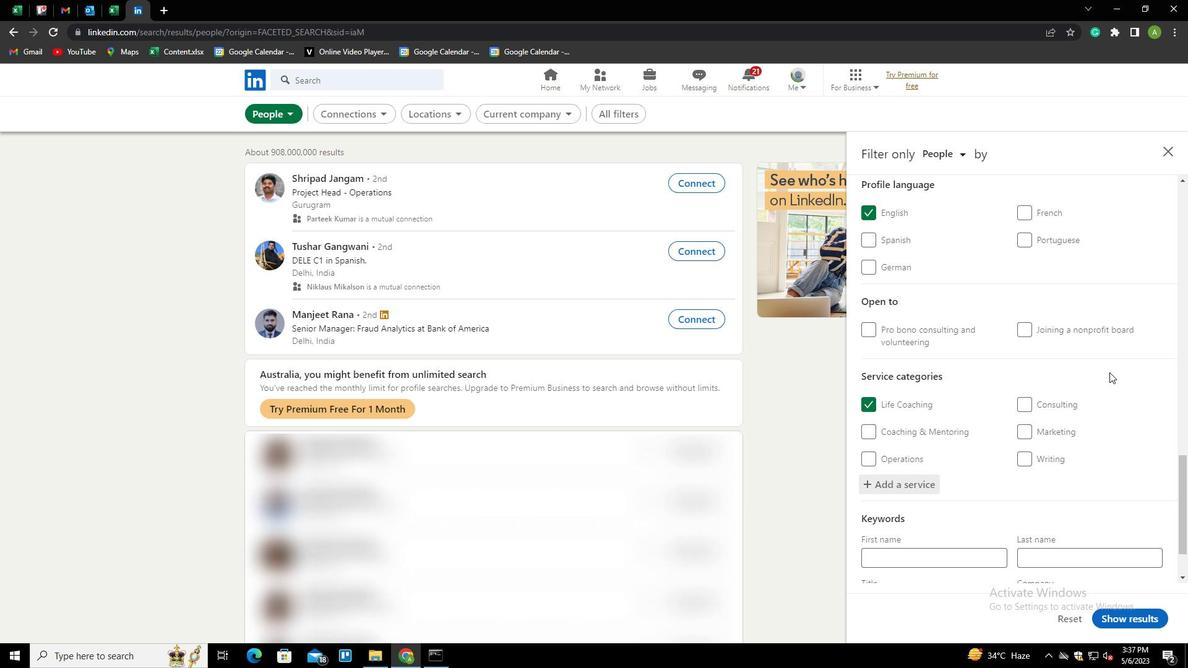 
Action: Mouse scrolled (1109, 371) with delta (0, 0)
Screenshot: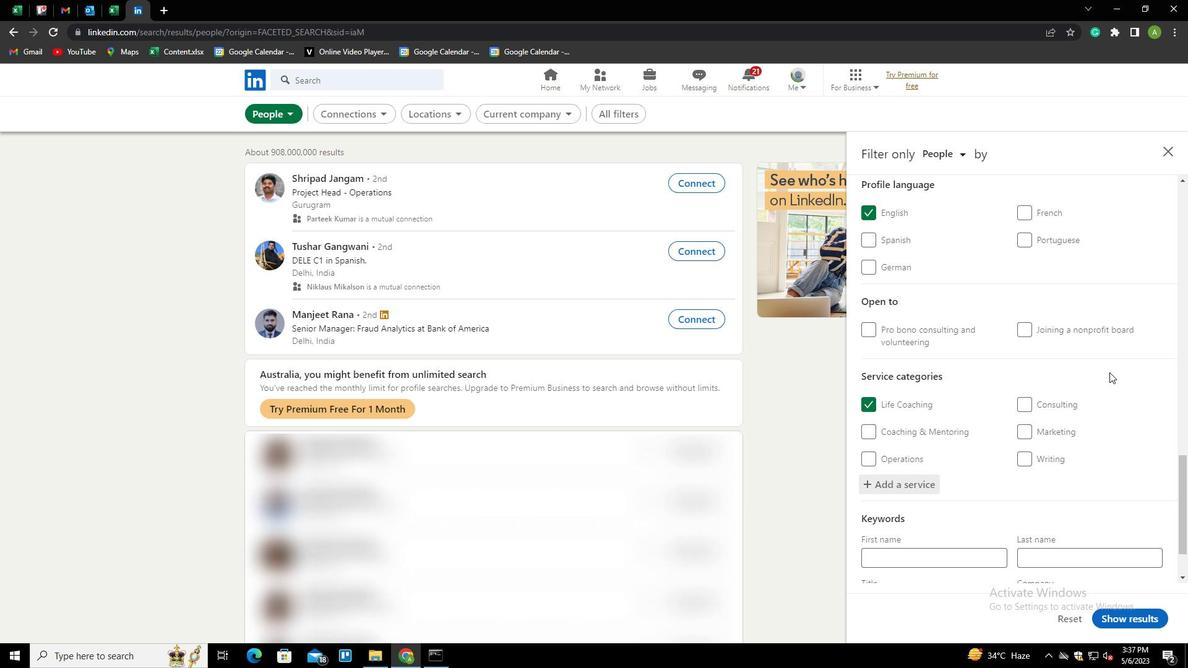 
Action: Mouse scrolled (1109, 371) with delta (0, 0)
Screenshot: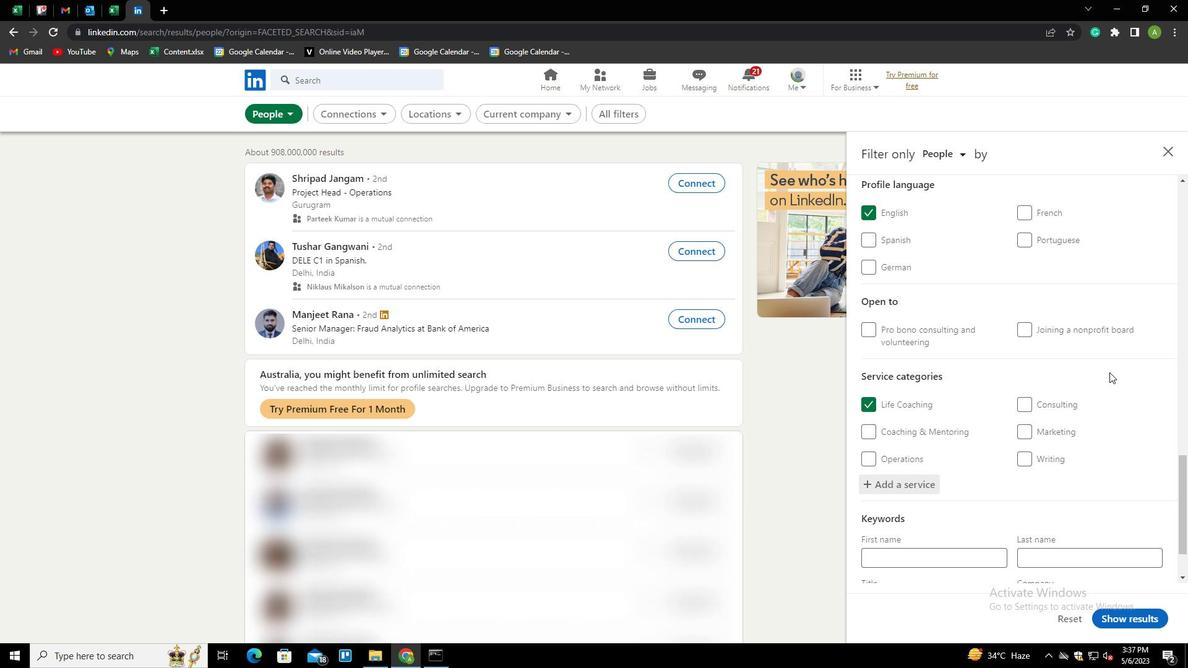 
Action: Mouse scrolled (1109, 371) with delta (0, 0)
Screenshot: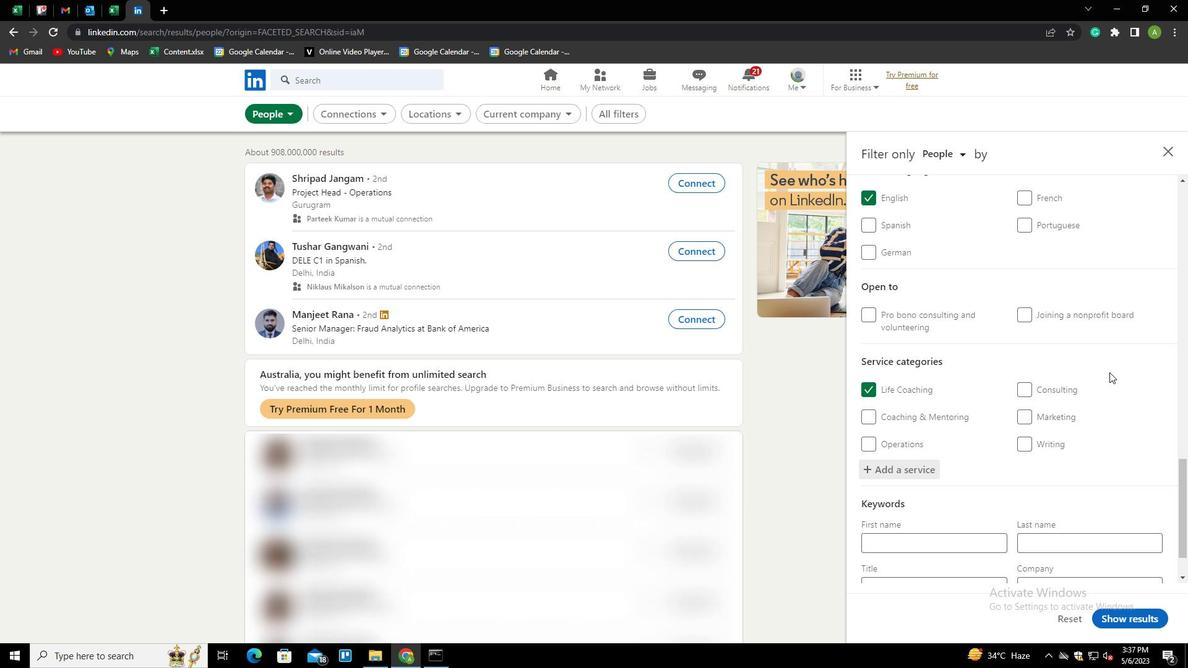 
Action: Mouse moved to (955, 529)
Screenshot: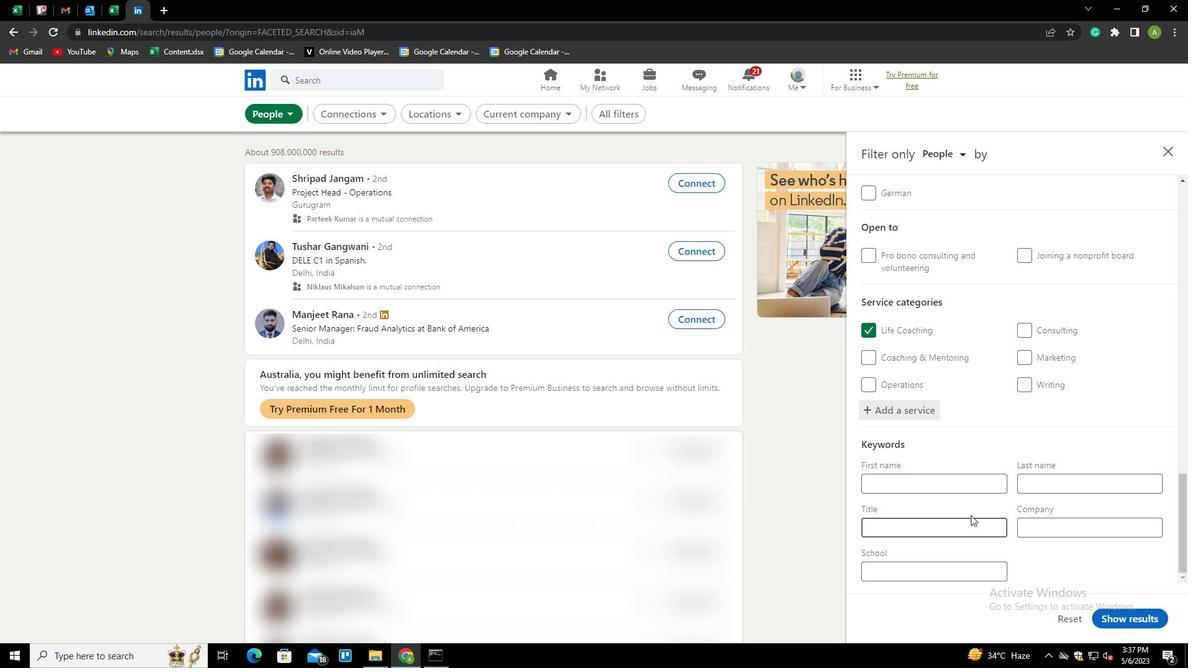 
Action: Mouse pressed left at (955, 529)
Screenshot: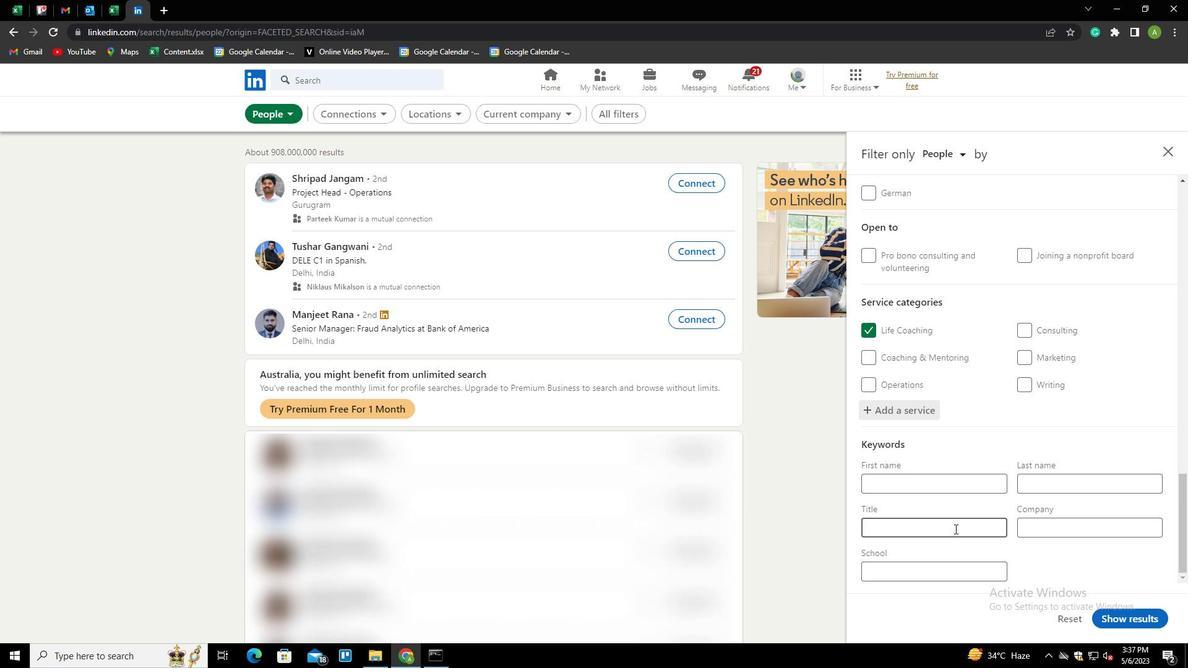 
Action: Mouse moved to (953, 529)
Screenshot: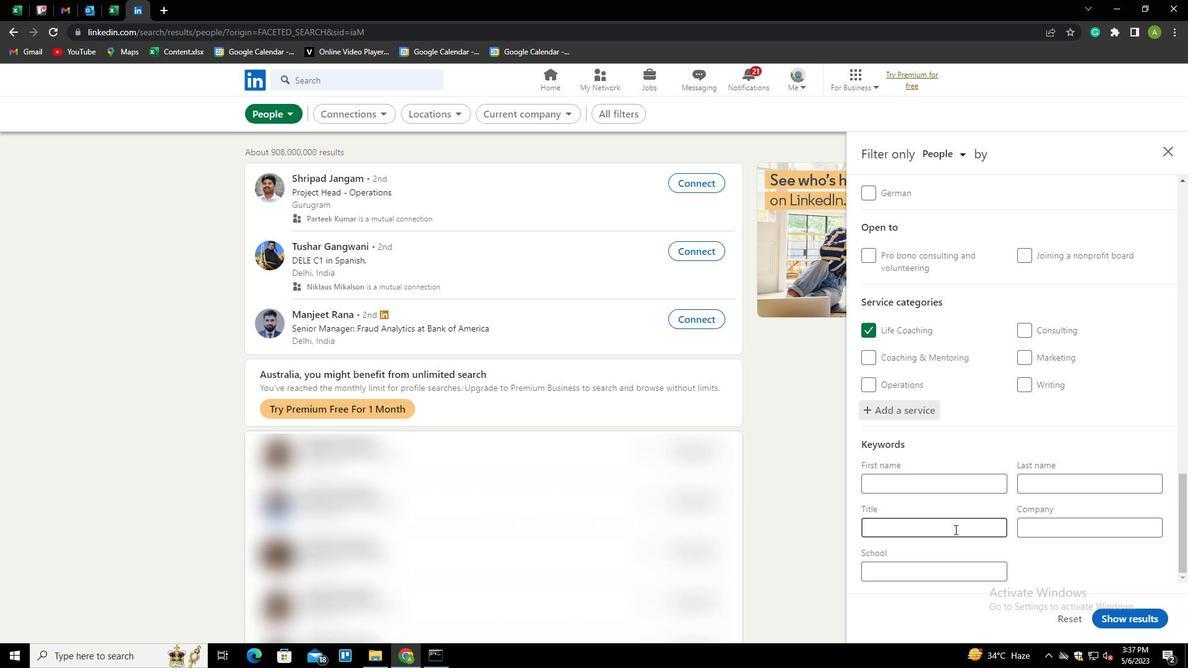 
Action: Key pressed <Key.shift>
Screenshot: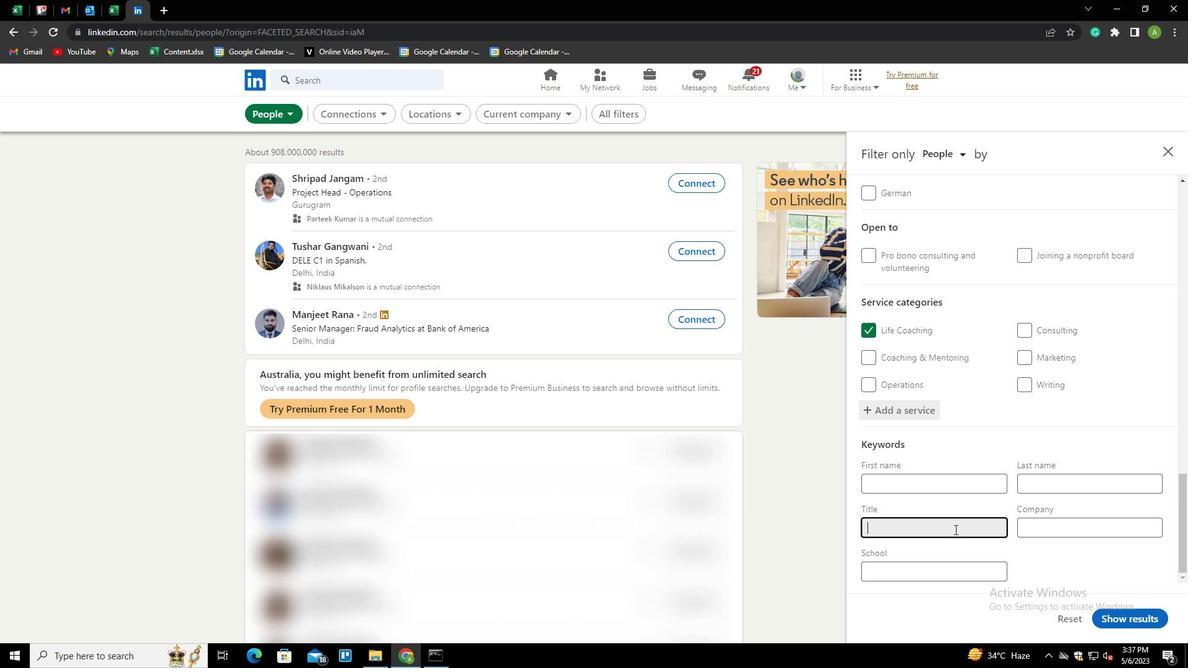 
Action: Mouse moved to (958, 449)
Screenshot: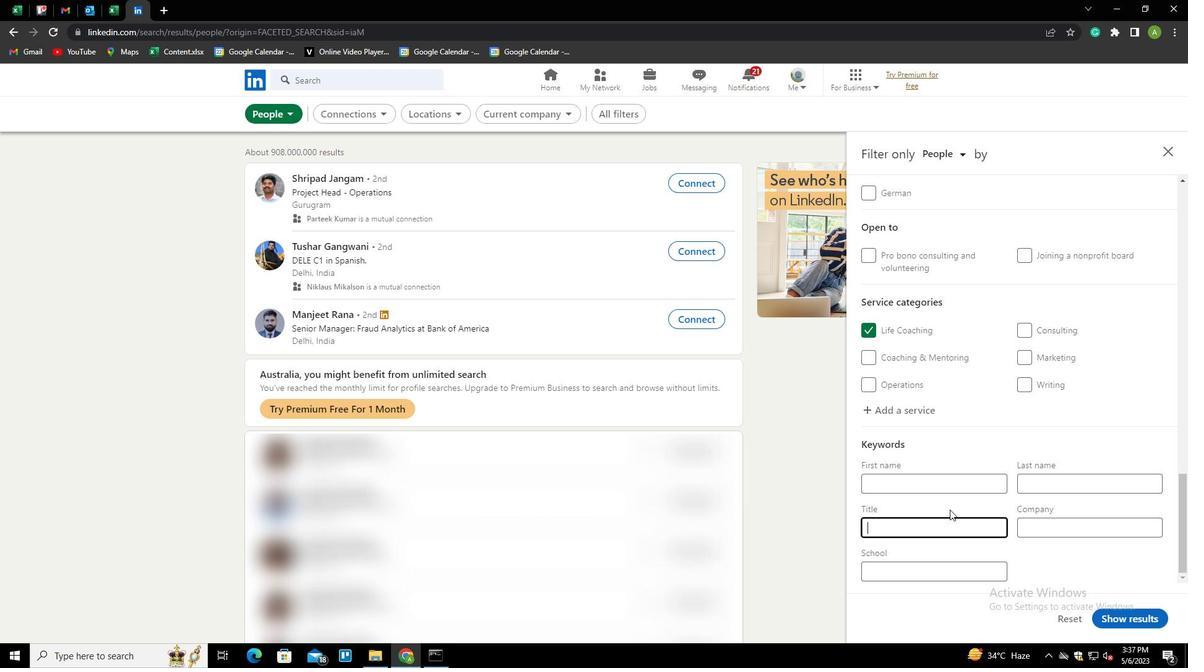 
Action: Key pressed <Key.shift><Key.shift><Key.shift><Key.shift><Key.shift>VIRTUAL<Key.space><Key.shift>ASSISTANT
Screenshot: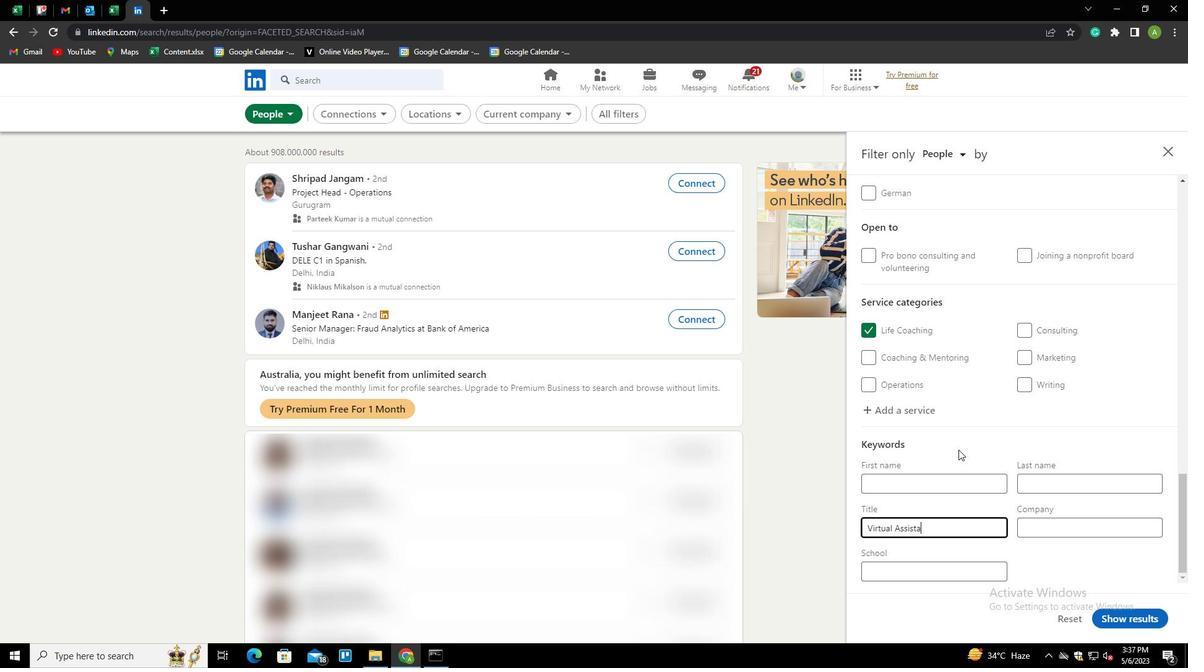 
Action: Mouse moved to (1096, 557)
Screenshot: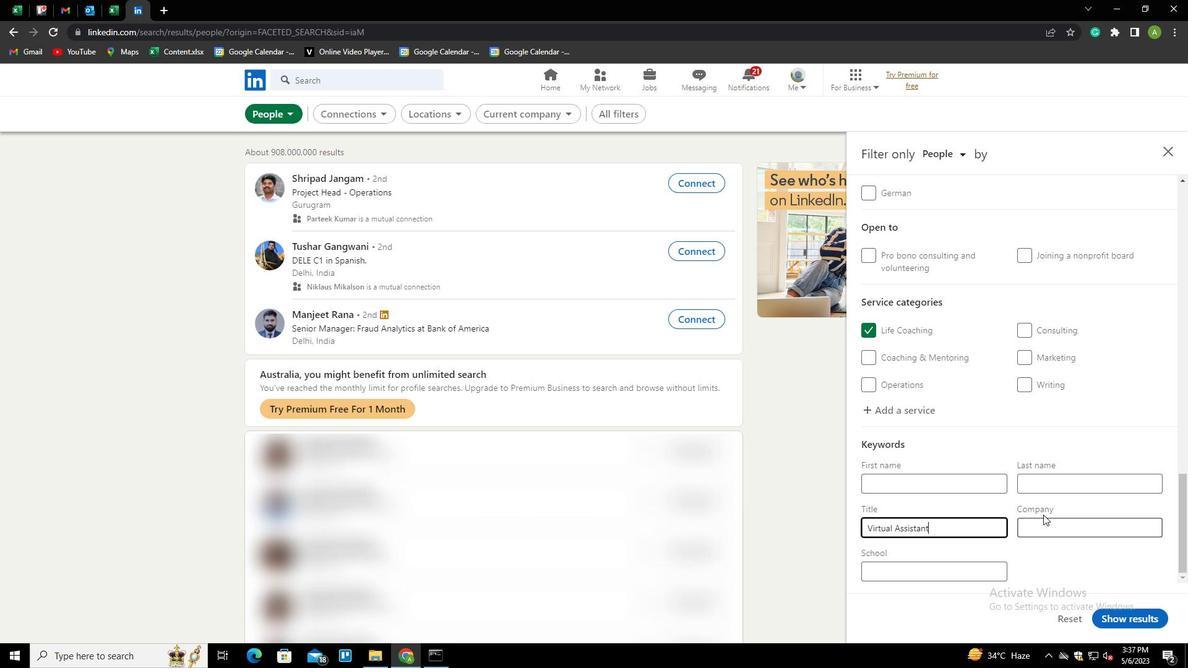 
Action: Mouse pressed left at (1096, 557)
Screenshot: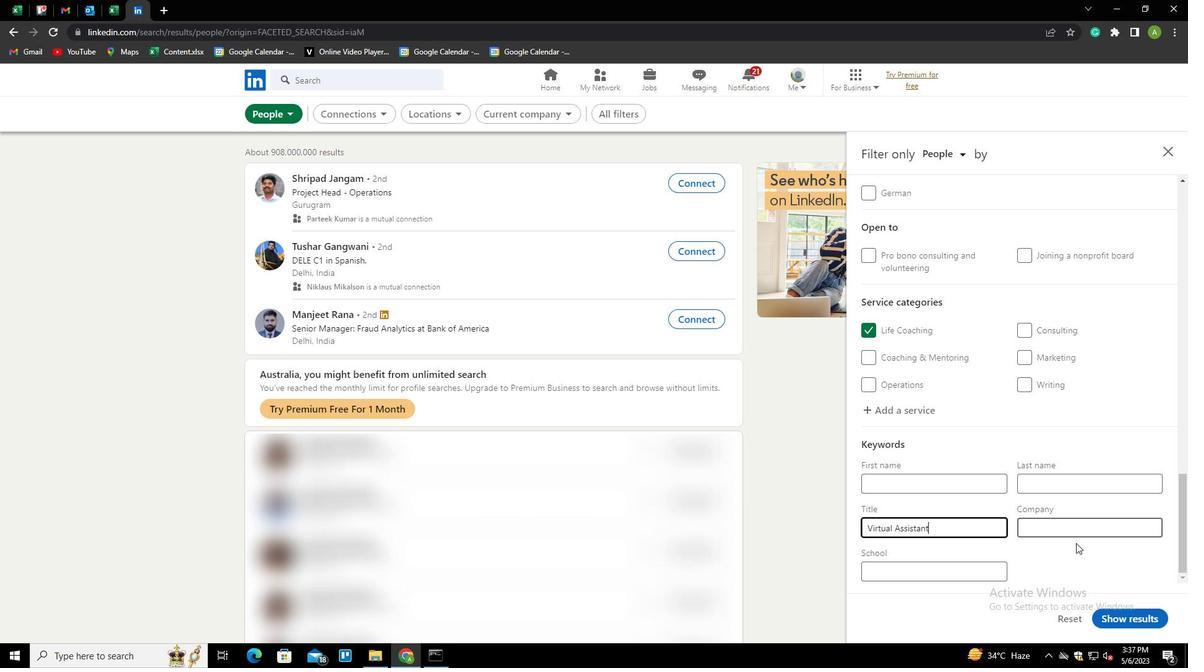 
Action: Mouse moved to (1131, 613)
Screenshot: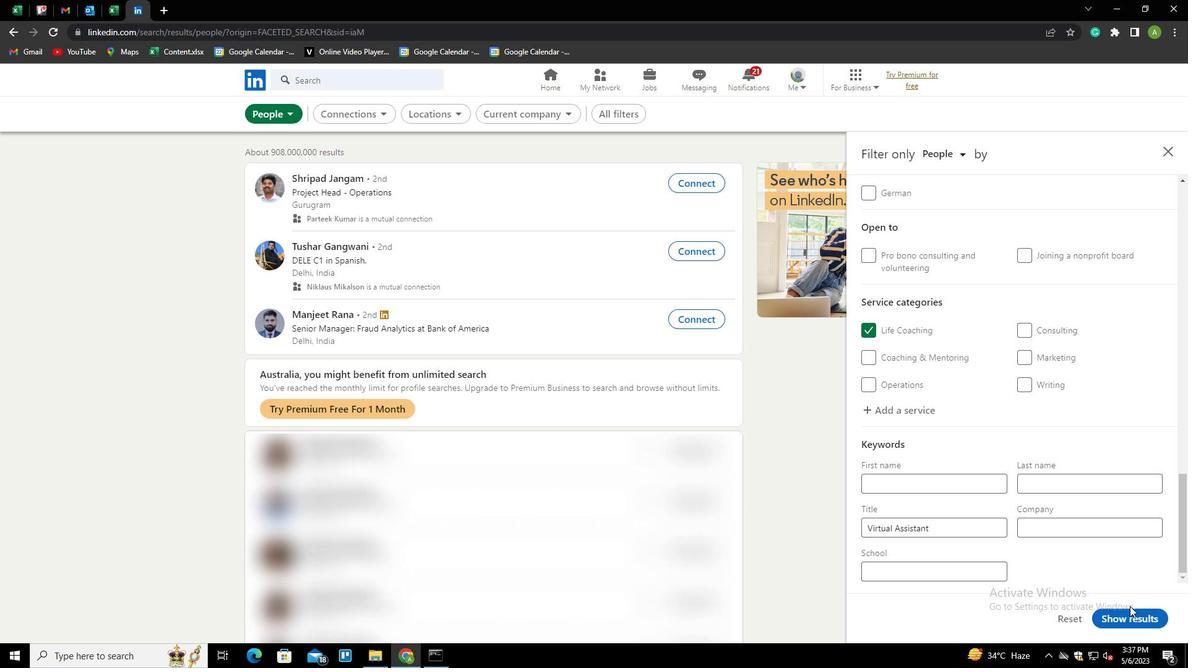 
Action: Mouse pressed left at (1131, 613)
Screenshot: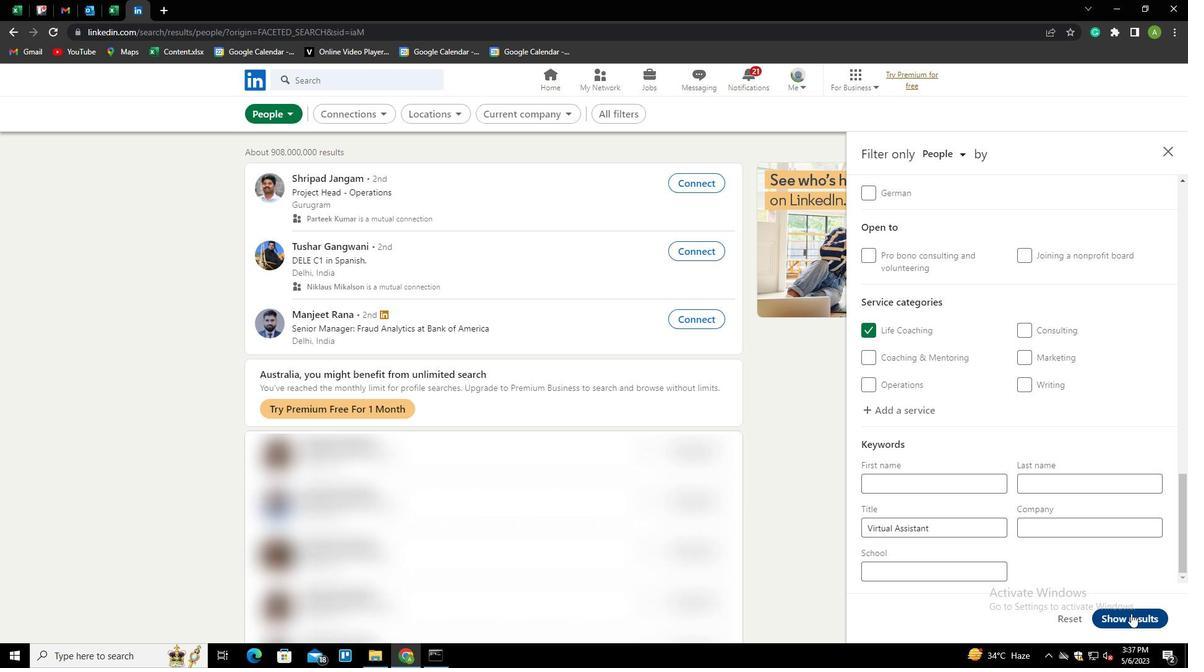 
Action: Mouse moved to (1133, 380)
Screenshot: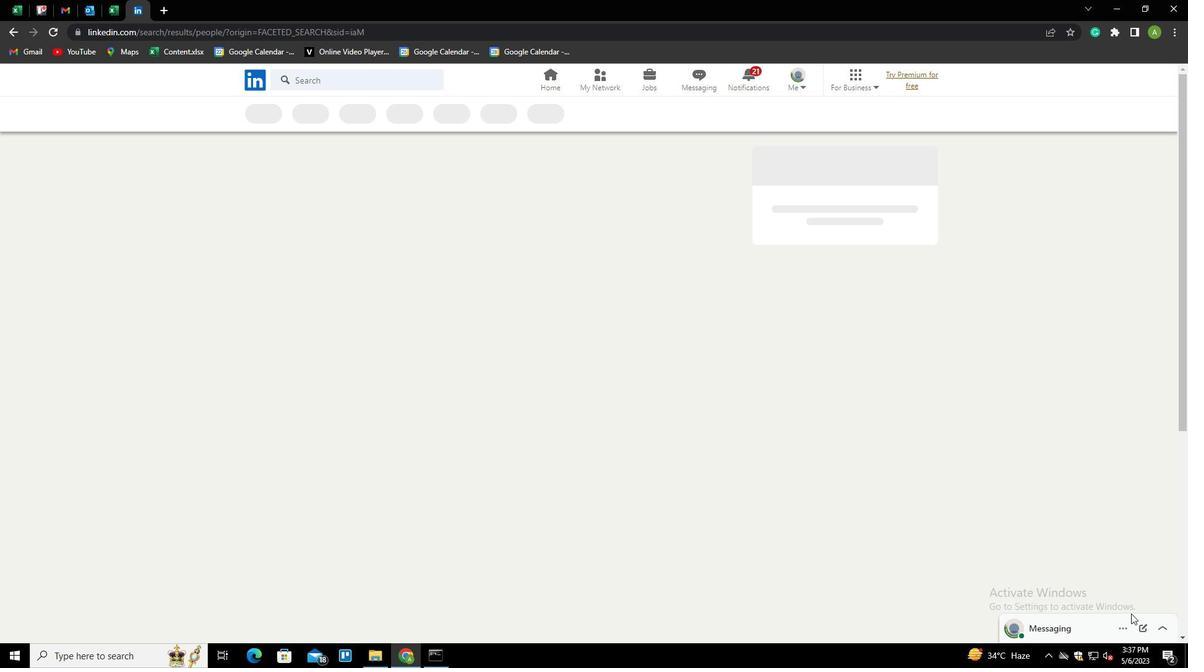 
